 Task: Open Card Change Management Planning in Board Website Development to Workspace Consulting and add a team member Softage.1@softage.net, a label Blue, a checklist Task Management, an attachment from Trello, a color Blue and finally, add a card description 'Develop and launch new customer retention program for low-value customers' and a comment 'We should approach this task with a sense of flexibility and adaptability, being open to feedback and willing to make adjustments as needed.'. Add a start date 'Jan 01, 1900' with a due date 'Jan 08, 1900'
Action: Mouse moved to (250, 171)
Screenshot: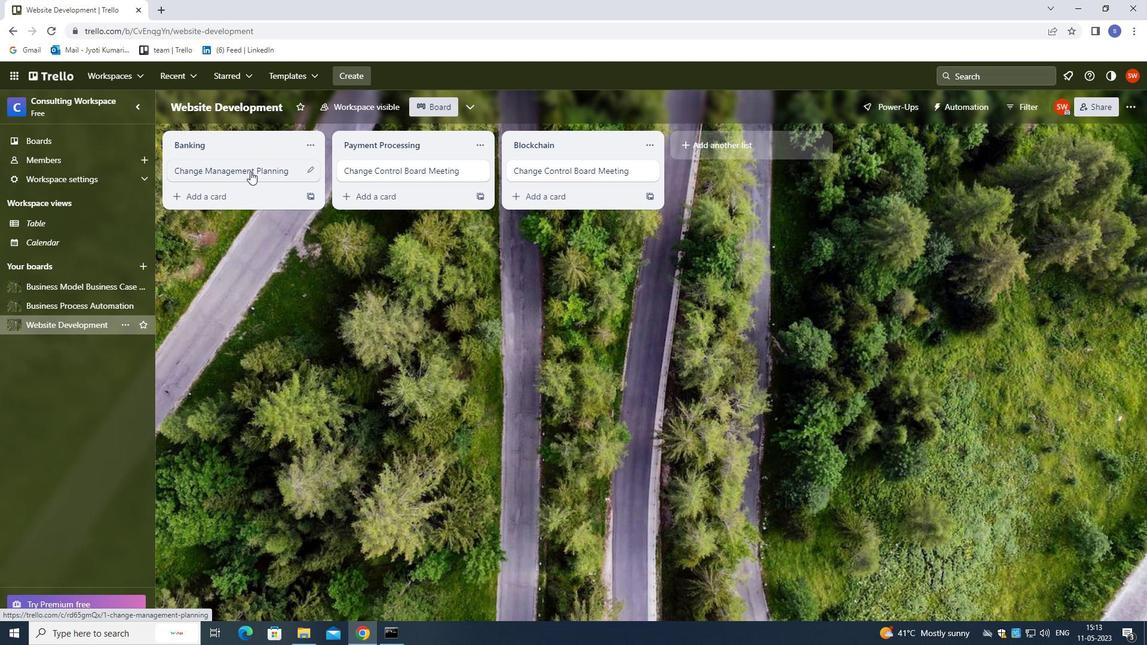 
Action: Mouse pressed left at (250, 171)
Screenshot: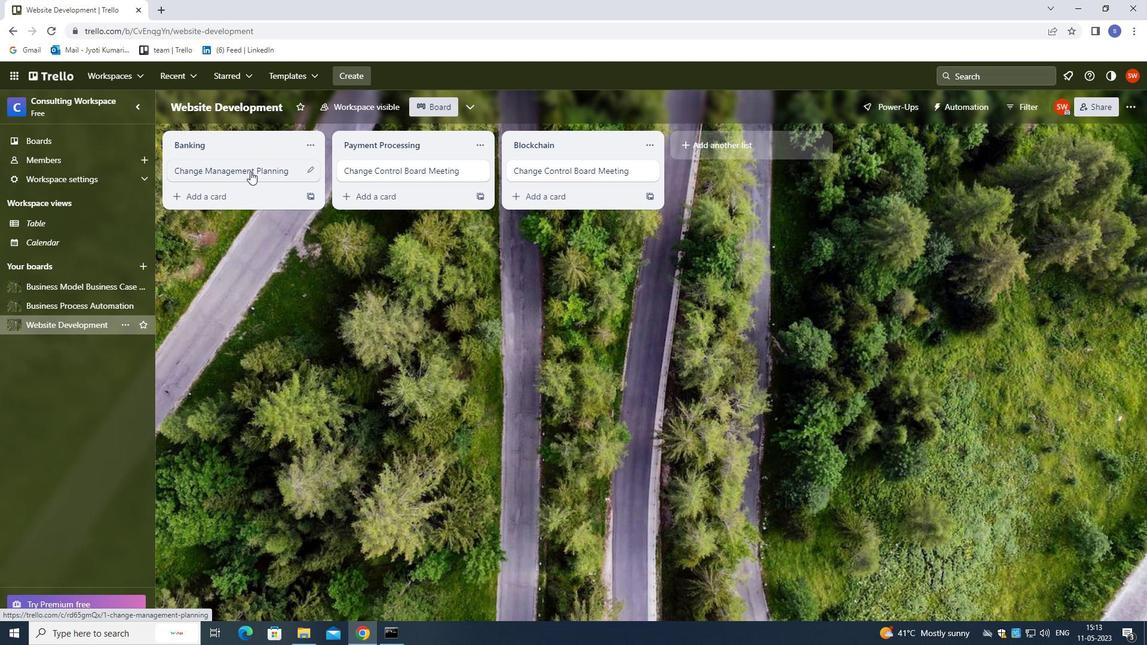 
Action: Mouse pressed left at (250, 171)
Screenshot: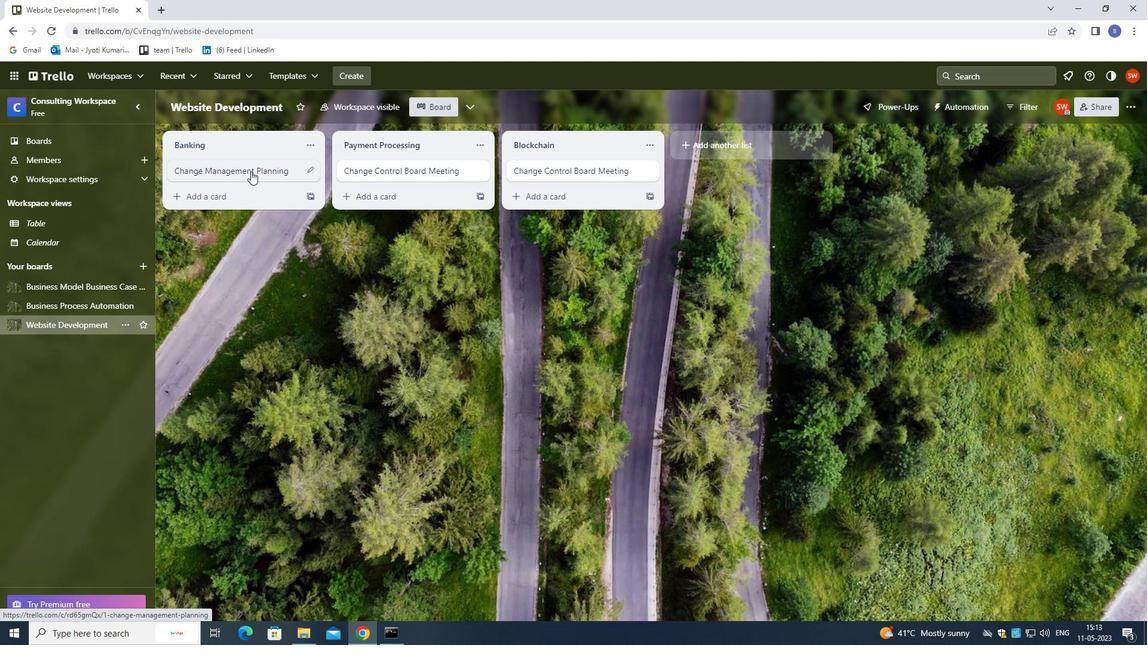 
Action: Mouse moved to (196, 176)
Screenshot: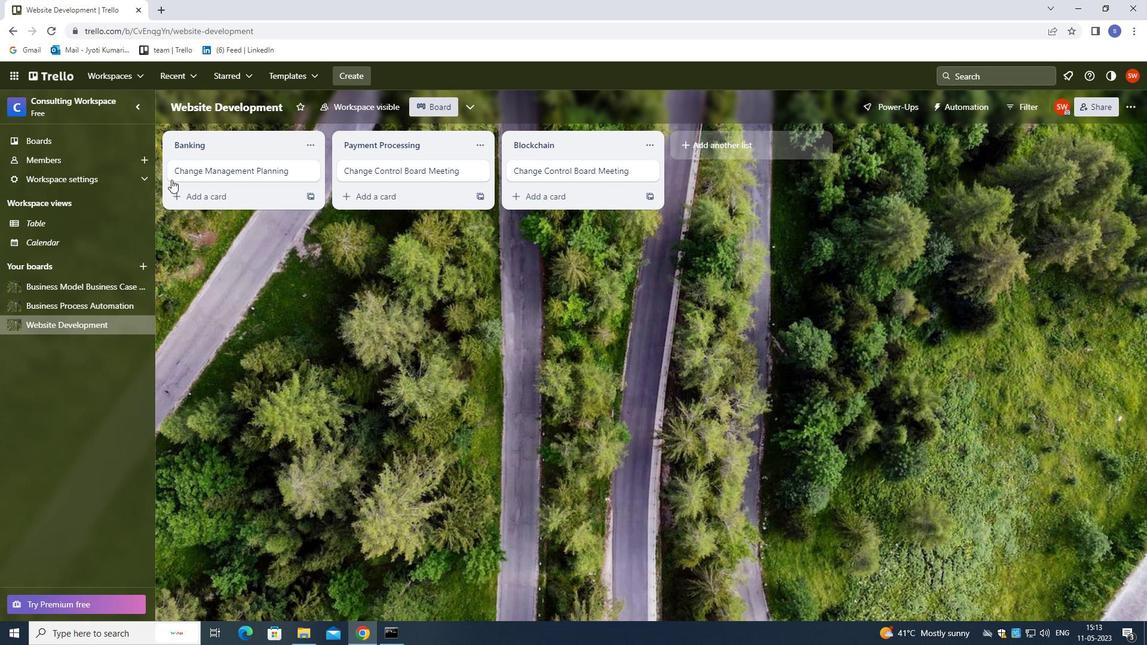 
Action: Mouse pressed left at (196, 176)
Screenshot: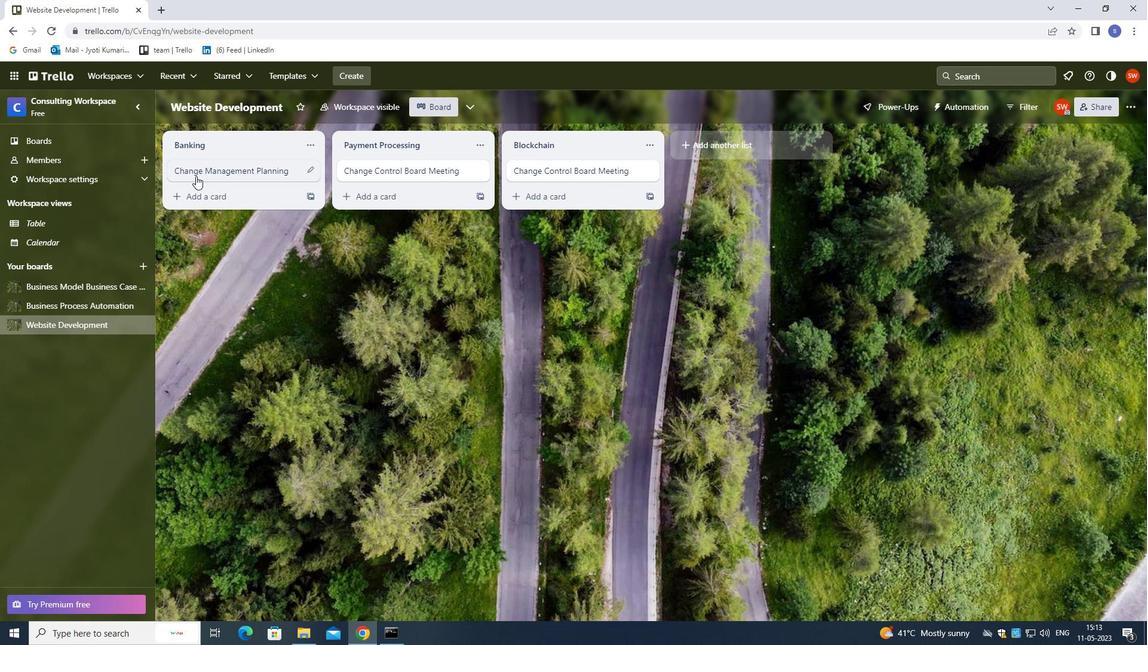 
Action: Mouse moved to (614, 203)
Screenshot: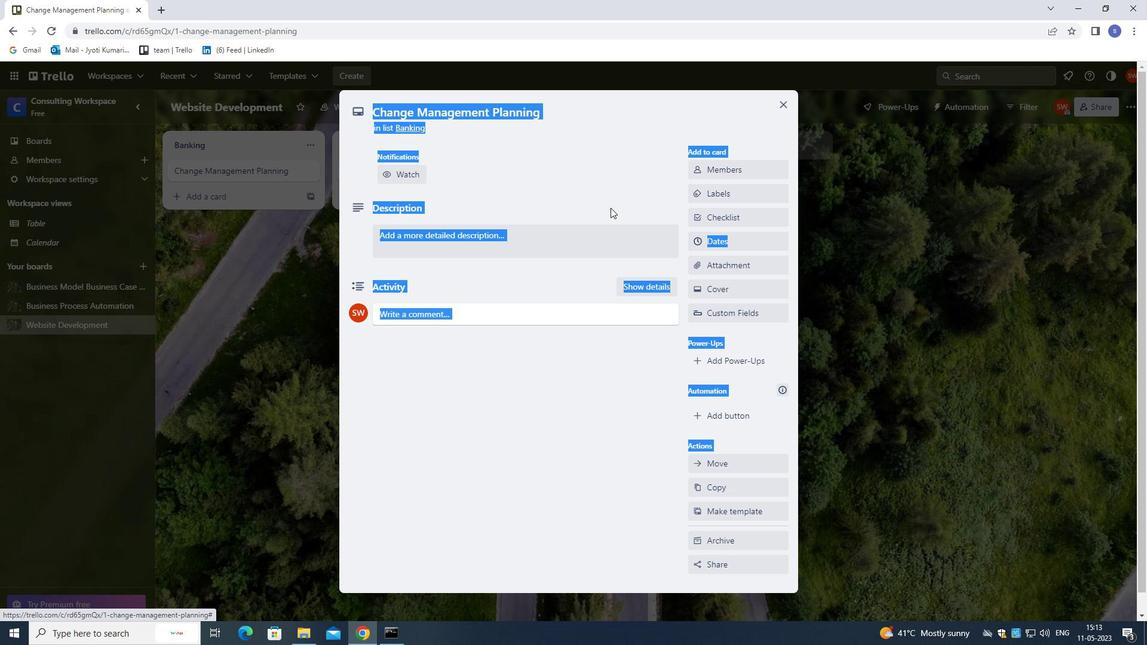 
Action: Mouse pressed left at (614, 203)
Screenshot: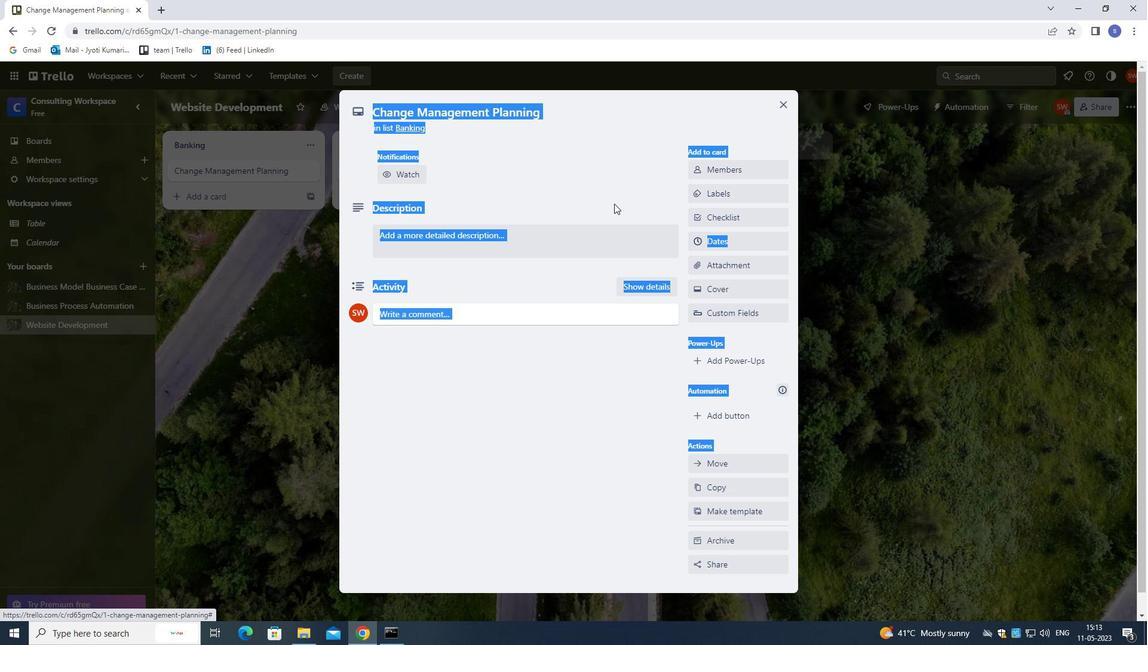 
Action: Mouse moved to (736, 166)
Screenshot: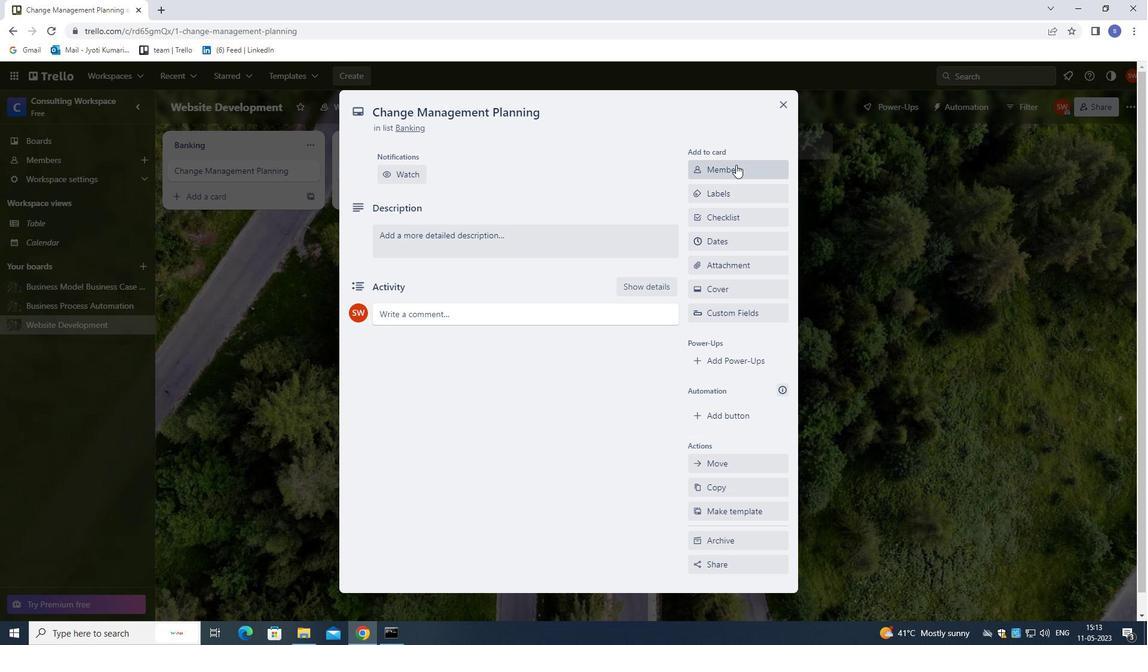 
Action: Mouse pressed left at (736, 166)
Screenshot: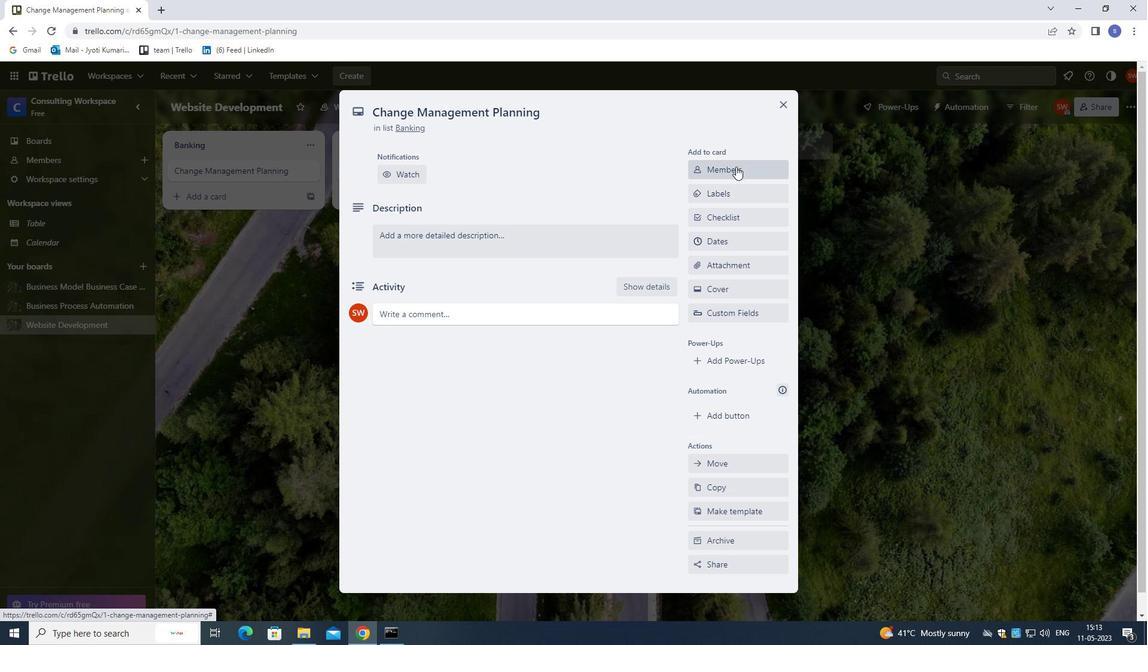 
Action: Mouse moved to (661, 126)
Screenshot: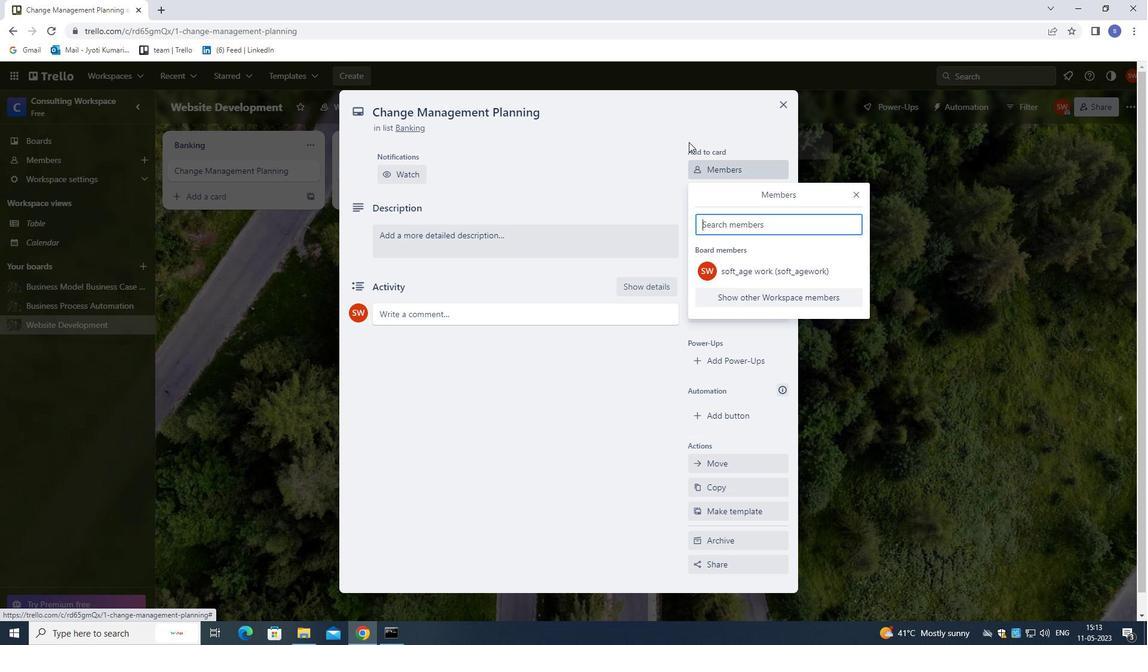 
Action: Key pressed softage.1<Key.shift>@SOFTAGE.NET
Screenshot: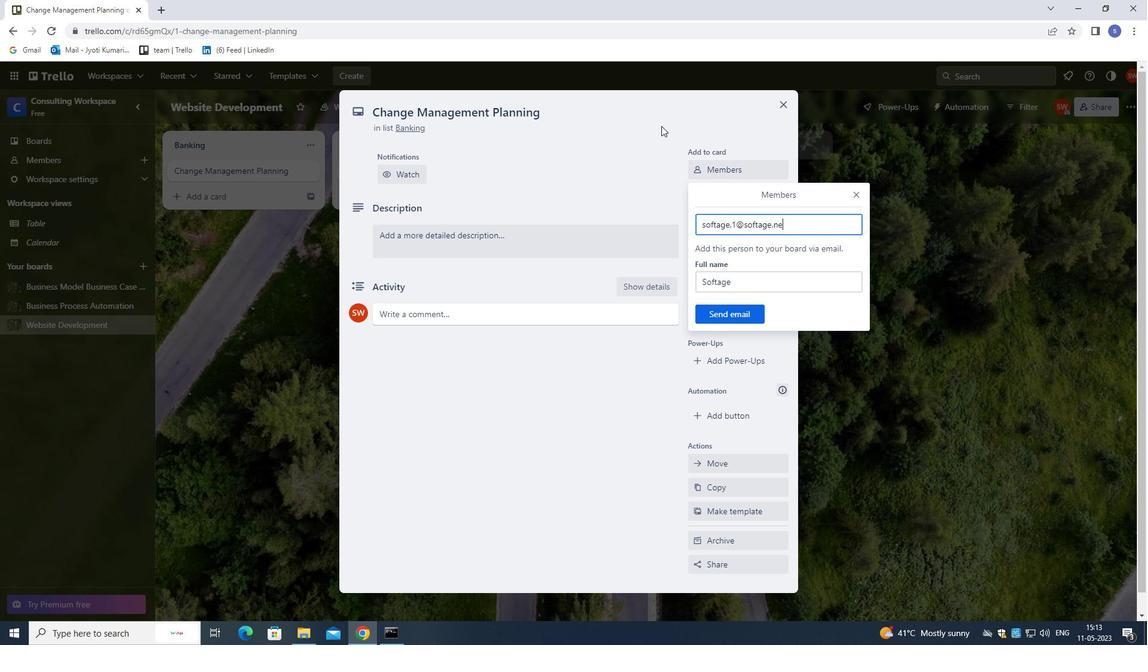 
Action: Mouse moved to (715, 316)
Screenshot: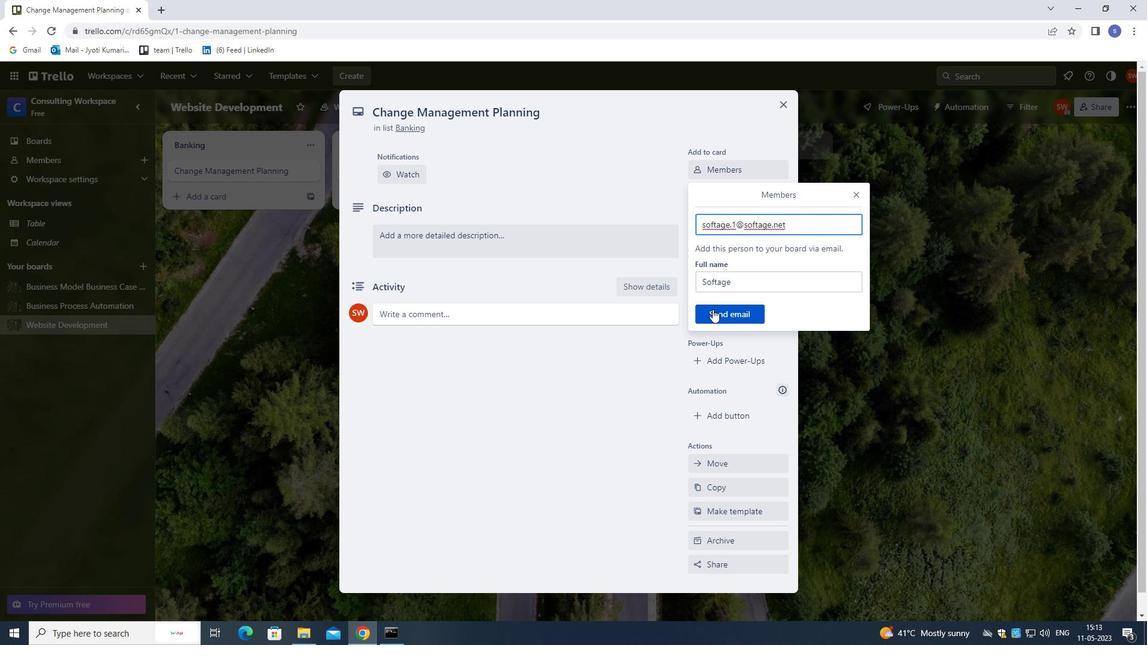 
Action: Mouse pressed left at (715, 316)
Screenshot: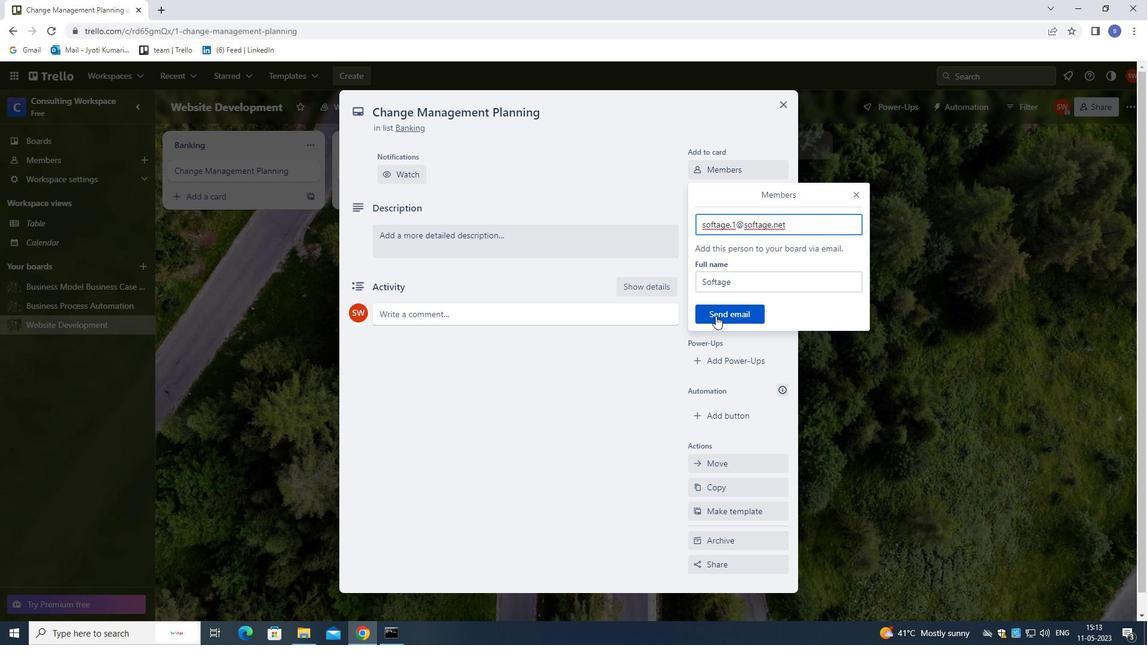 
Action: Mouse moved to (753, 240)
Screenshot: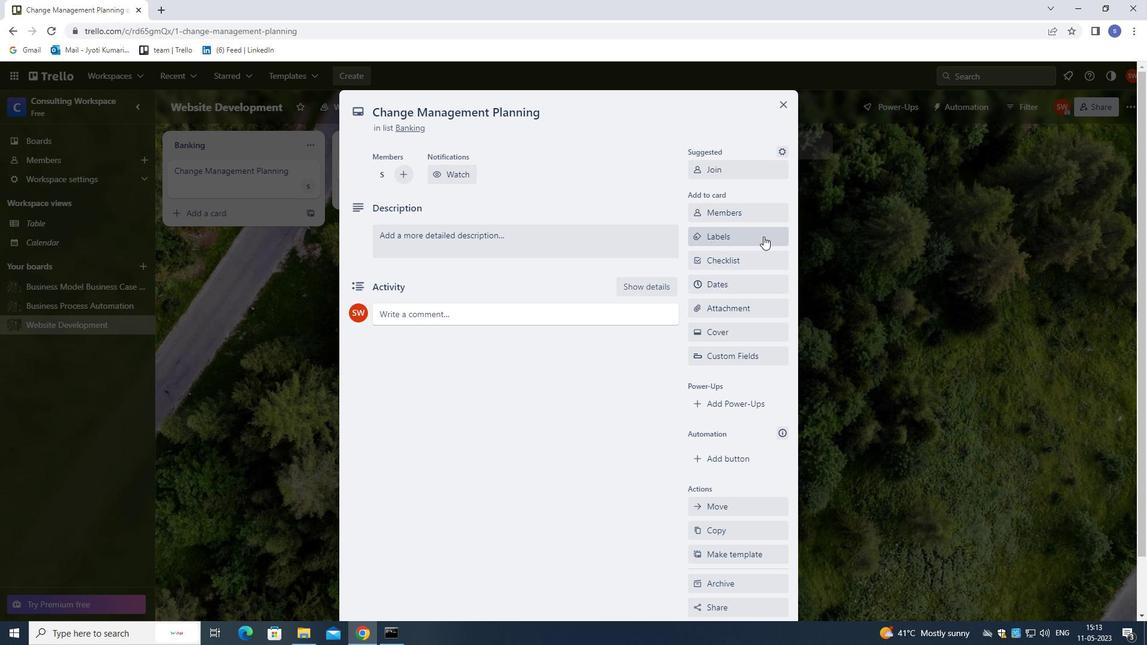 
Action: Mouse pressed left at (753, 240)
Screenshot: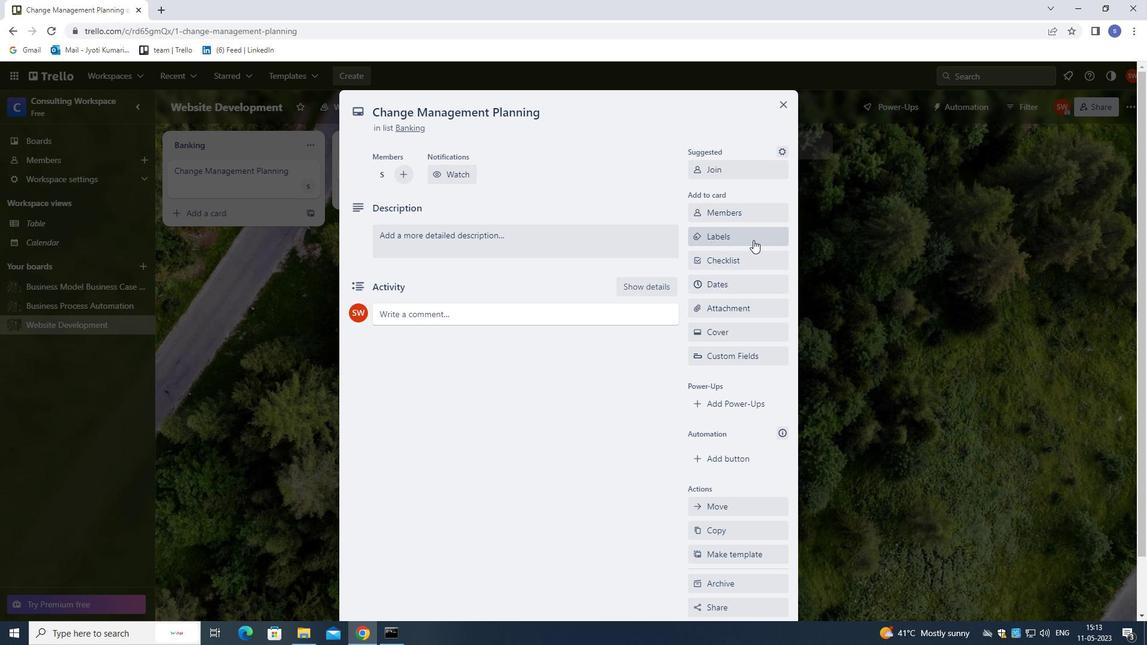 
Action: Mouse moved to (747, 328)
Screenshot: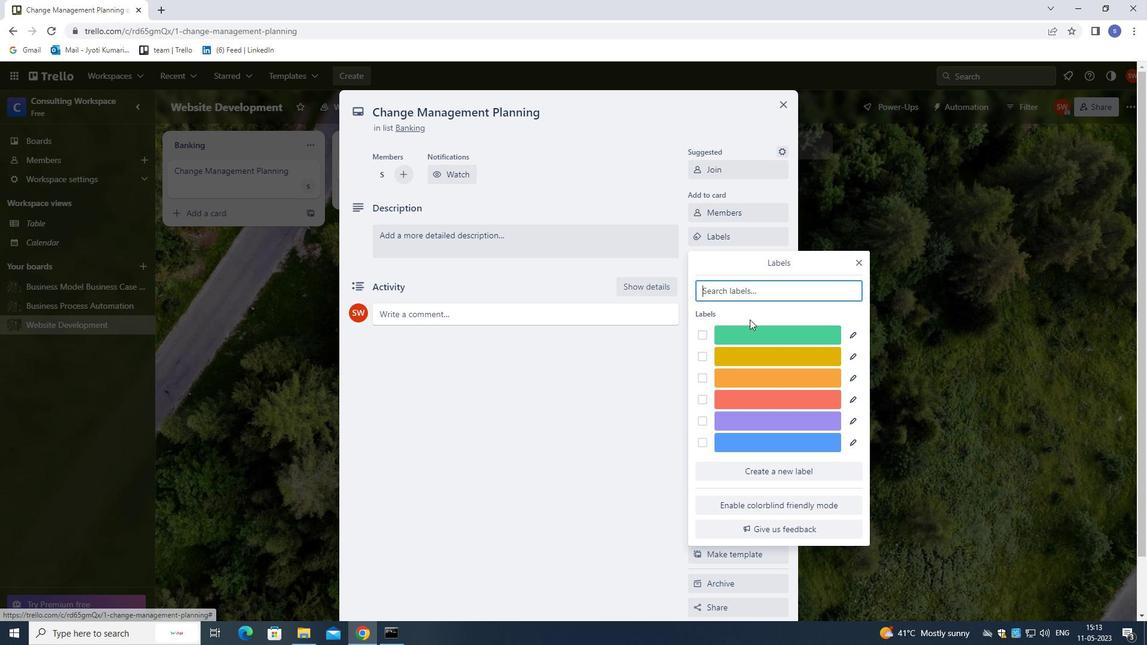 
Action: Key pressed BLU
Screenshot: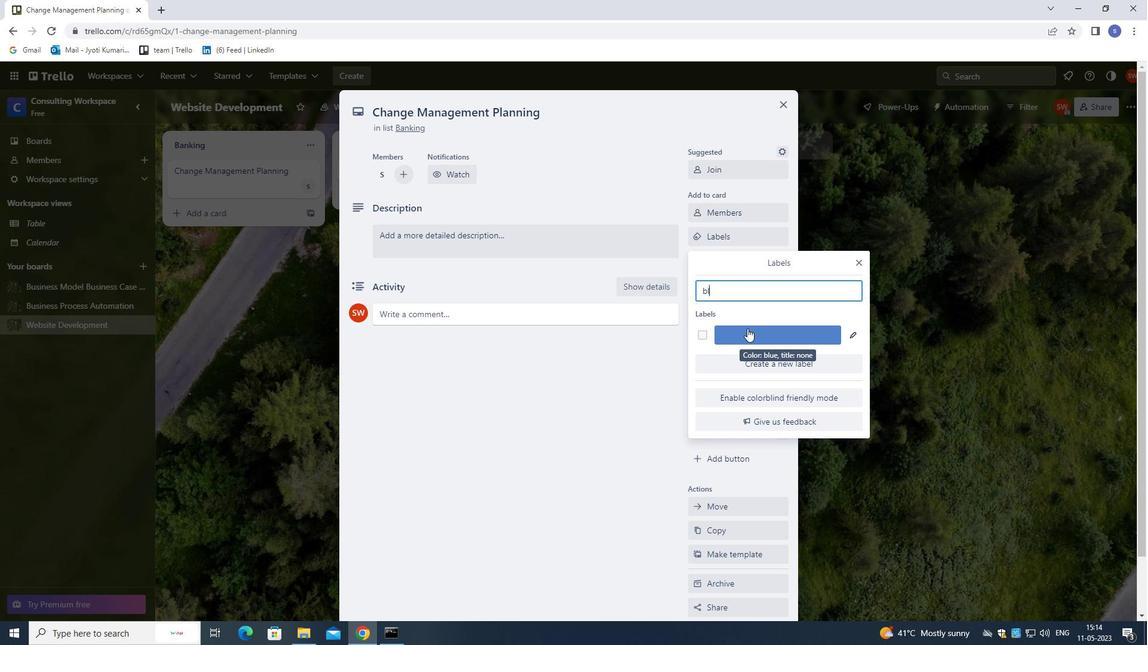 
Action: Mouse moved to (698, 334)
Screenshot: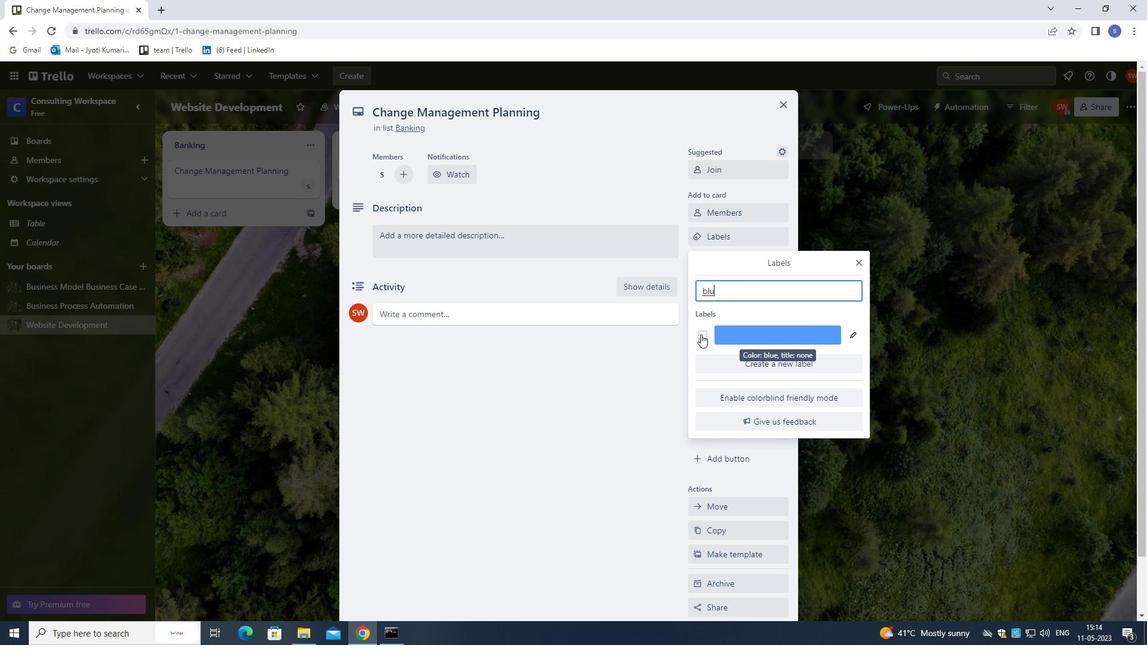 
Action: Mouse pressed left at (698, 334)
Screenshot: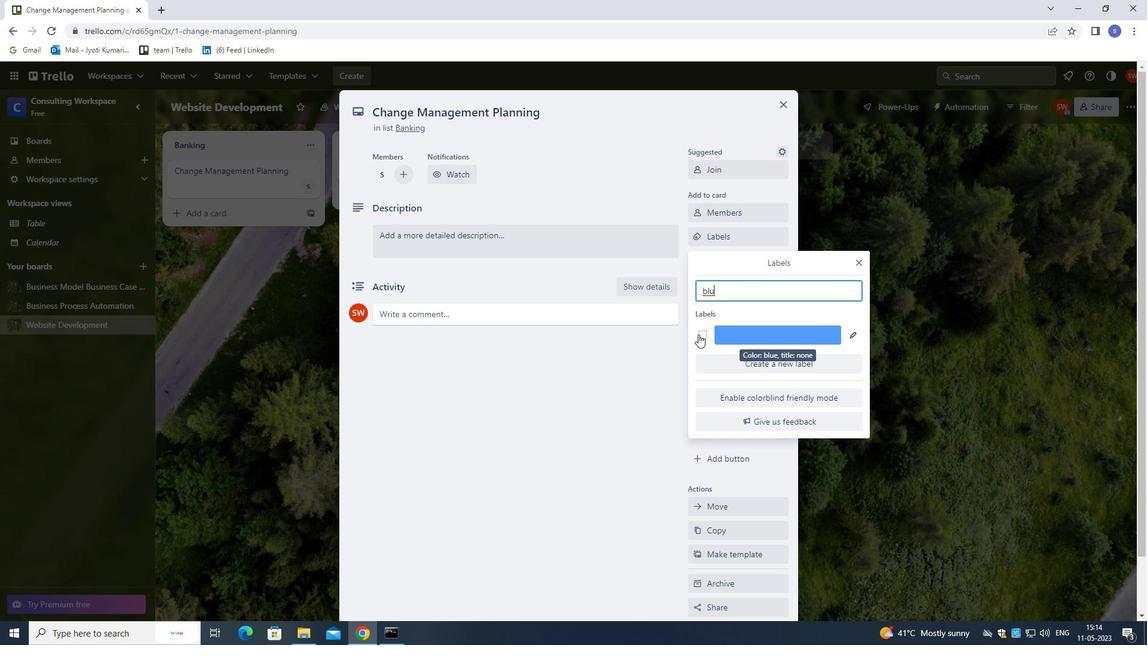
Action: Mouse moved to (857, 263)
Screenshot: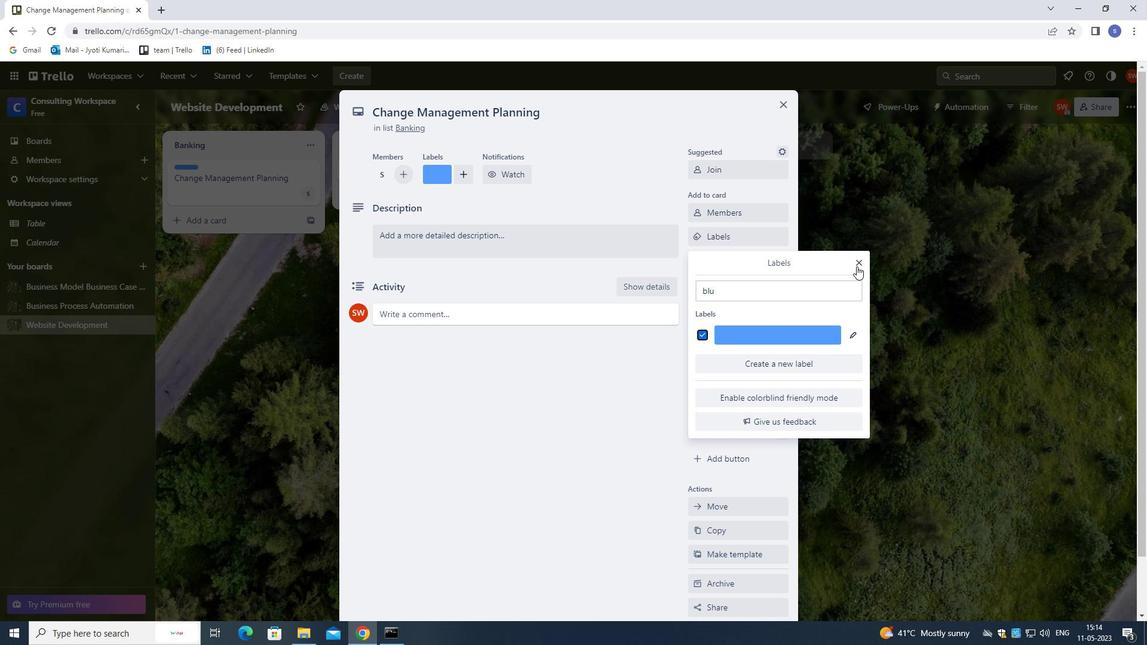 
Action: Mouse pressed left at (857, 263)
Screenshot: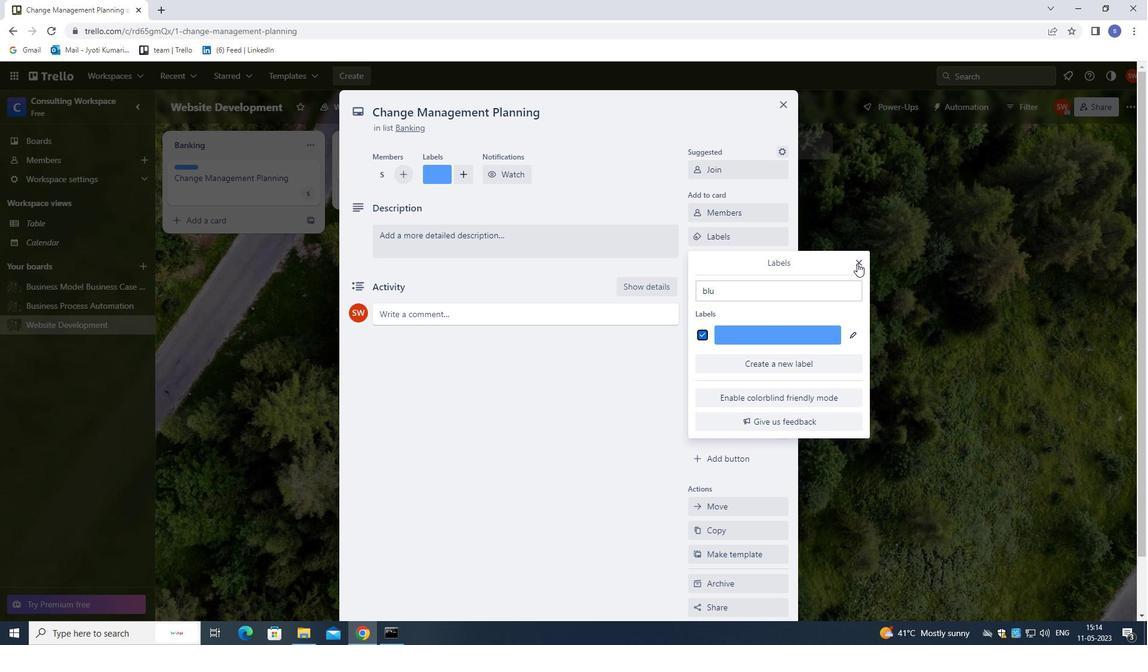 
Action: Mouse moved to (722, 263)
Screenshot: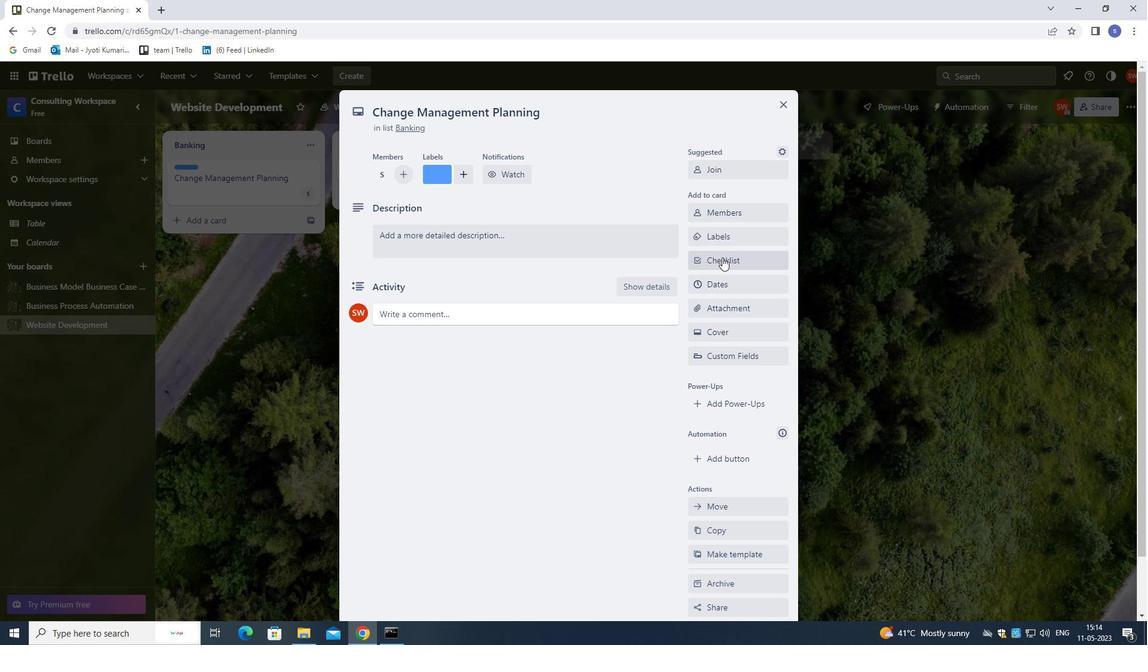 
Action: Mouse pressed left at (722, 263)
Screenshot: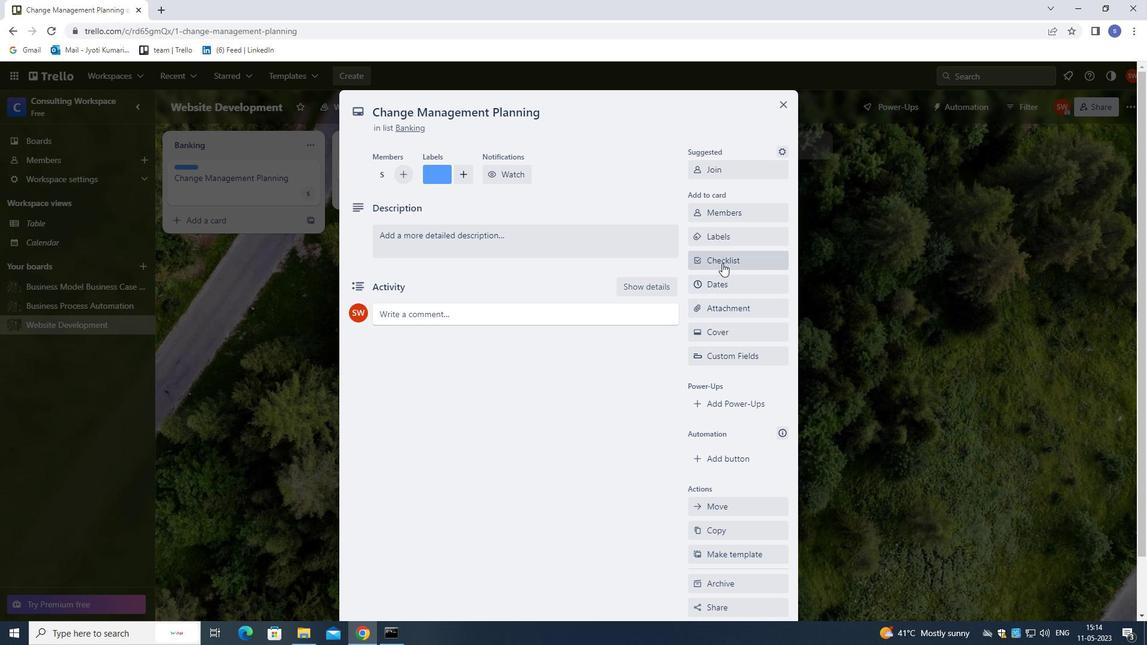 
Action: Mouse moved to (715, 259)
Screenshot: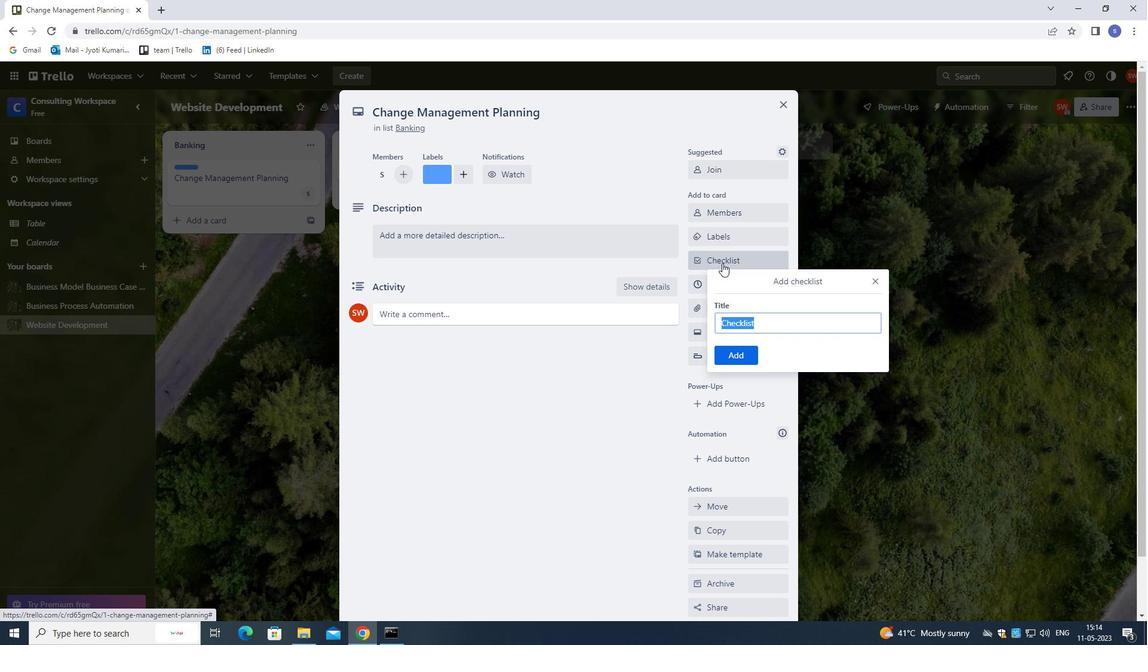 
Action: Key pressed <Key.shift>TASK<Key.space><Key.shift>MANAGEMENT
Screenshot: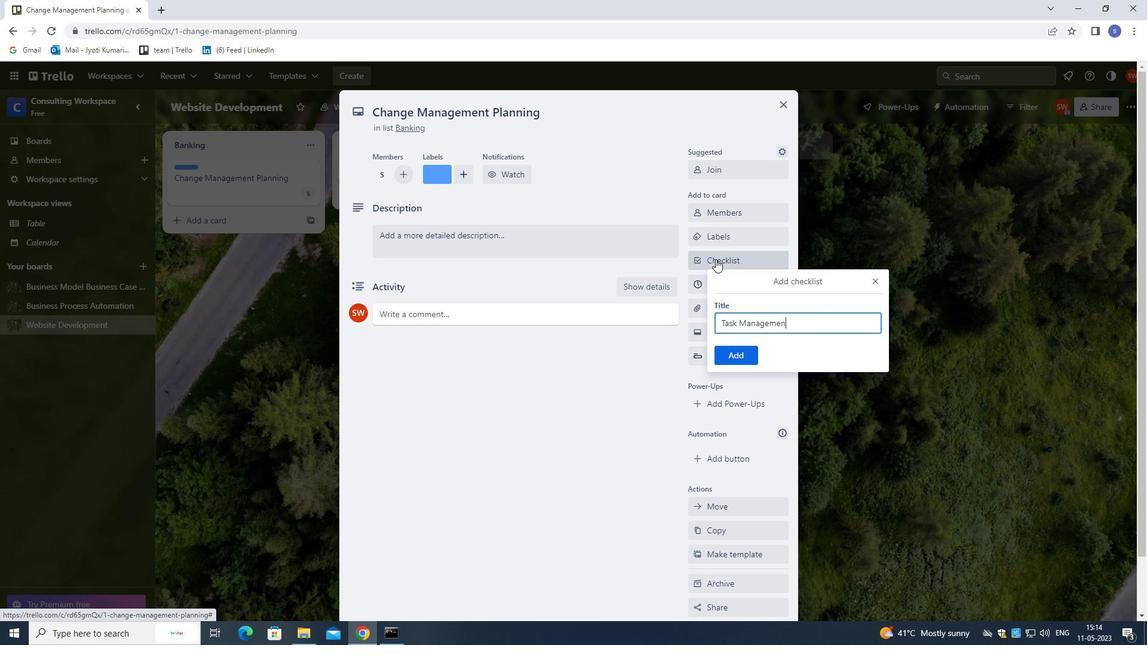 
Action: Mouse moved to (736, 355)
Screenshot: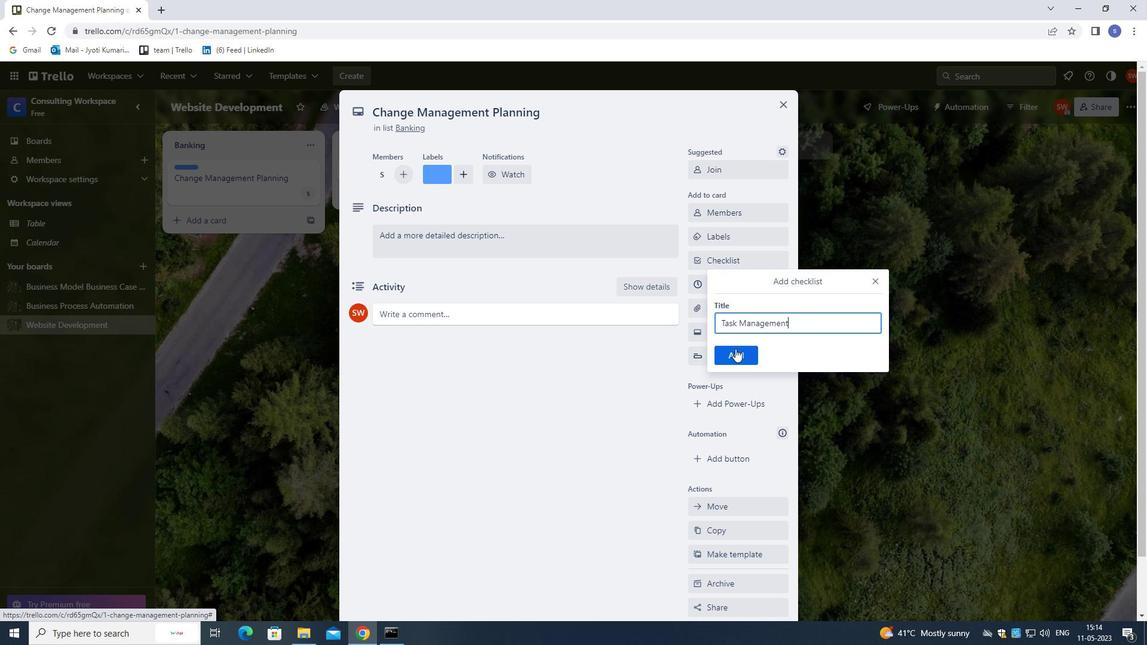 
Action: Mouse pressed left at (736, 355)
Screenshot: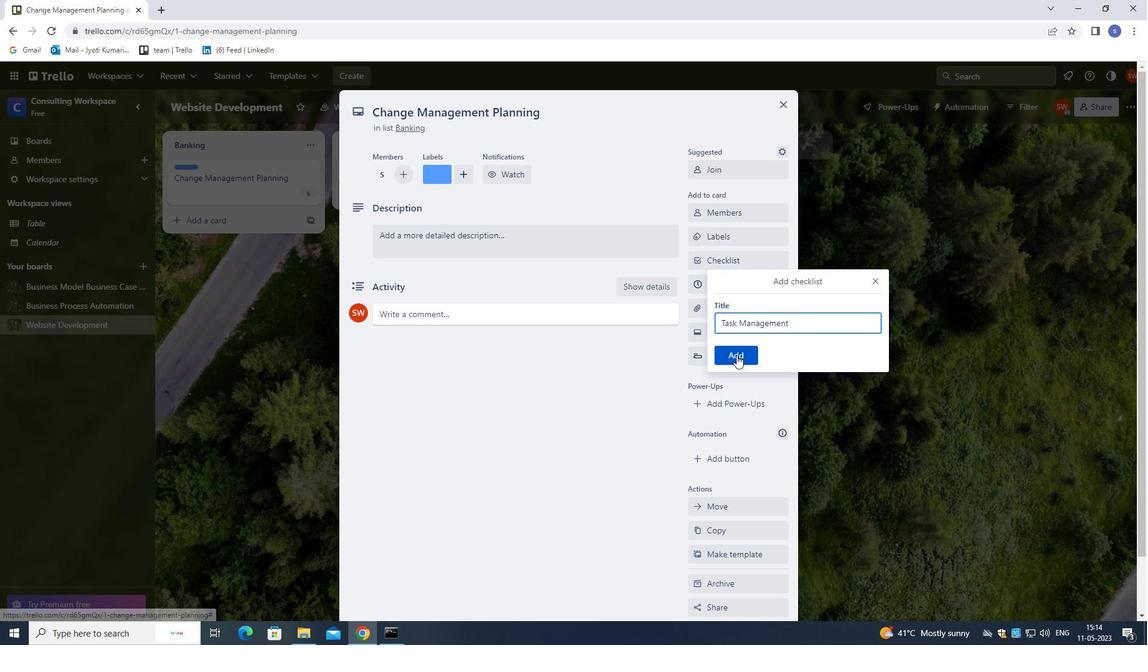
Action: Mouse moved to (727, 285)
Screenshot: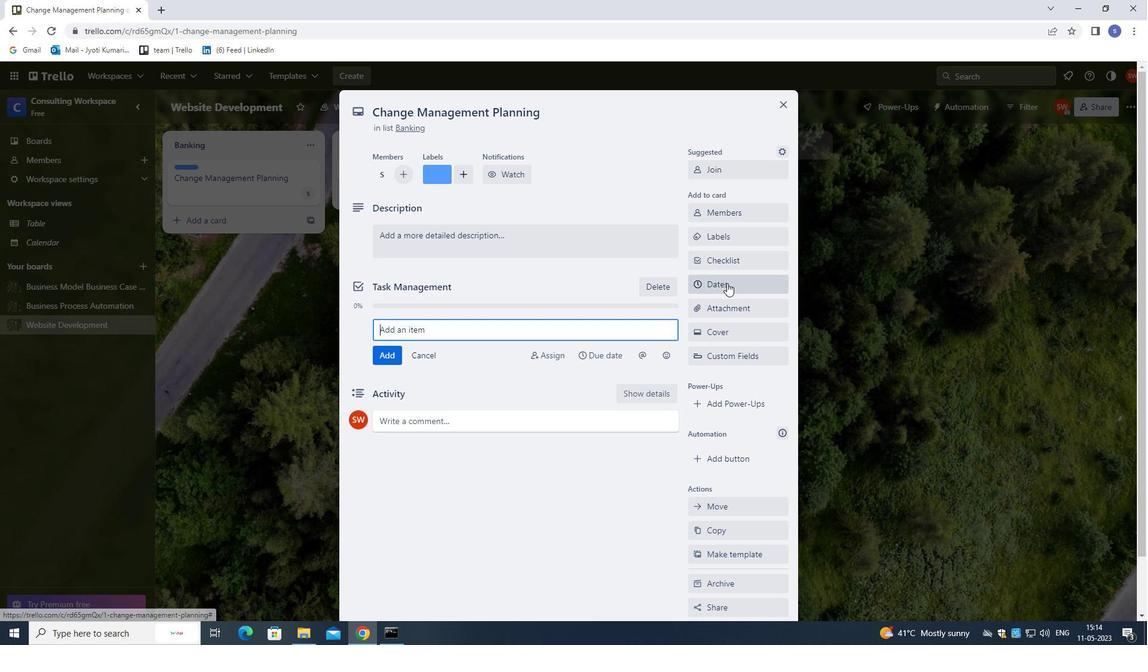 
Action: Mouse pressed left at (727, 285)
Screenshot: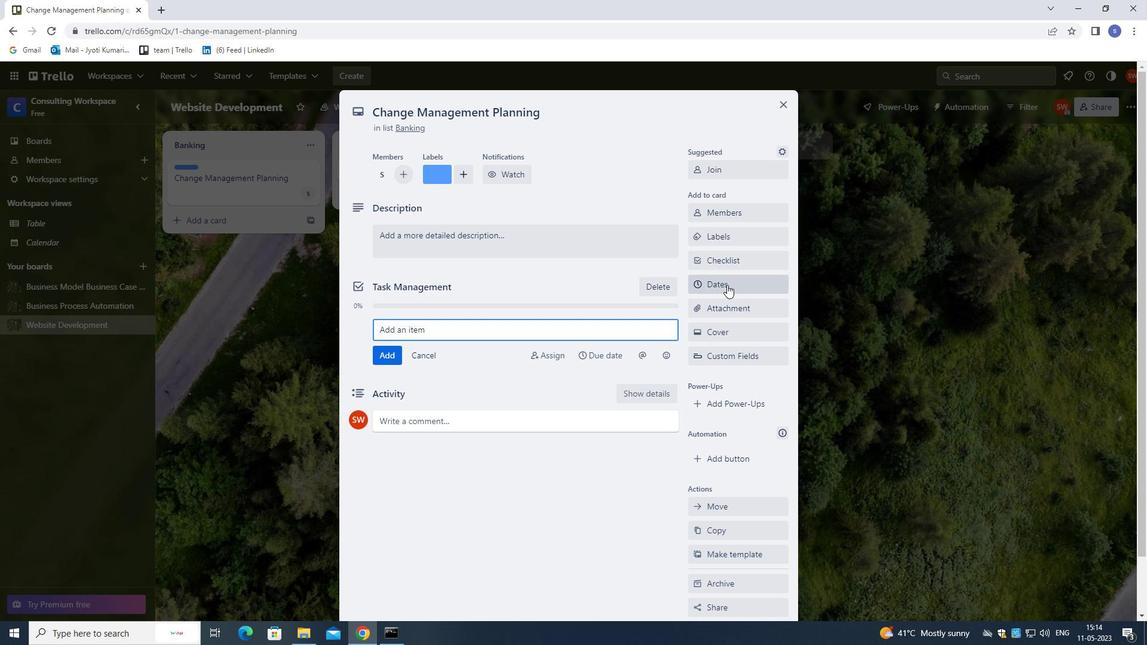 
Action: Mouse moved to (698, 325)
Screenshot: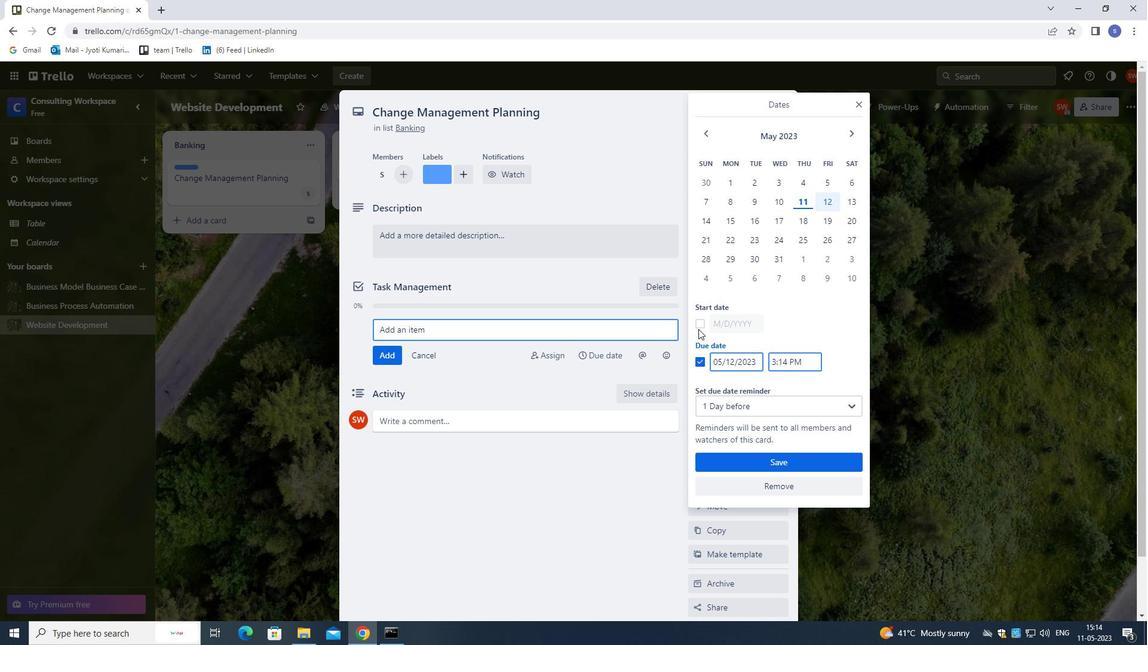 
Action: Mouse pressed left at (698, 325)
Screenshot: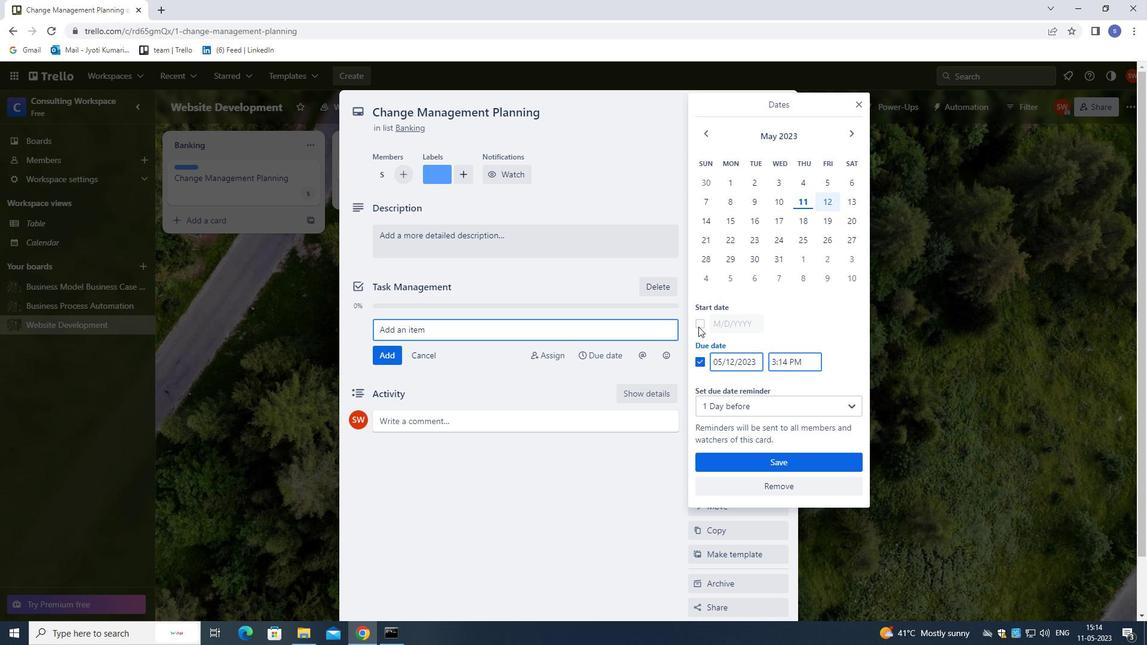 
Action: Mouse moved to (722, 325)
Screenshot: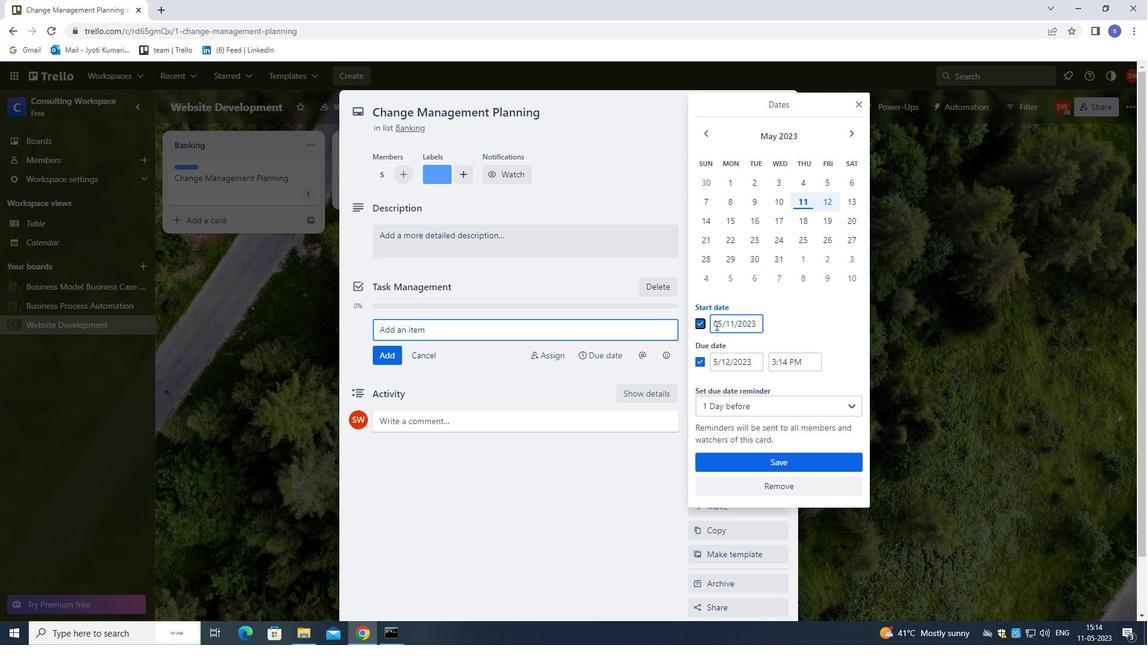 
Action: Mouse pressed left at (722, 325)
Screenshot: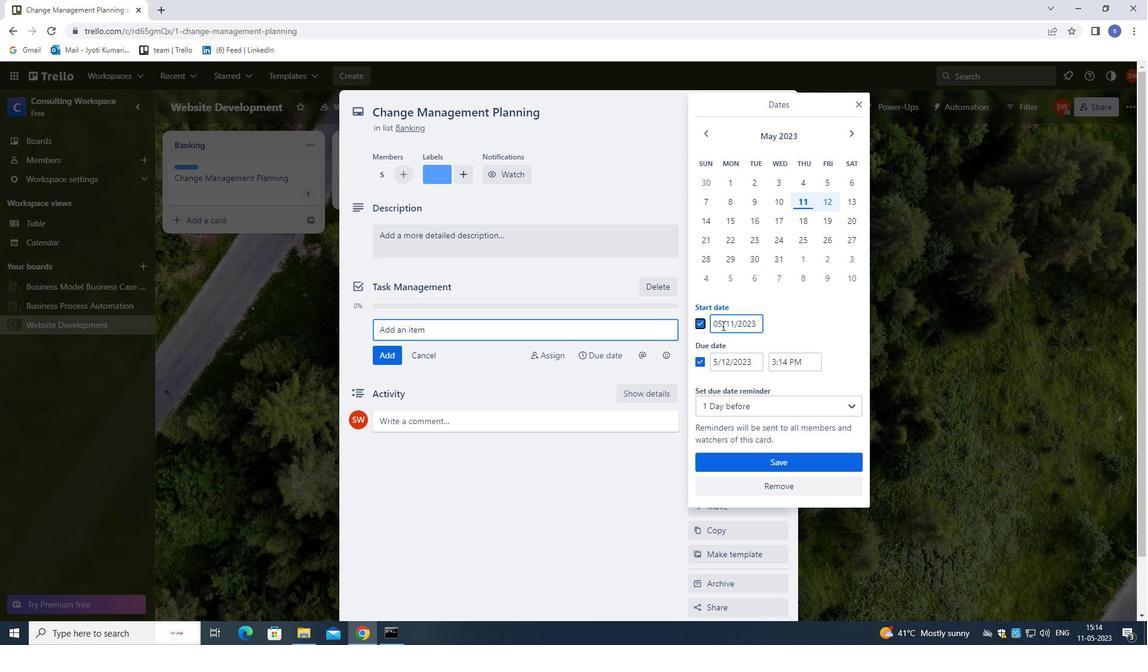 
Action: Mouse moved to (718, 324)
Screenshot: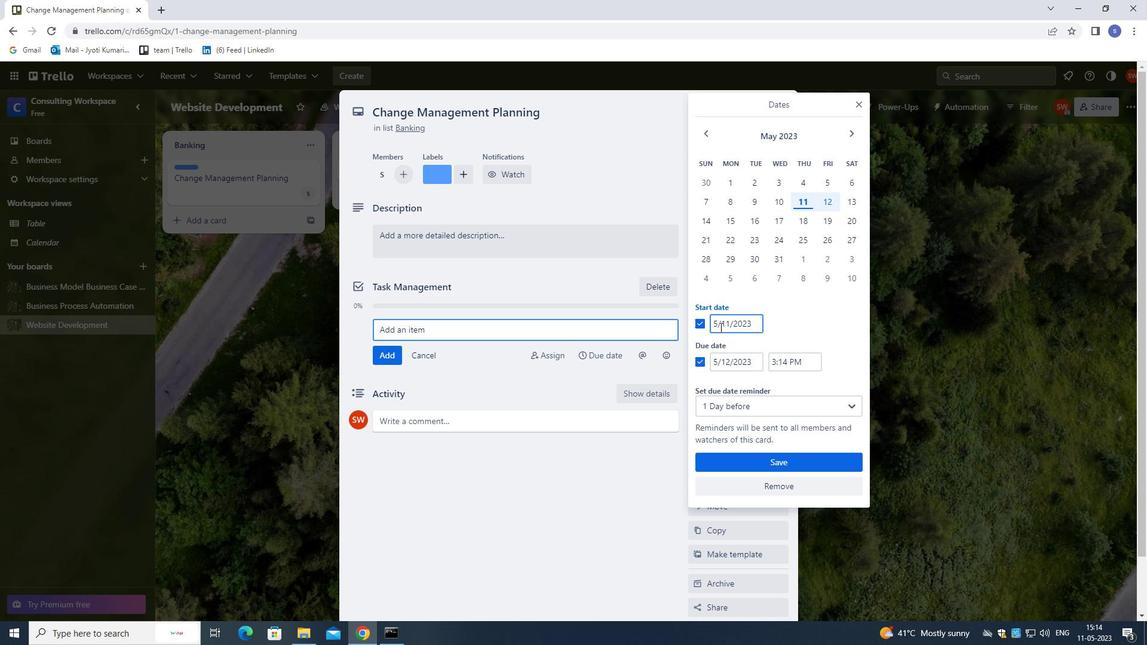 
Action: Mouse pressed left at (718, 324)
Screenshot: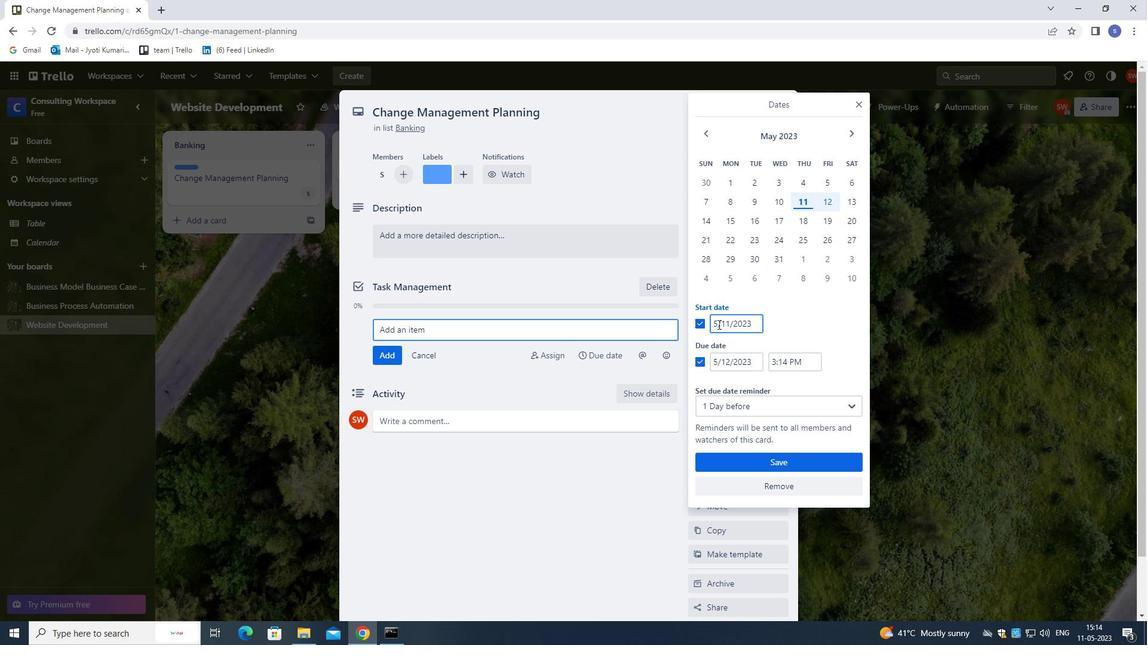 
Action: Key pressed <Key.backspace>1
Screenshot: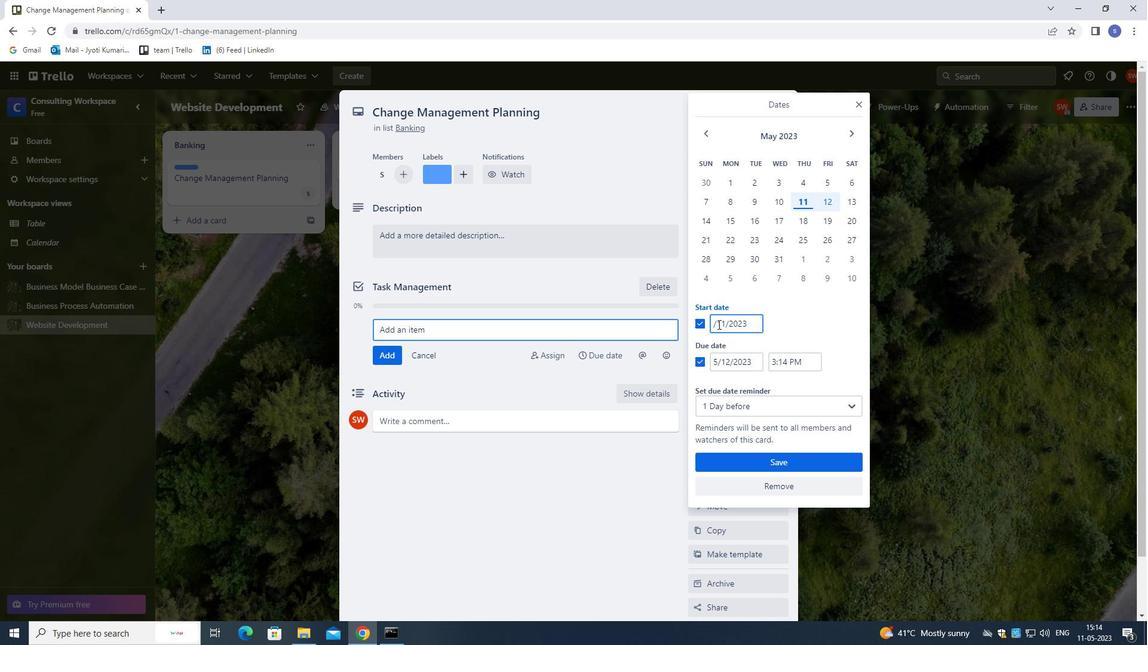 
Action: Mouse moved to (730, 323)
Screenshot: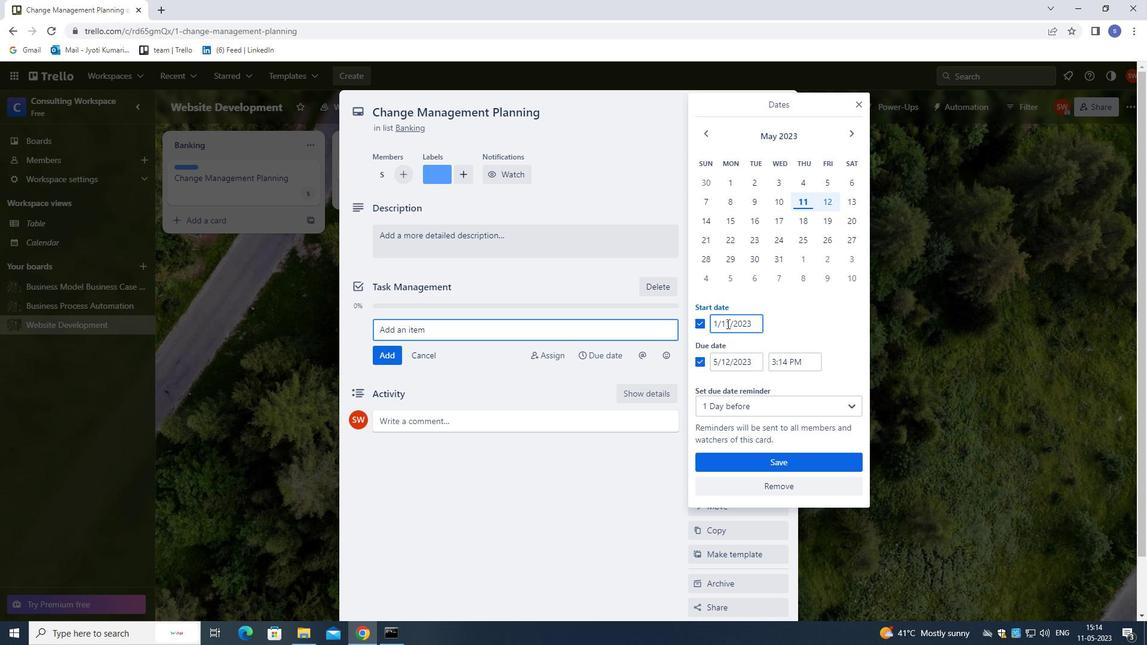 
Action: Mouse pressed left at (730, 323)
Screenshot: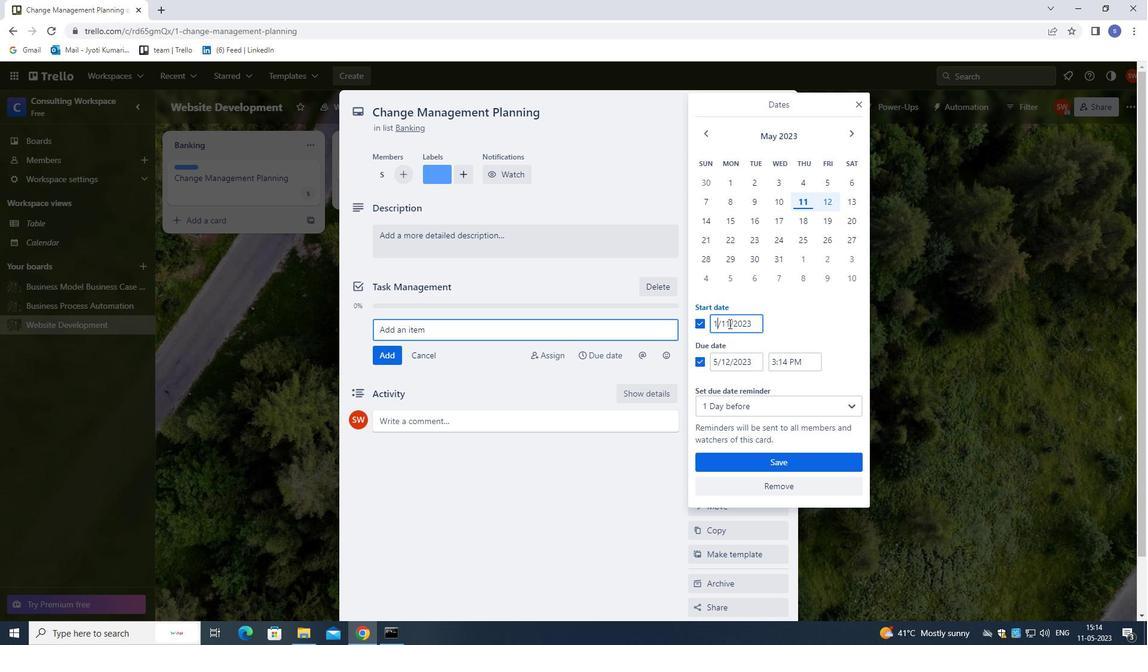 
Action: Mouse moved to (730, 323)
Screenshot: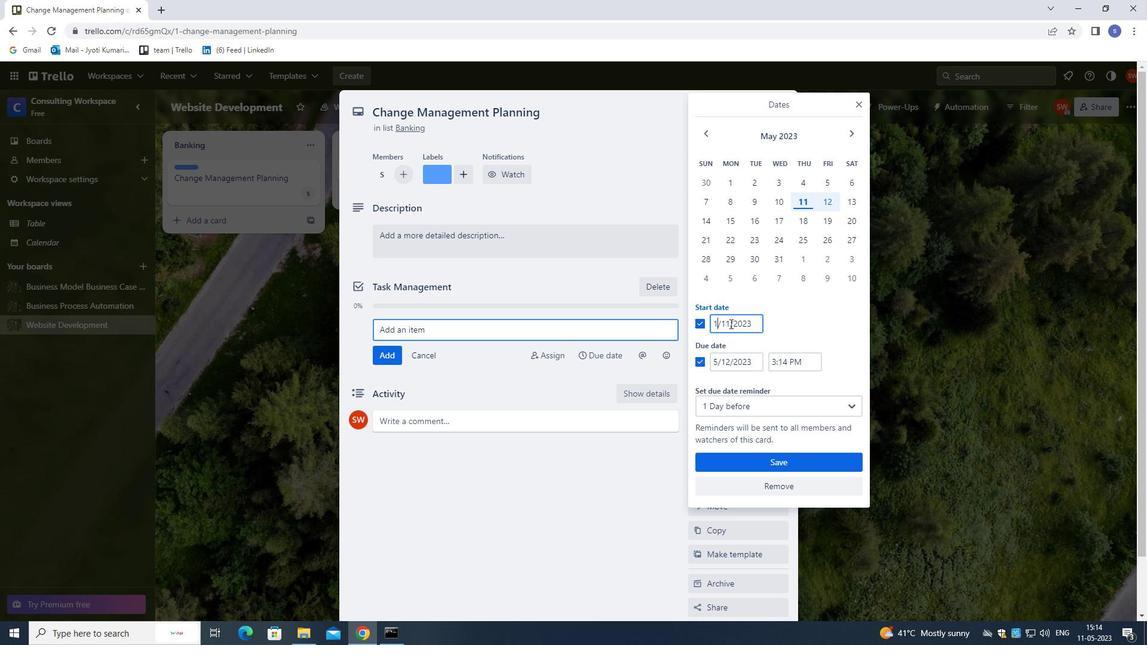 
Action: Key pressed <Key.backspace>
Screenshot: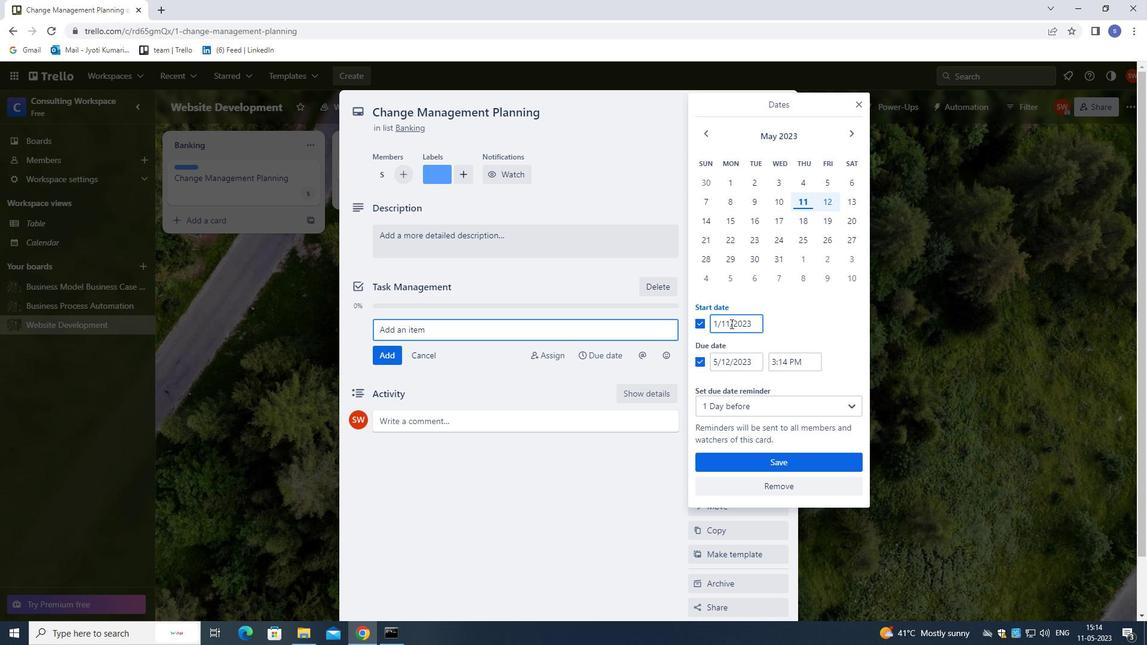 
Action: Mouse moved to (749, 322)
Screenshot: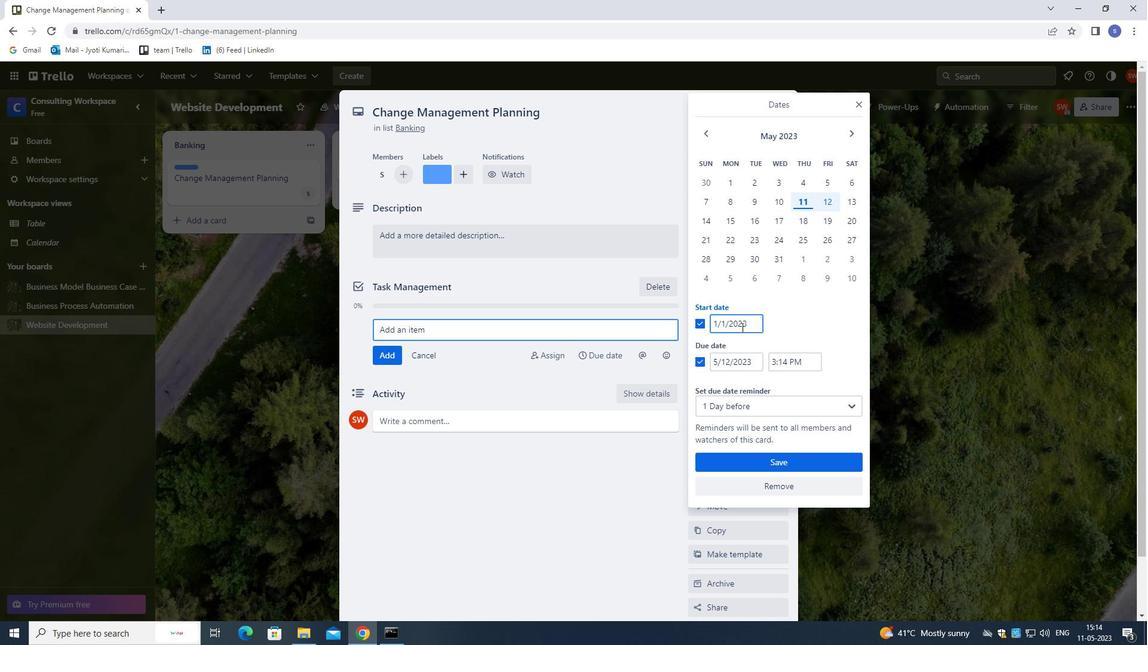 
Action: Mouse pressed left at (749, 322)
Screenshot: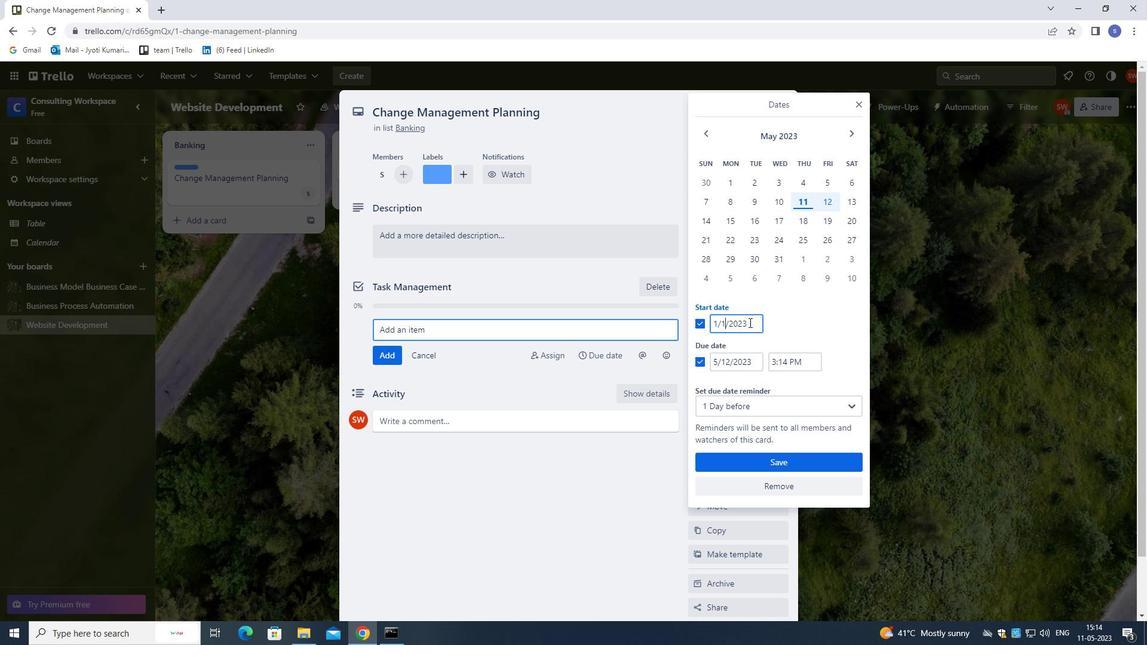 
Action: Mouse moved to (750, 322)
Screenshot: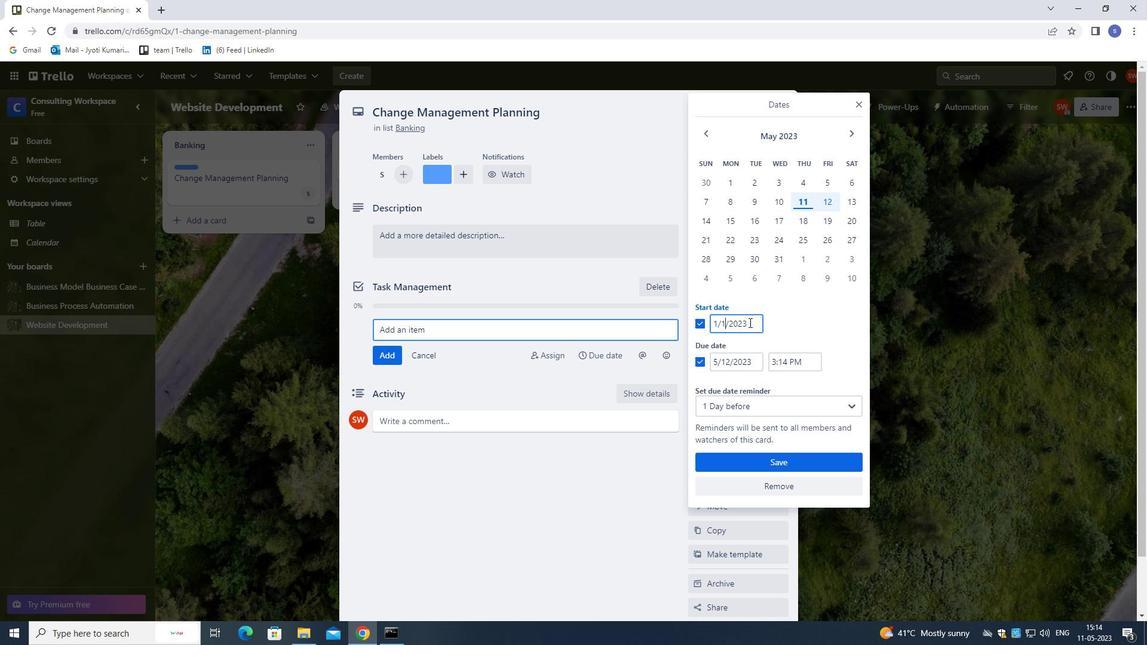 
Action: Key pressed <Key.backspace><Key.backspace><Key.backspace><Key.backspace>1990
Screenshot: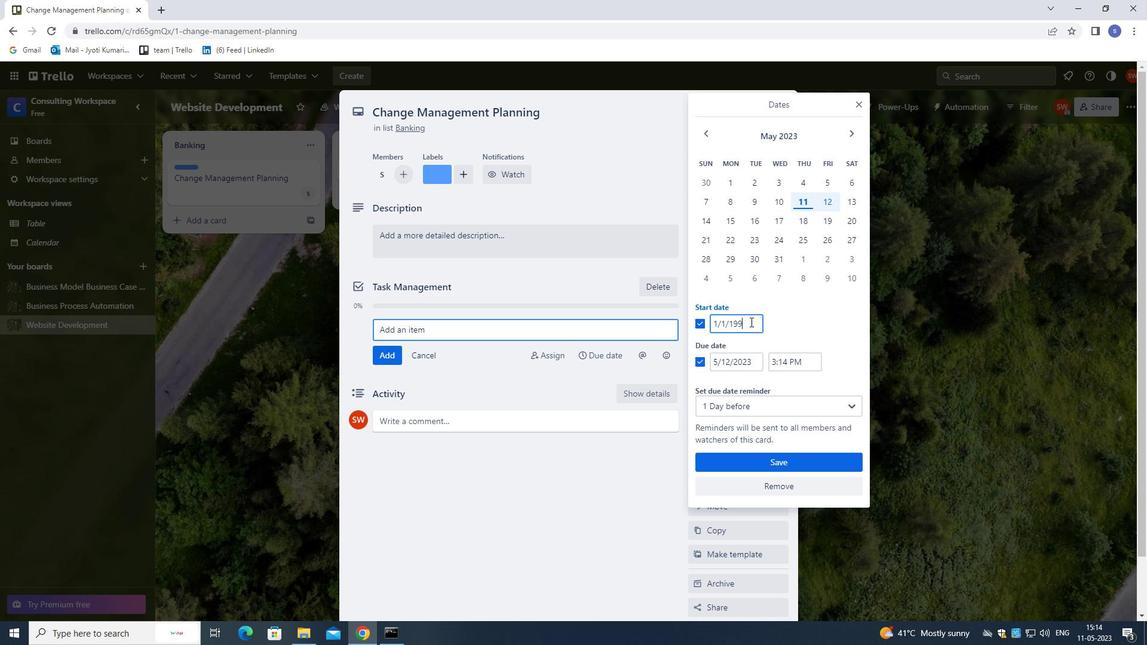 
Action: Mouse moved to (717, 359)
Screenshot: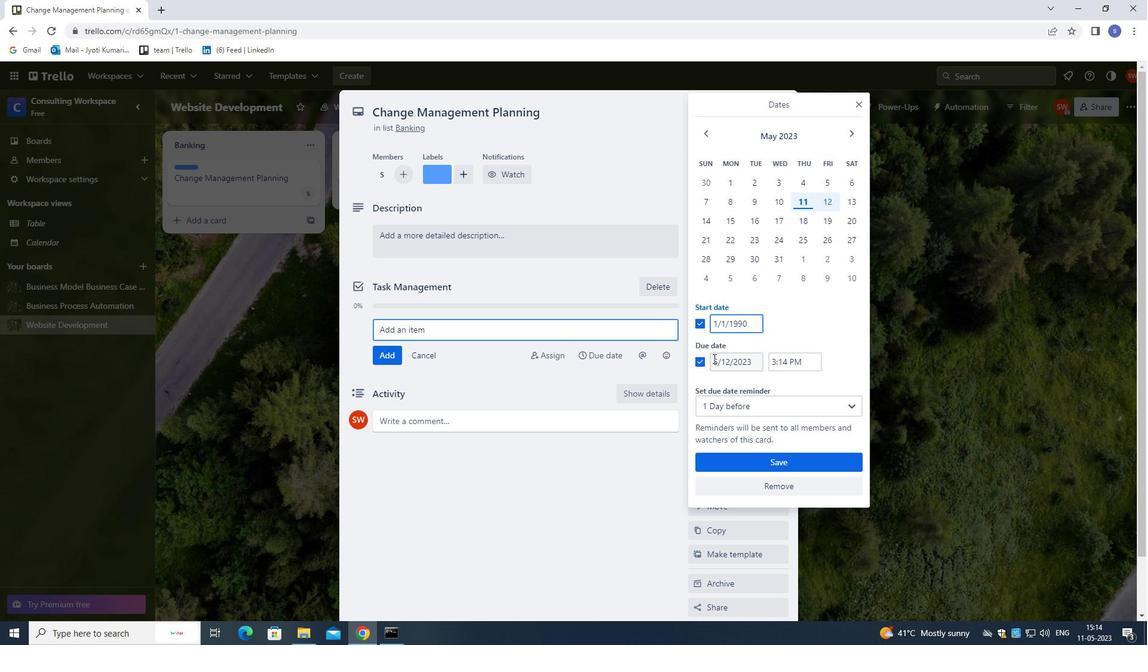 
Action: Mouse pressed left at (717, 359)
Screenshot: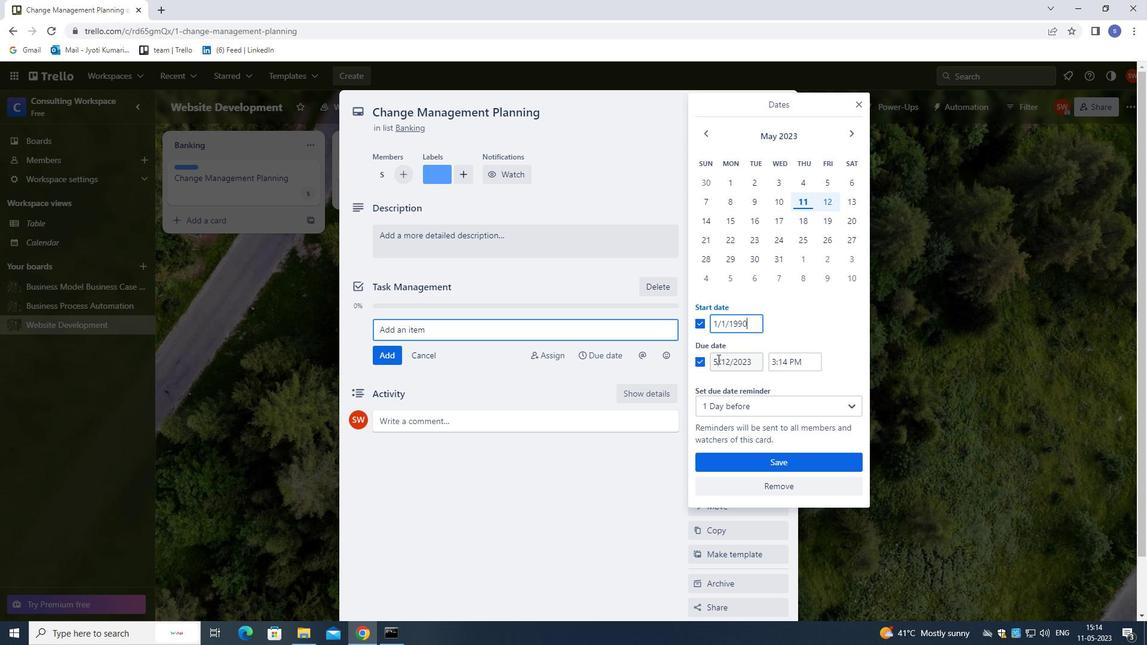 
Action: Mouse moved to (718, 369)
Screenshot: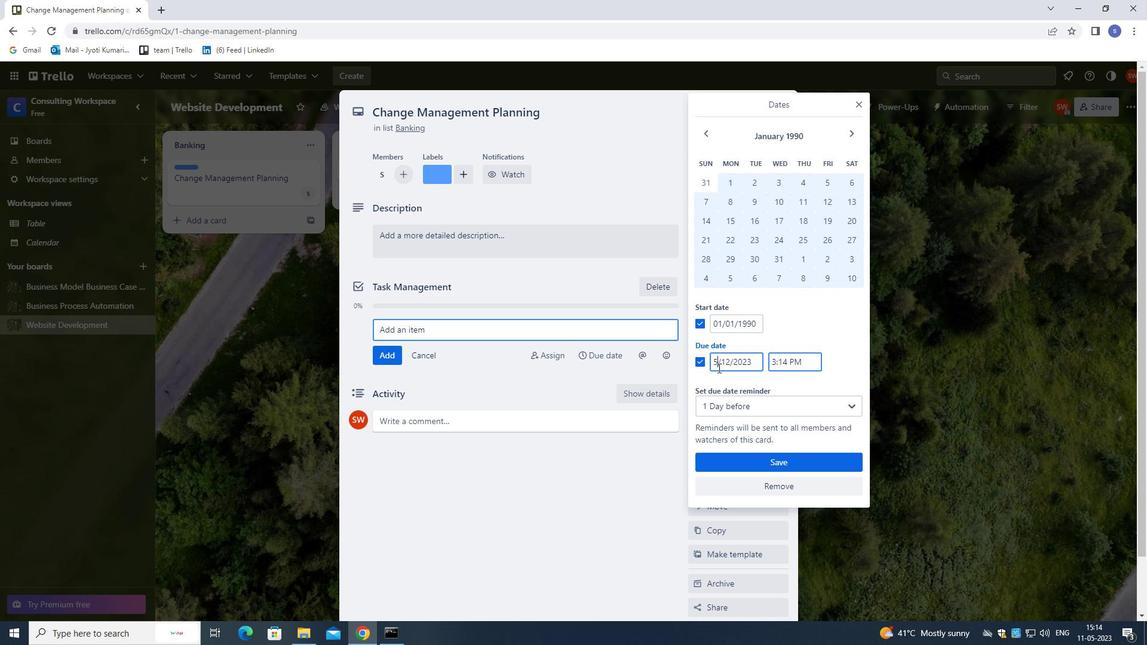 
Action: Key pressed <Key.backspace>1
Screenshot: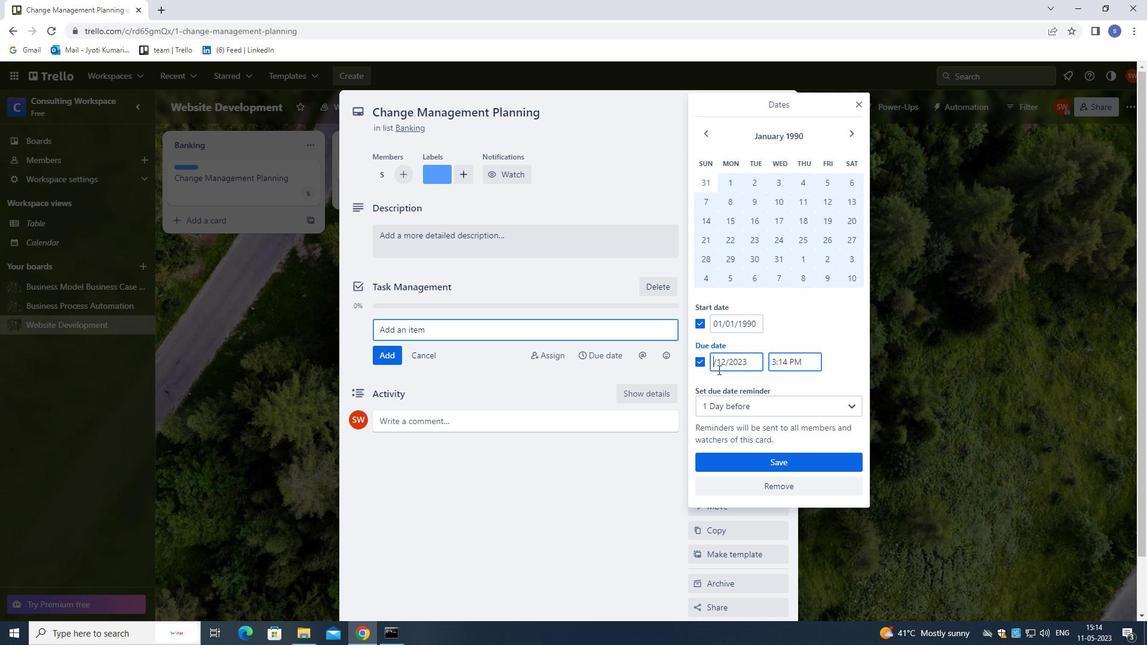 
Action: Mouse moved to (731, 363)
Screenshot: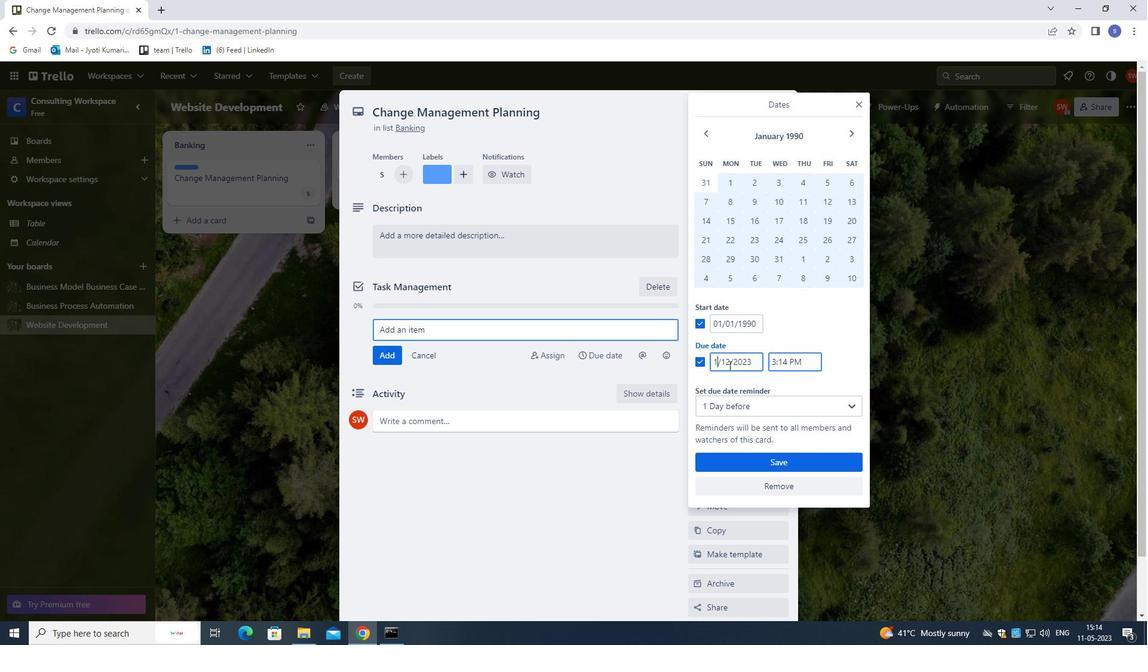 
Action: Mouse pressed left at (731, 363)
Screenshot: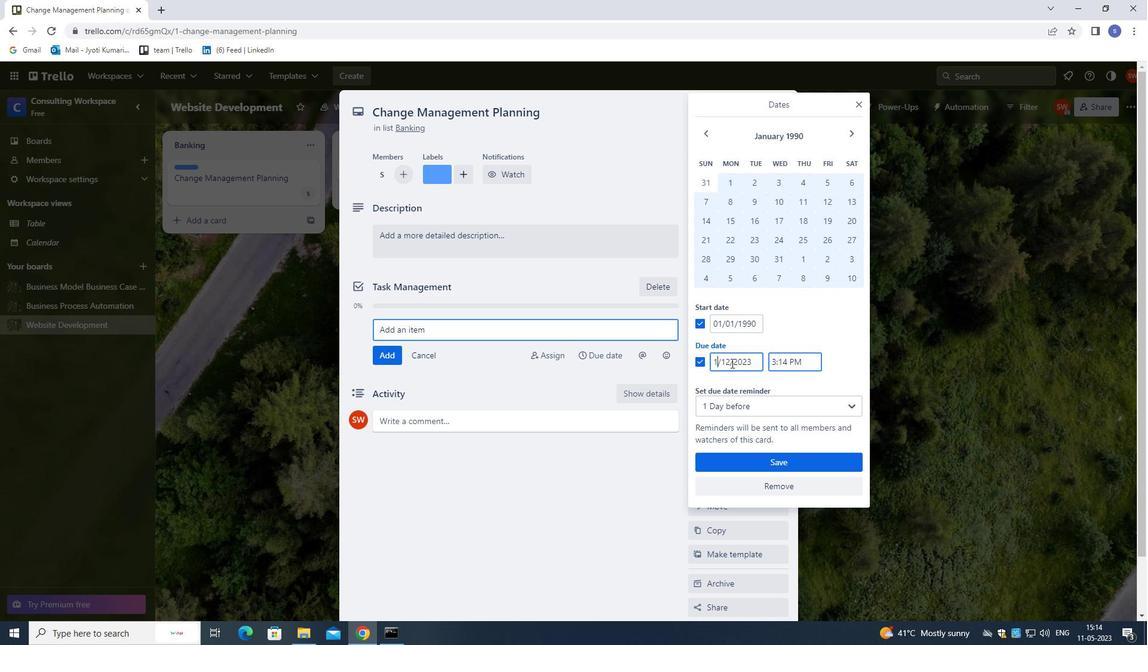 
Action: Mouse moved to (727, 380)
Screenshot: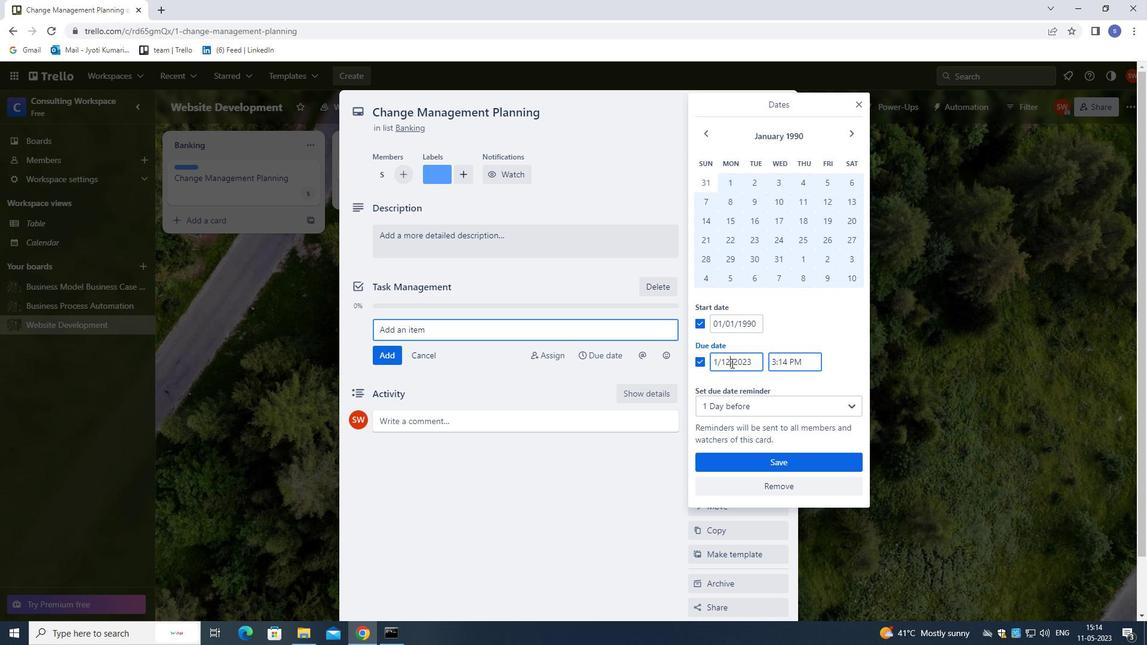 
Action: Key pressed <Key.backspace><Key.backspace>8
Screenshot: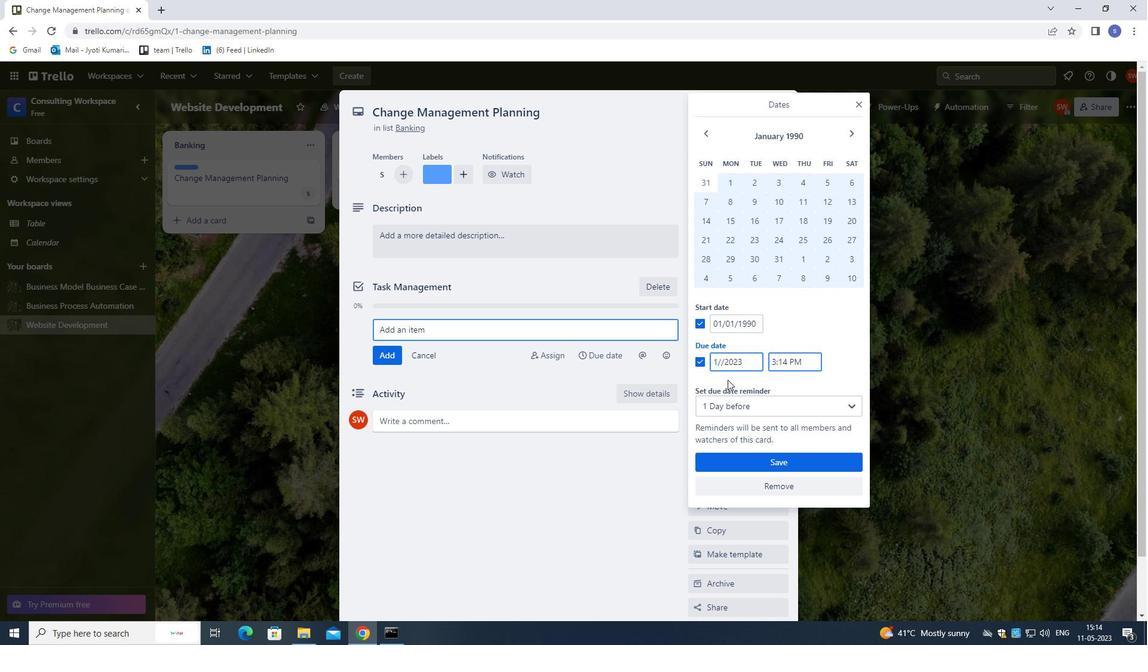 
Action: Mouse moved to (747, 363)
Screenshot: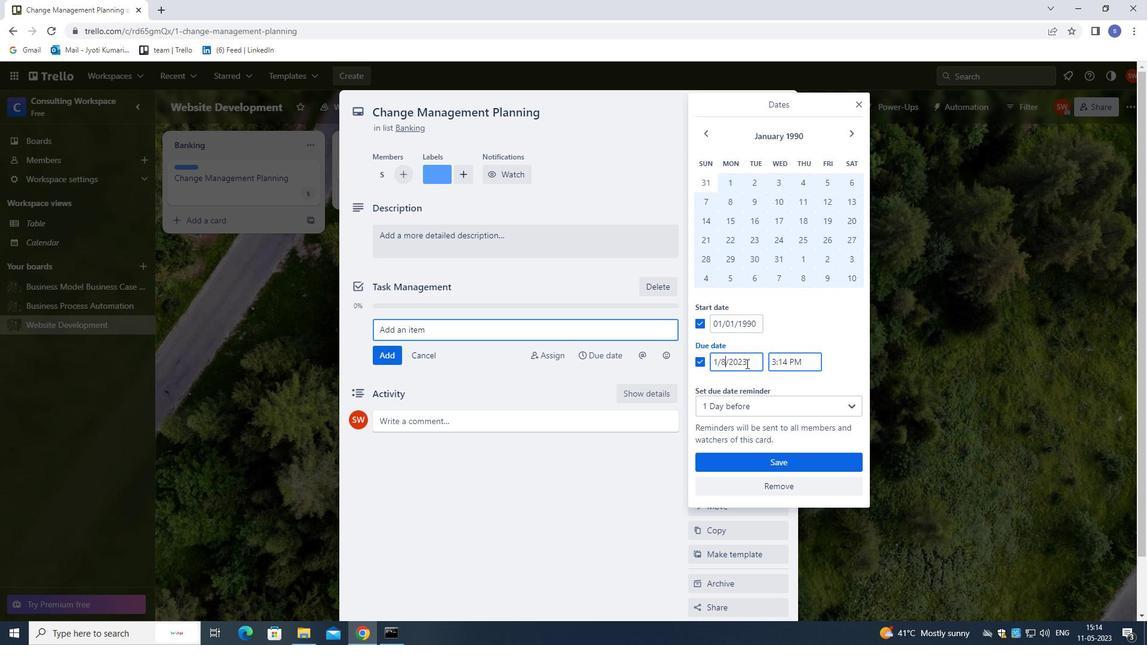 
Action: Mouse pressed left at (747, 363)
Screenshot: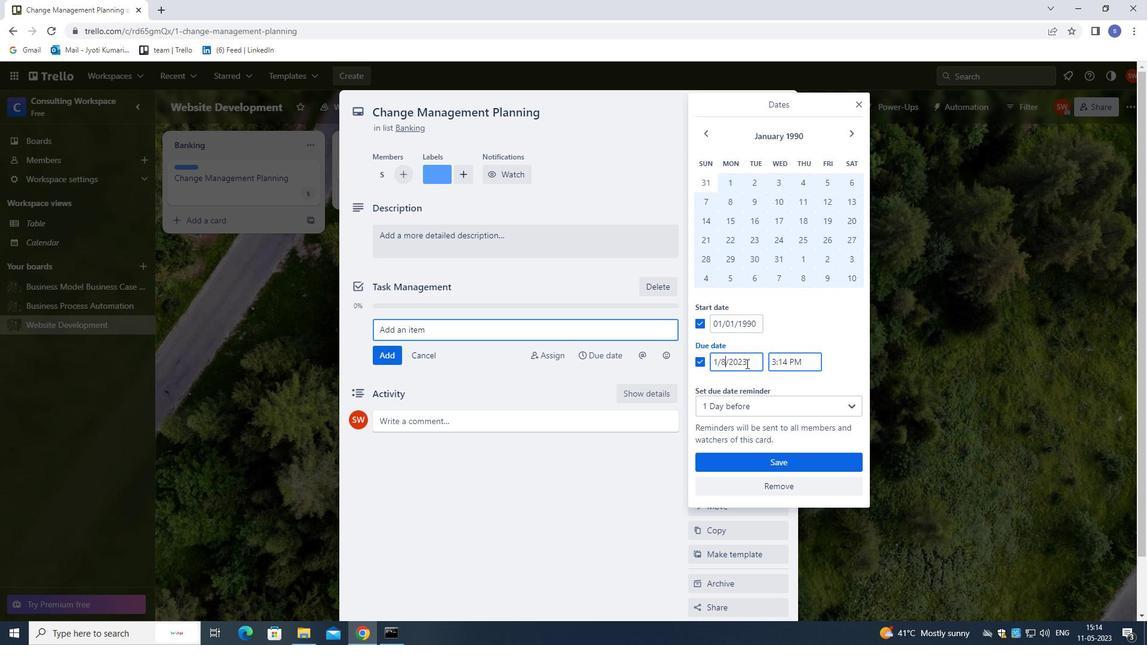 
Action: Mouse moved to (747, 361)
Screenshot: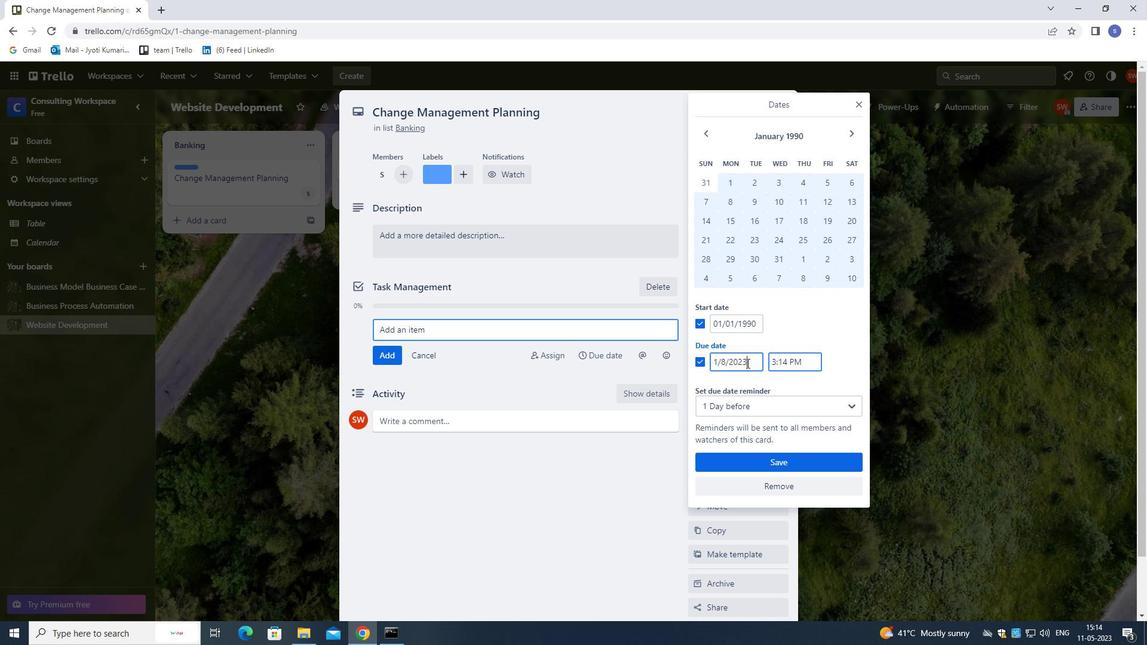 
Action: Key pressed <Key.backspace><Key.backspace><Key.backspace><Key.backspace>199
Screenshot: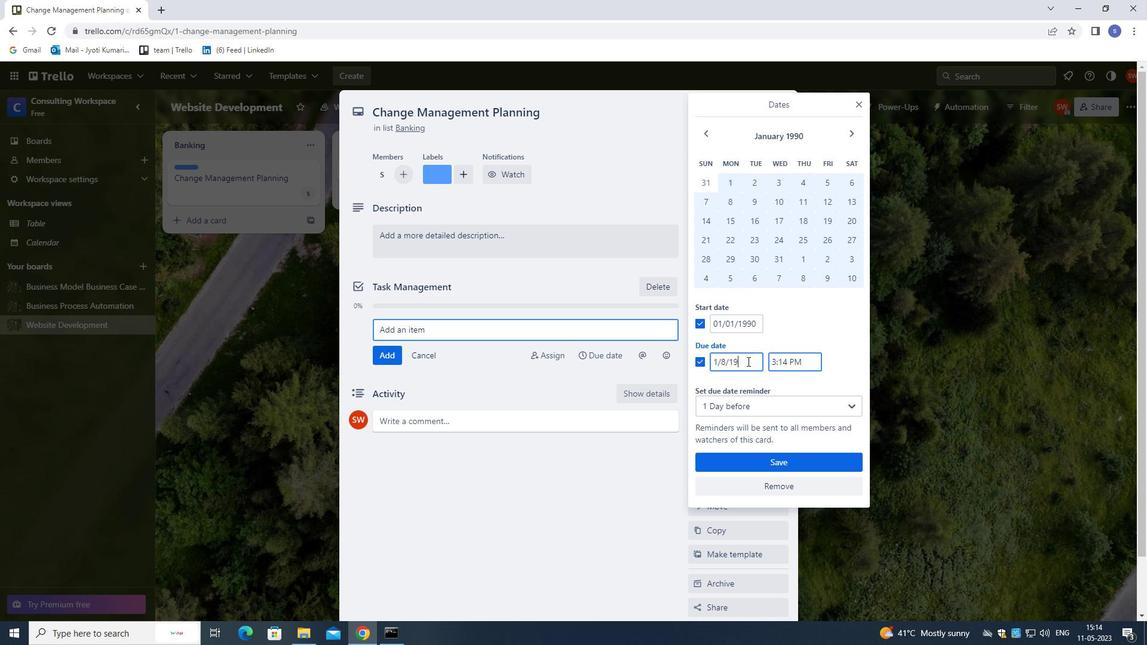 
Action: Mouse moved to (761, 367)
Screenshot: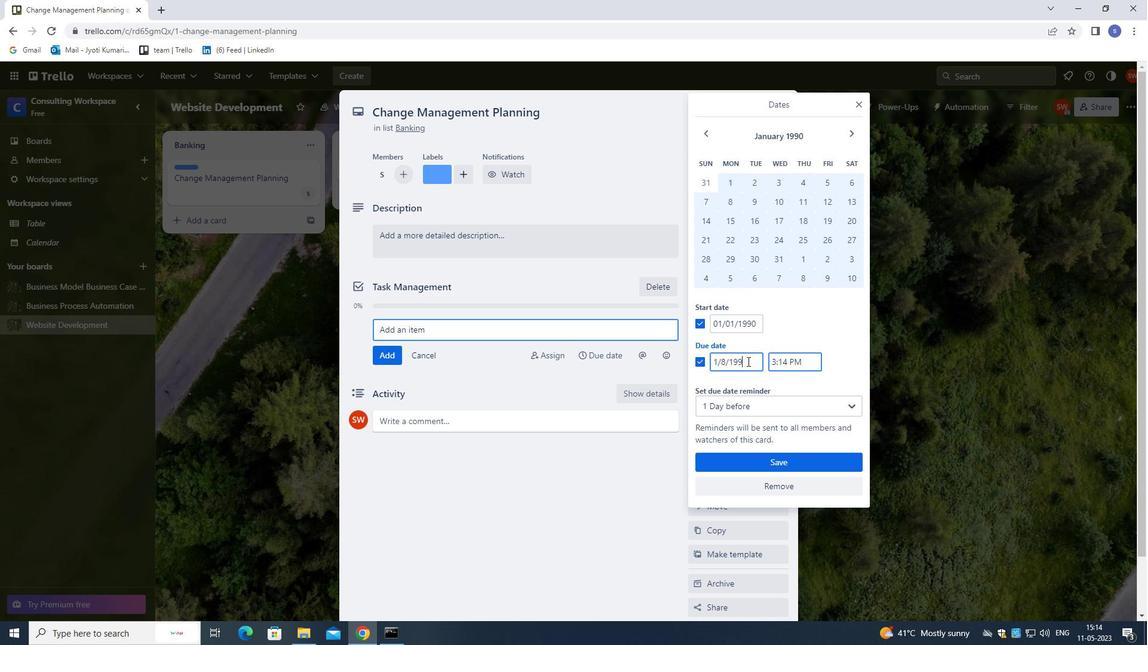
Action: Key pressed 0
Screenshot: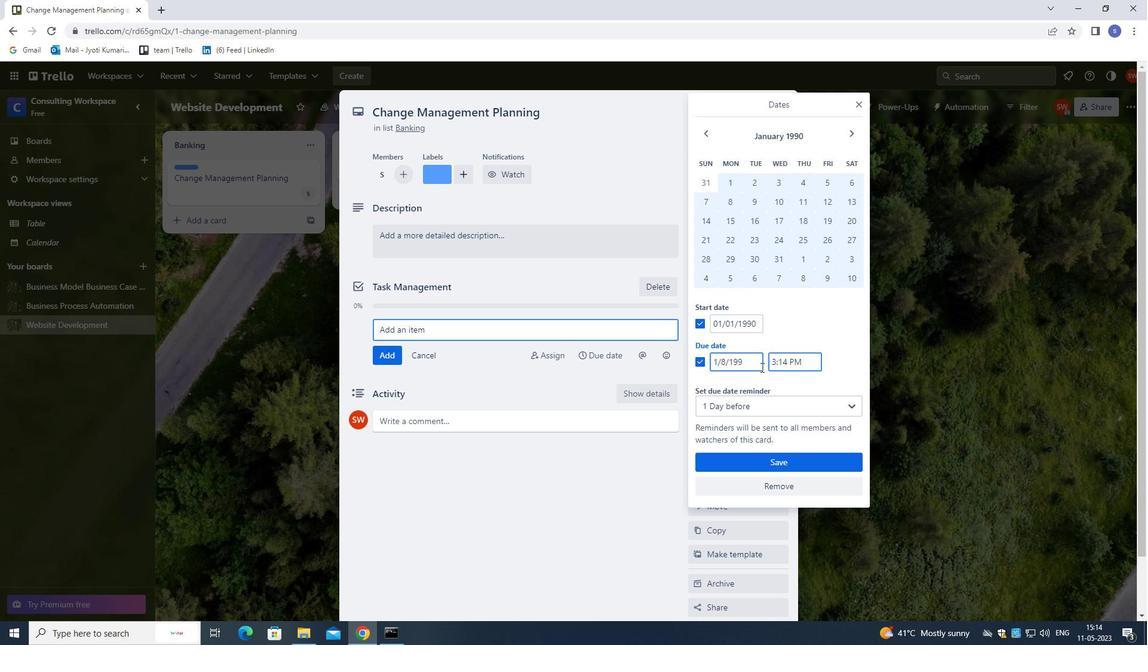 
Action: Mouse moved to (781, 463)
Screenshot: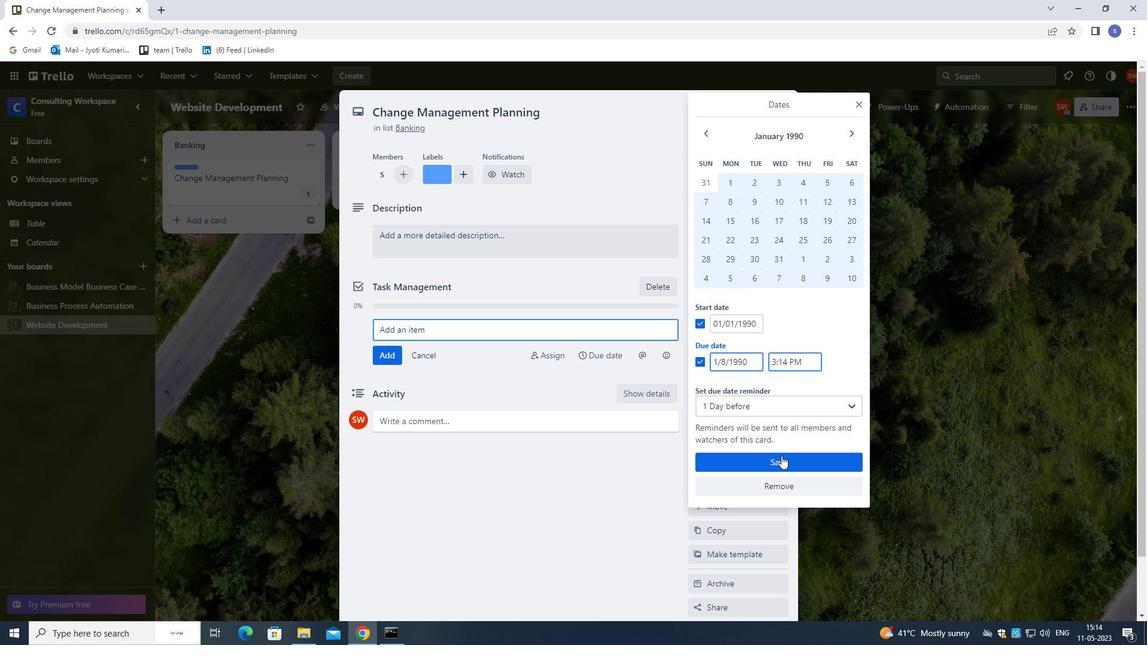 
Action: Mouse pressed left at (781, 463)
Screenshot: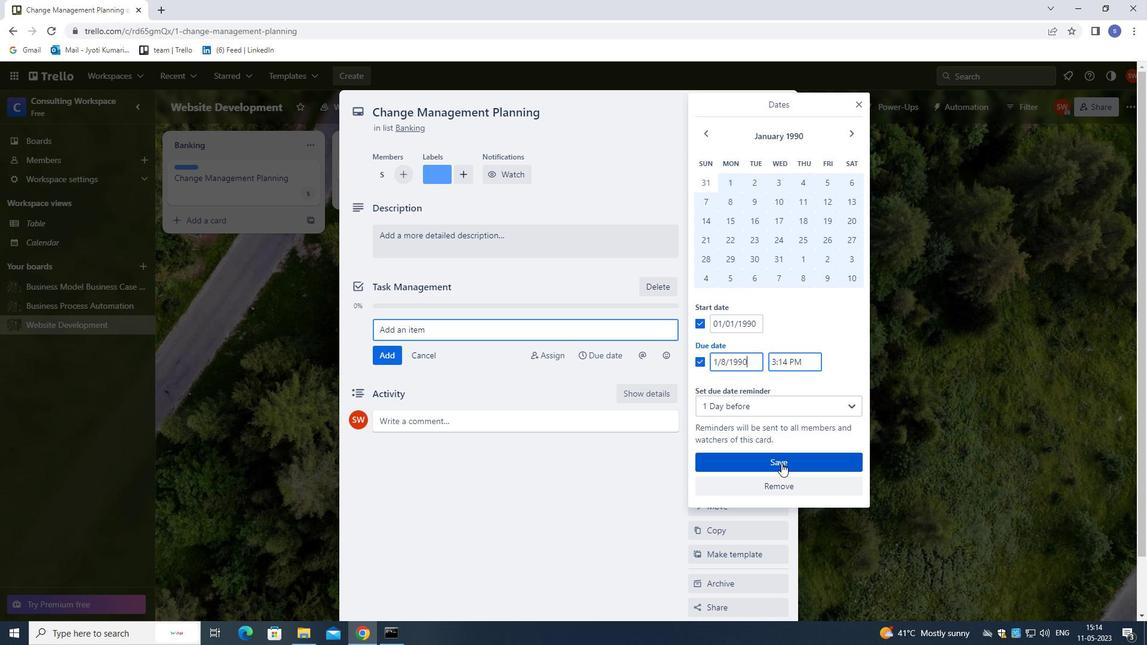 
Action: Mouse moved to (747, 329)
Screenshot: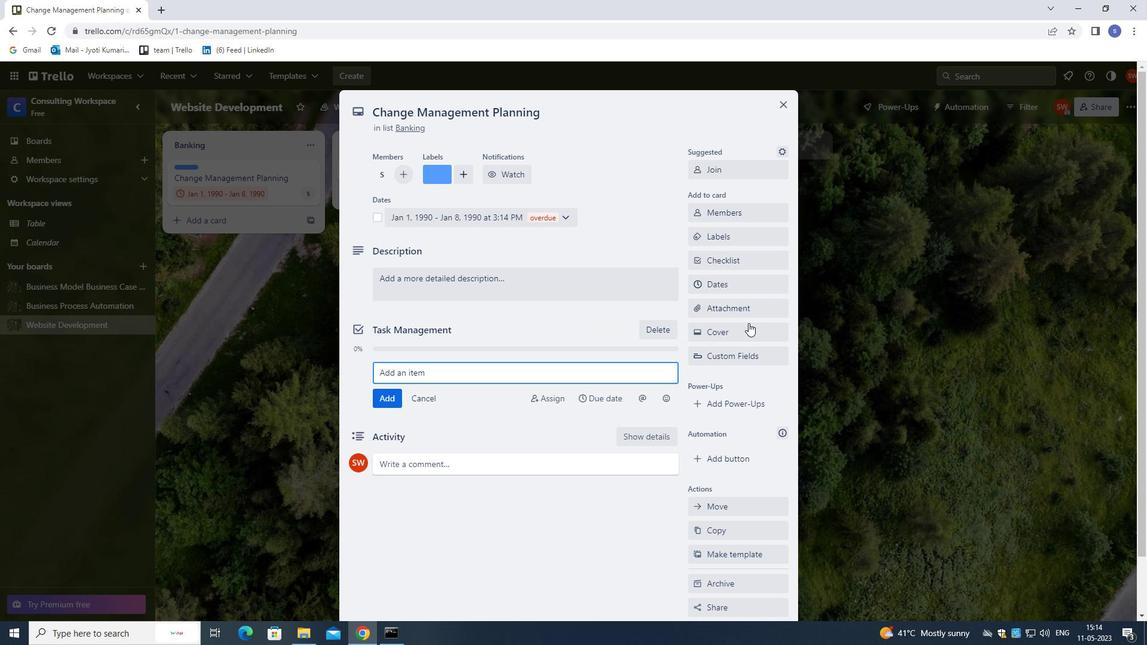 
Action: Mouse pressed left at (747, 329)
Screenshot: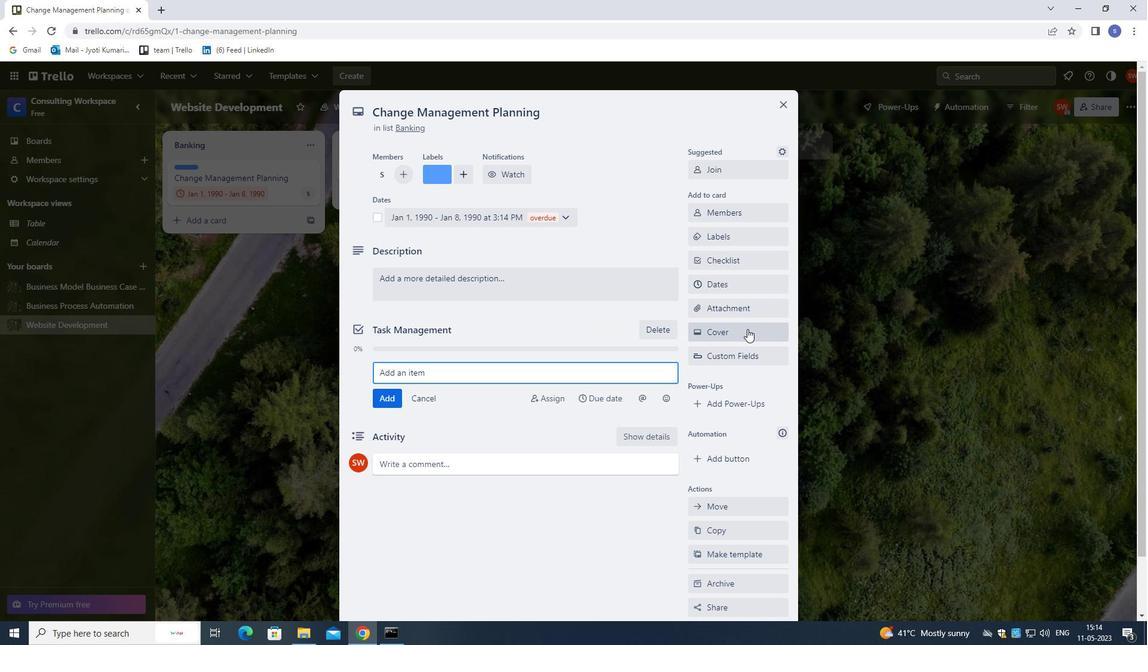 
Action: Mouse moved to (711, 402)
Screenshot: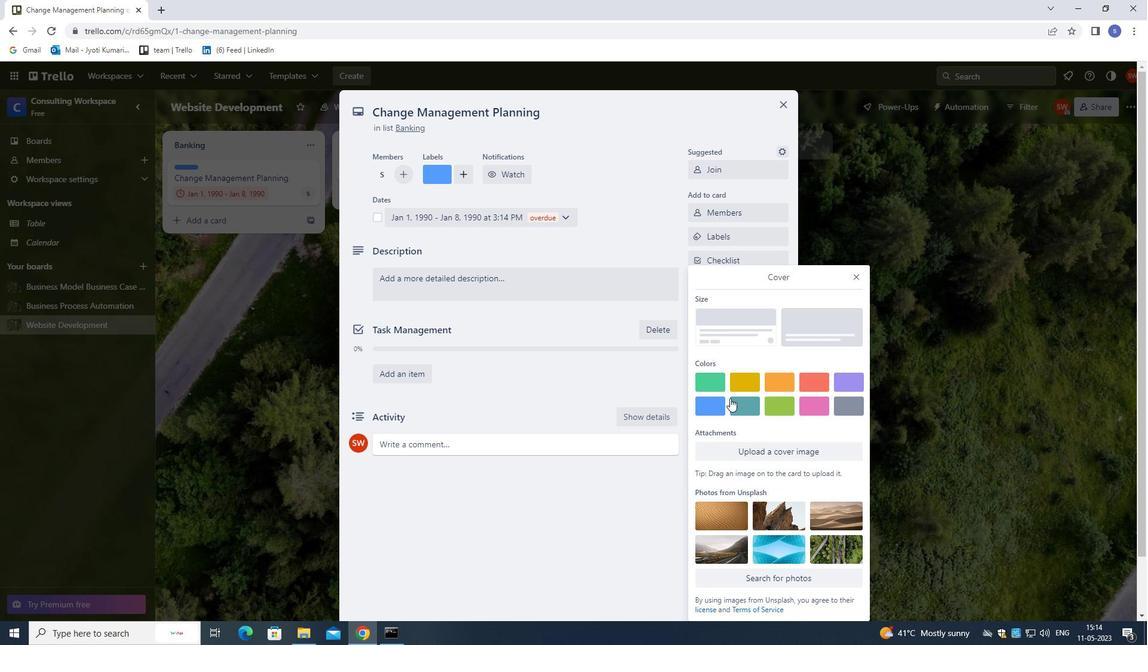 
Action: Mouse pressed left at (711, 402)
Screenshot: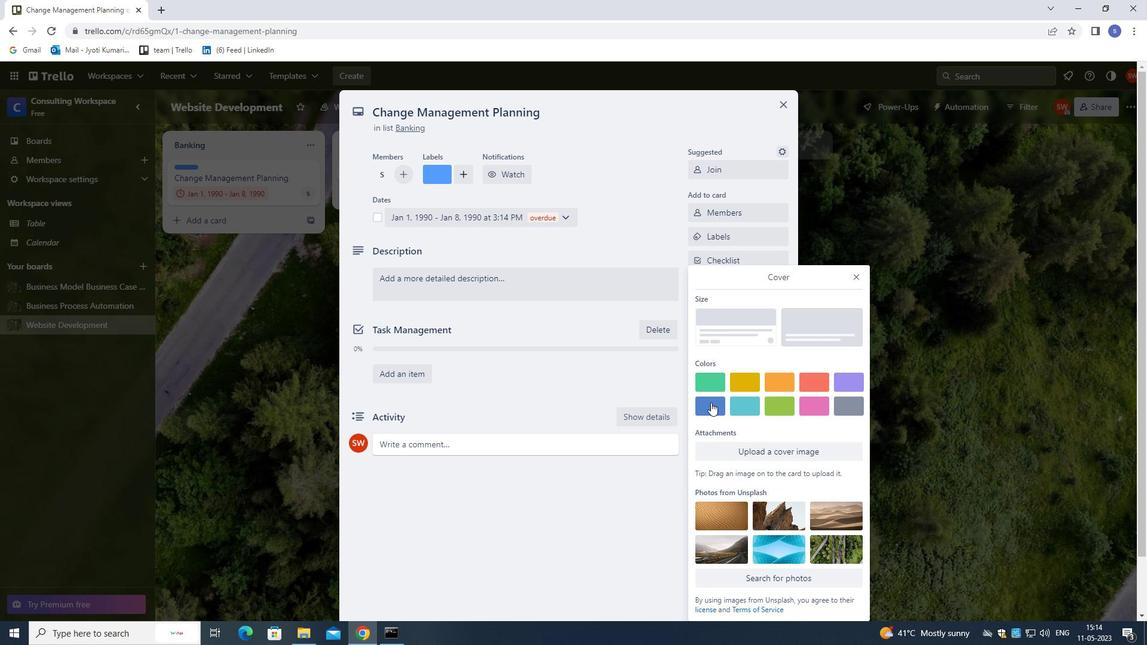 
Action: Mouse moved to (858, 254)
Screenshot: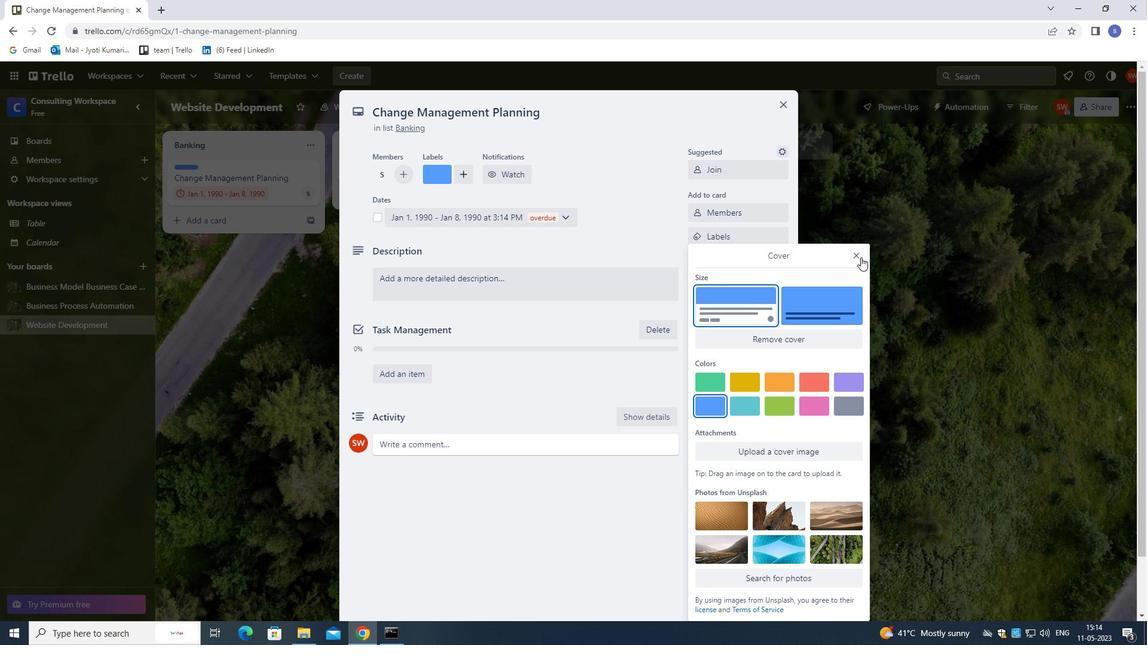 
Action: Mouse pressed left at (858, 254)
Screenshot: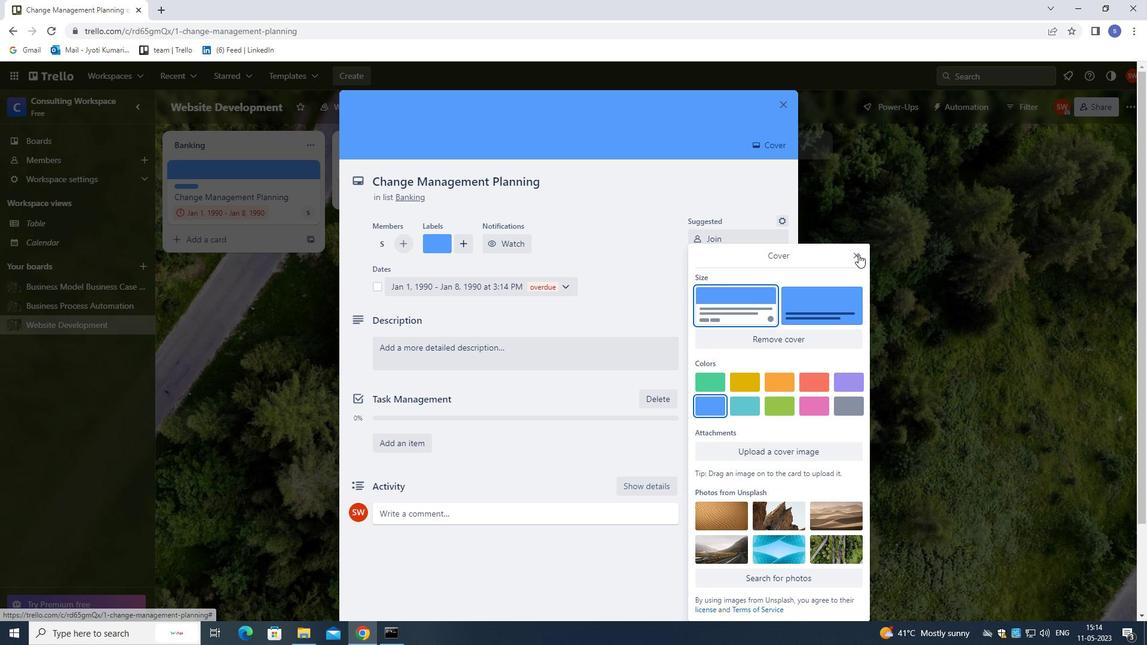 
Action: Mouse moved to (752, 374)
Screenshot: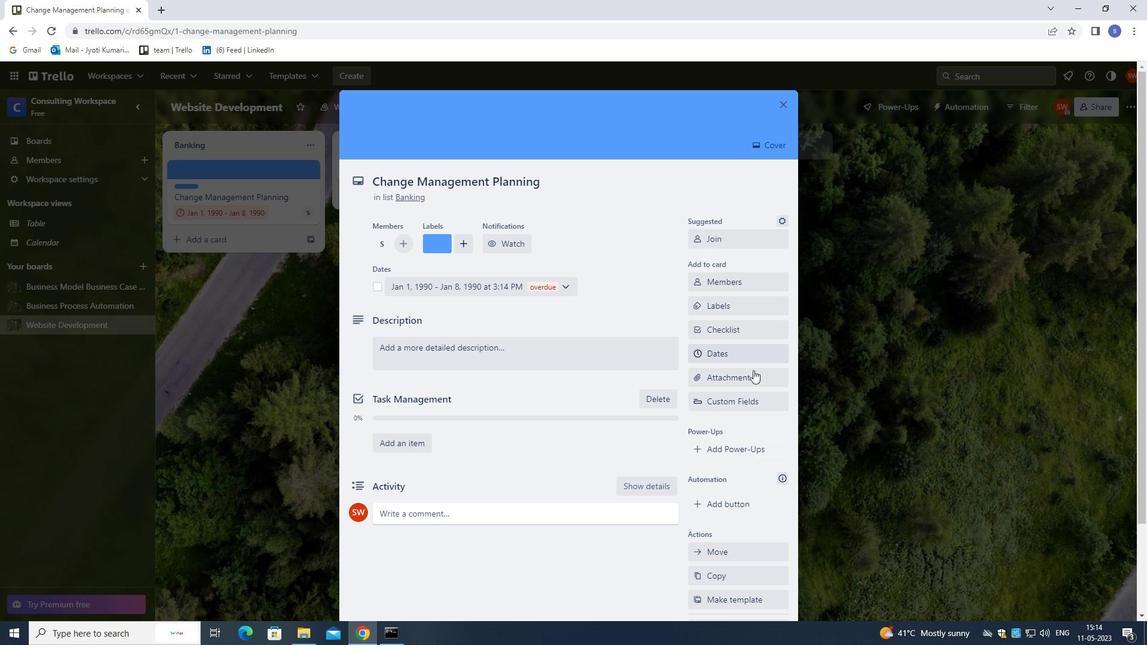 
Action: Mouse pressed left at (752, 374)
Screenshot: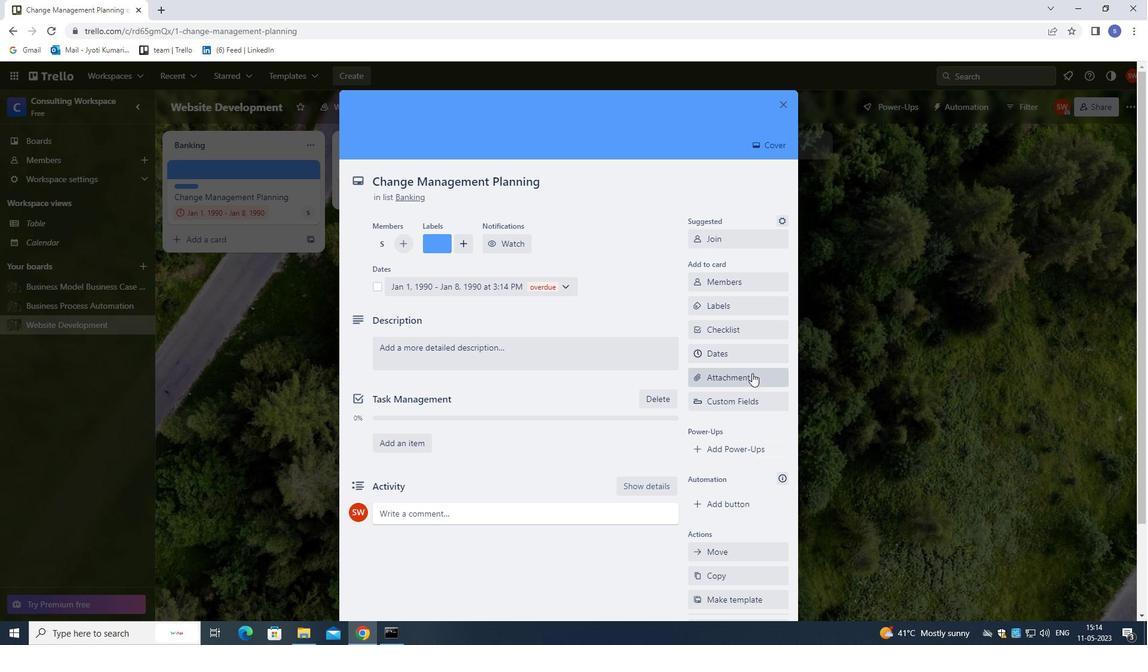 
Action: Mouse moved to (736, 164)
Screenshot: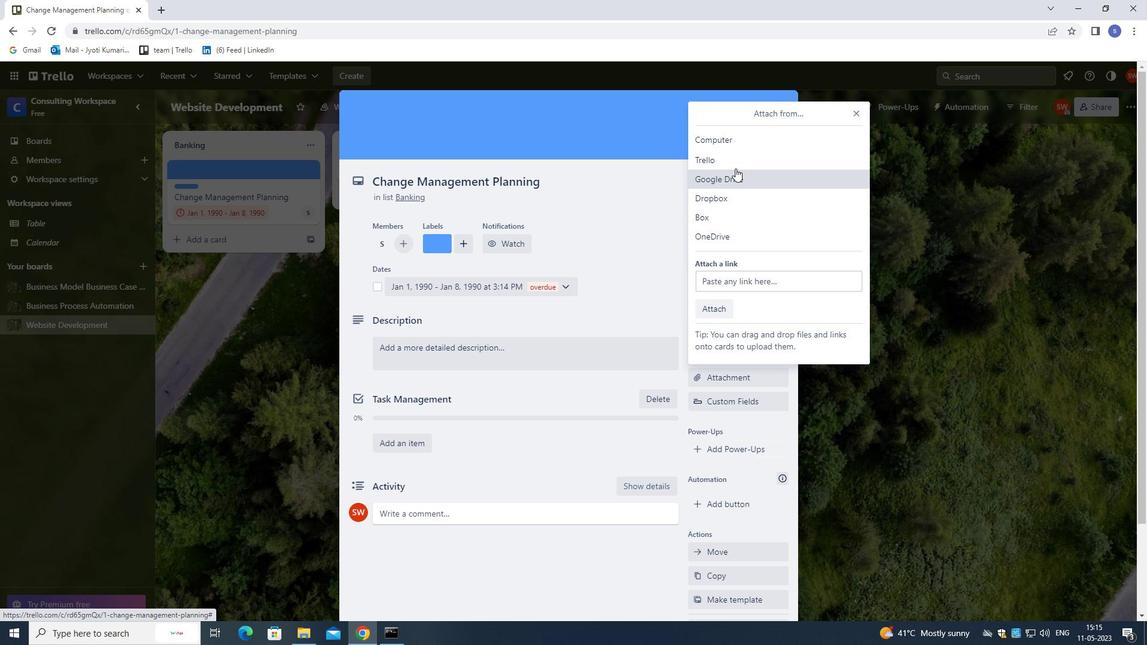
Action: Mouse pressed left at (736, 164)
Screenshot: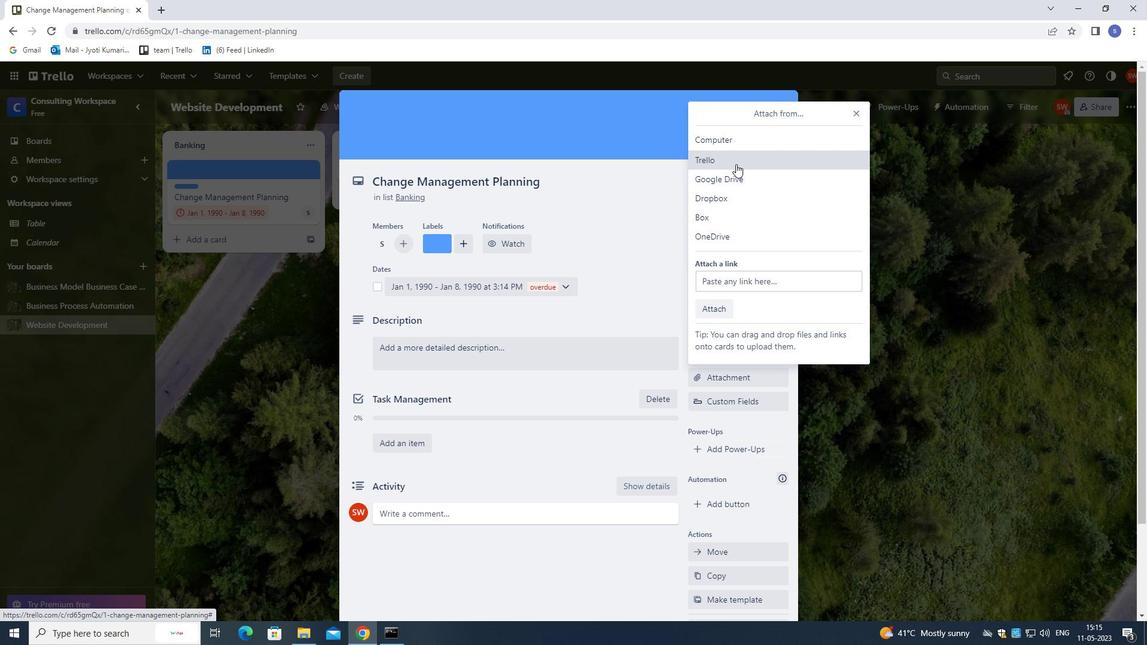 
Action: Mouse moved to (735, 245)
Screenshot: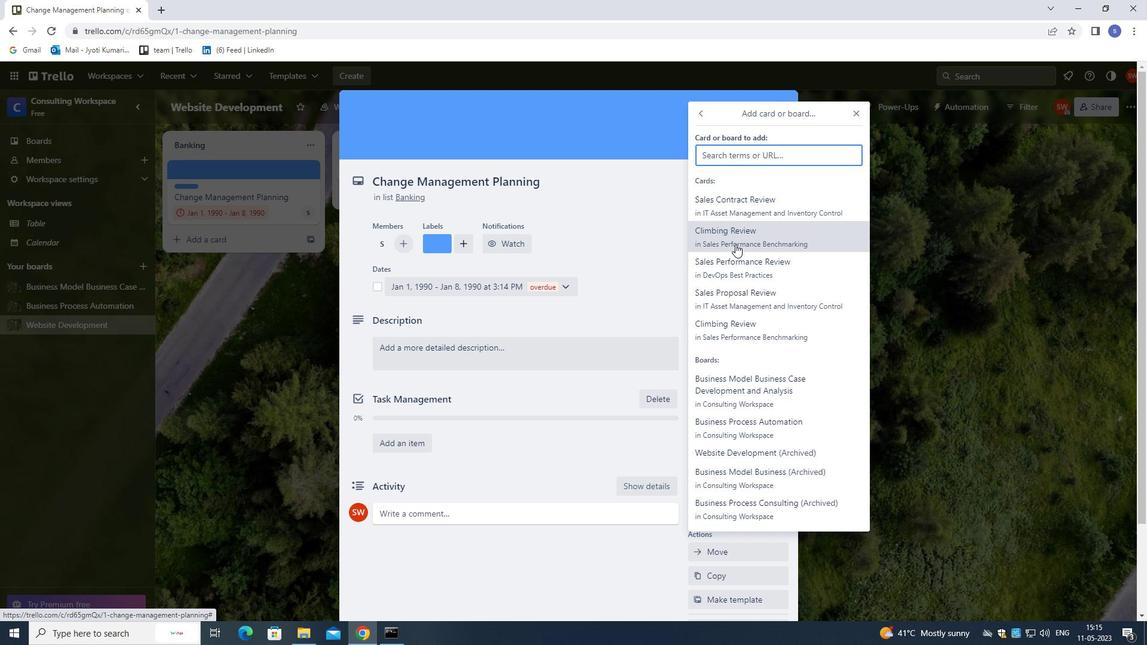 
Action: Mouse pressed left at (735, 245)
Screenshot: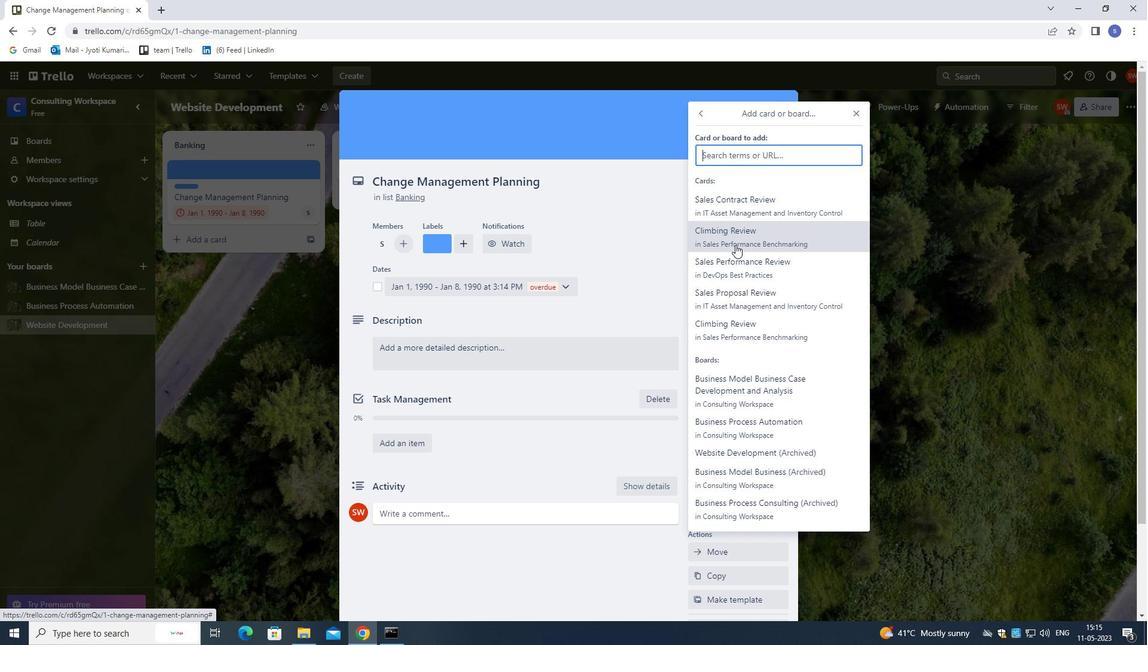 
Action: Mouse moved to (714, 403)
Screenshot: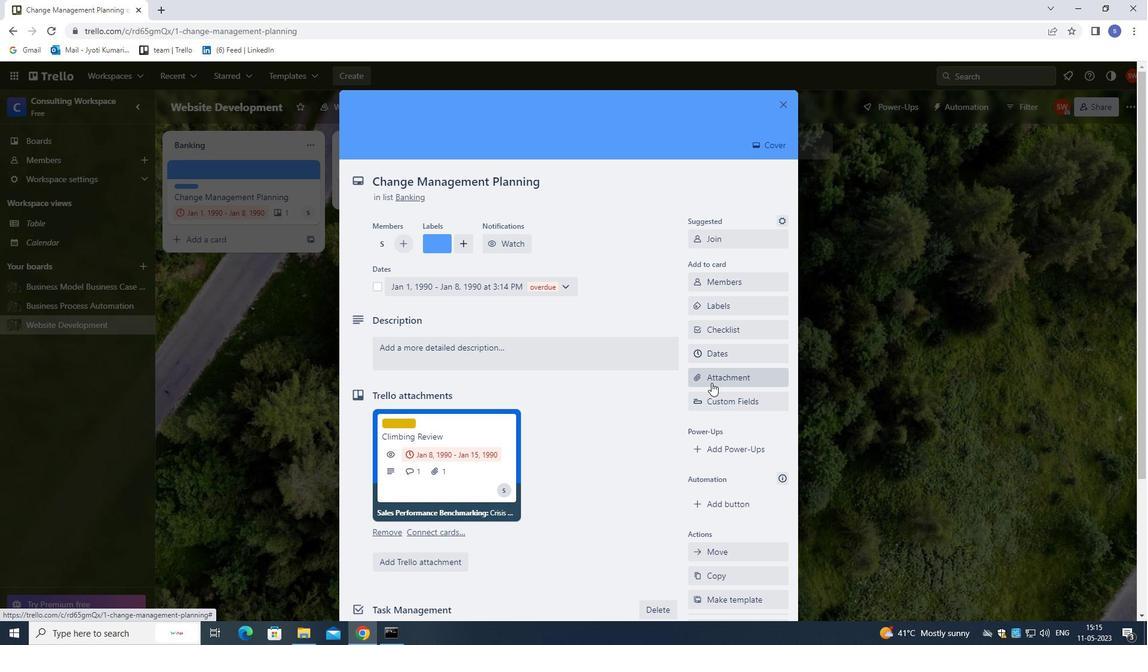 
Action: Mouse scrolled (714, 403) with delta (0, 0)
Screenshot: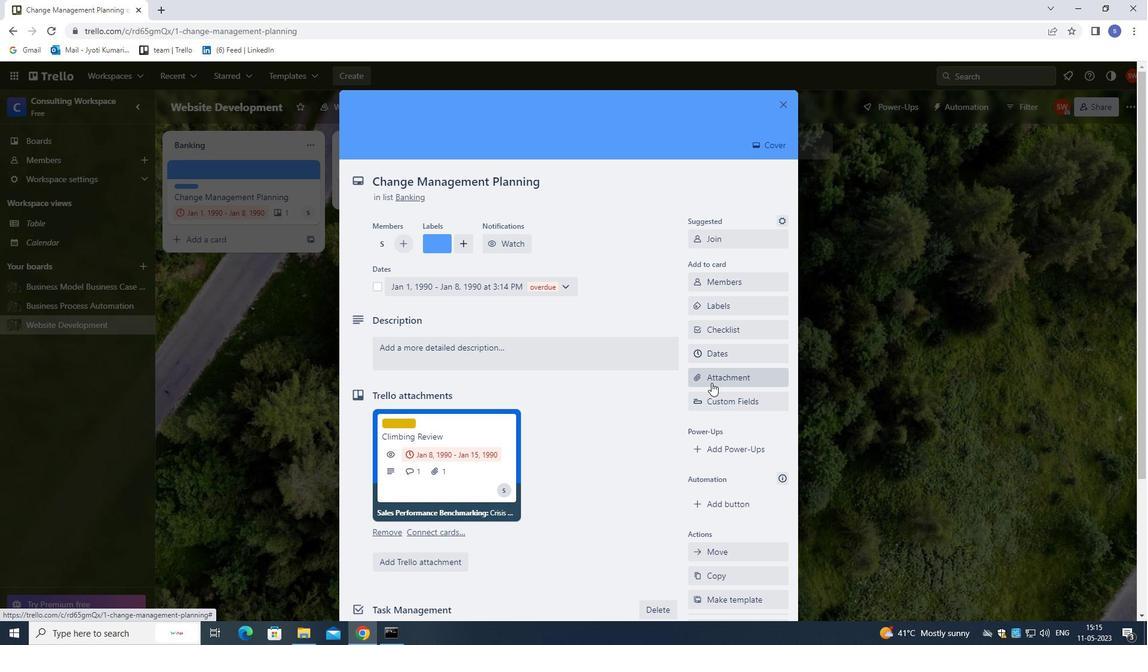 
Action: Mouse moved to (716, 409)
Screenshot: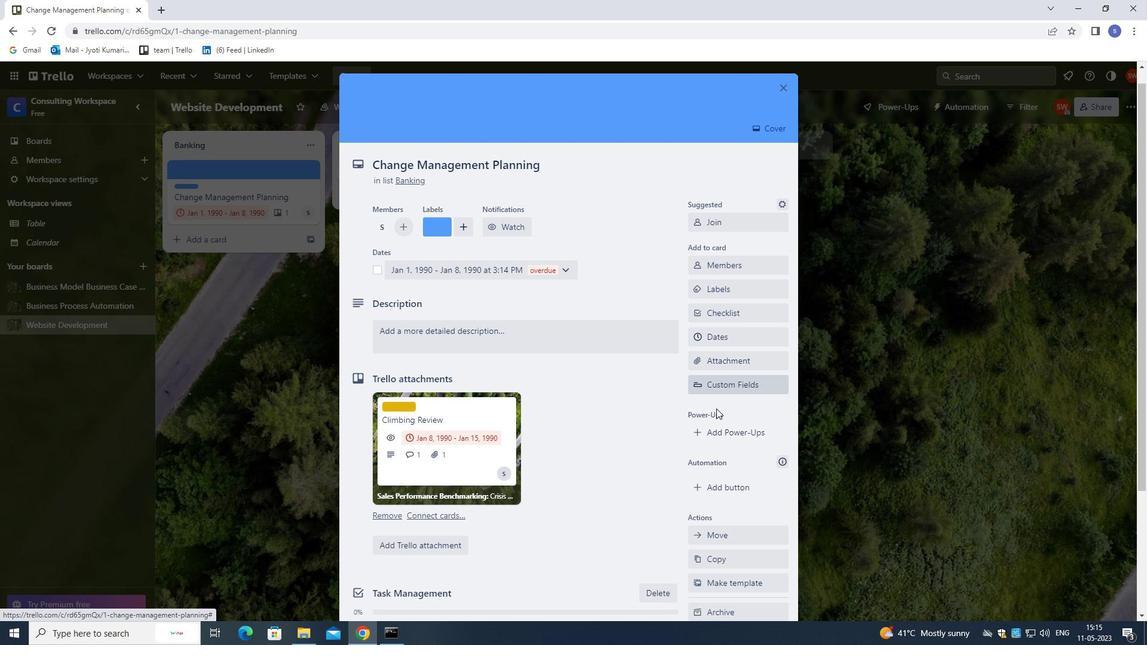
Action: Mouse scrolled (716, 409) with delta (0, 0)
Screenshot: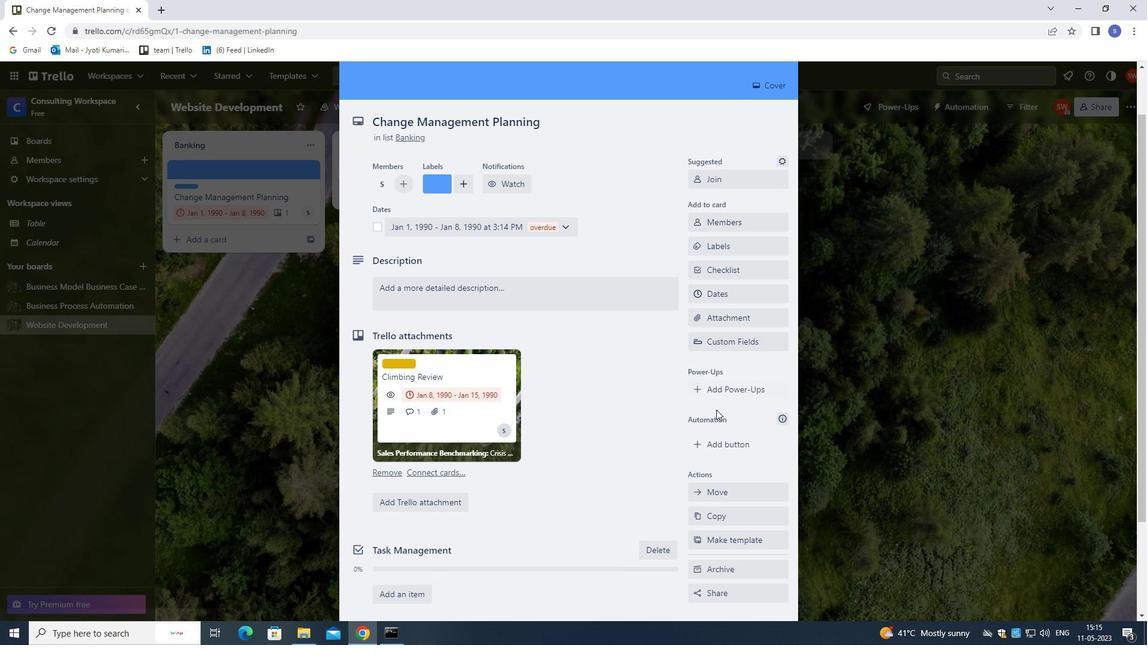 
Action: Mouse moved to (439, 224)
Screenshot: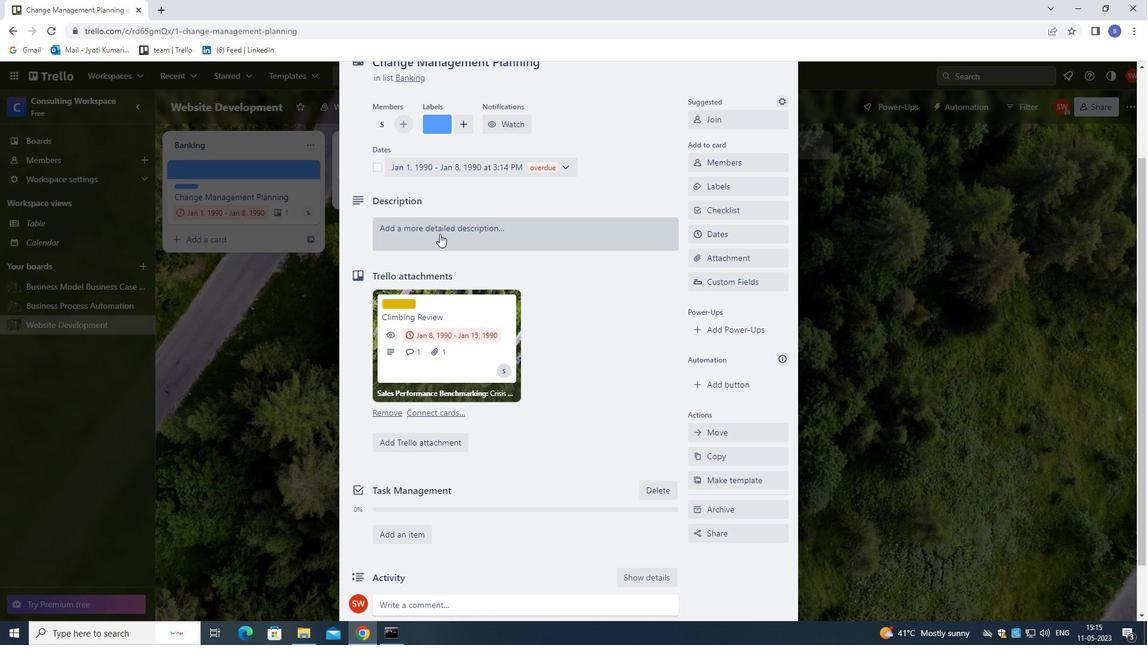 
Action: Mouse pressed left at (439, 224)
Screenshot: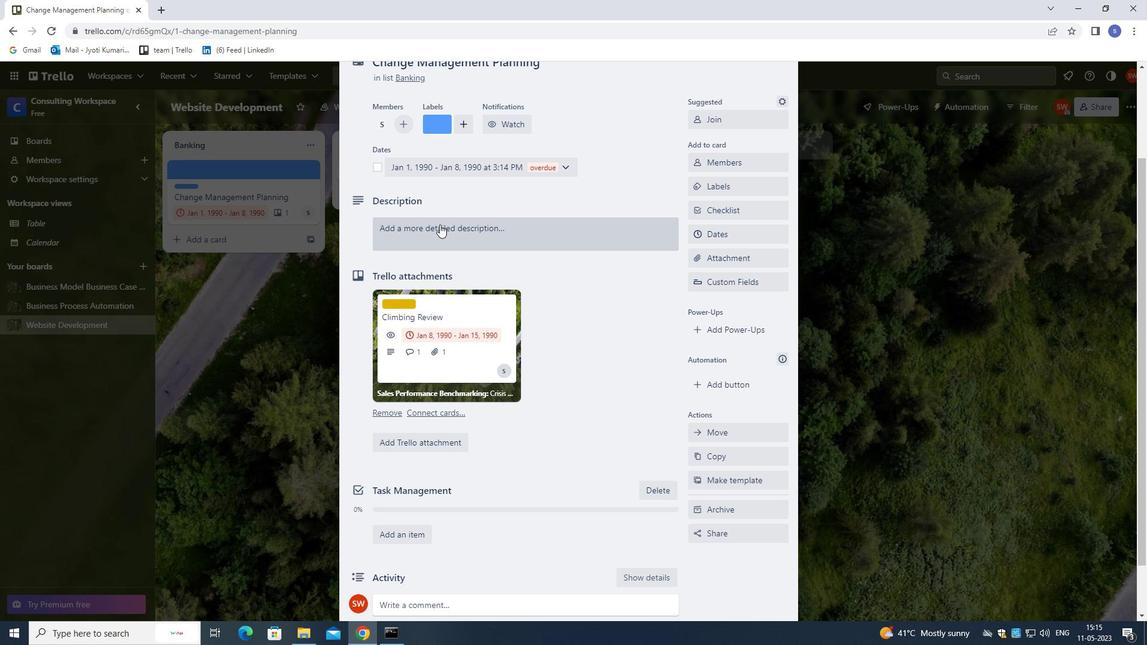 
Action: Key pressed <Key.shift>DEVELOP<Key.space>AND<Key.space>LAUNCH<Key.space>NEW<Key.space>CUSTOMER<Key.space>RETENTIION<Key.space>PROGRAM<Key.left><Key.left><Key.left><Key.left><Key.left><Key.left><Key.left><Key.left><Key.backspace><Key.backspace><Key.backspace><Key.backspace><Key.backspace><Key.backspace><Key.backspace>ENTION<Key.right><Key.right><Key.right><Key.right><Key.right><Key.right><Key.right><Key.right><Key.right><Key.right><Key.space>FOR<Key.space>LAW-VA;<Key.backspace>LUE<Key.space><Key.space>CUSTOMER
Screenshot: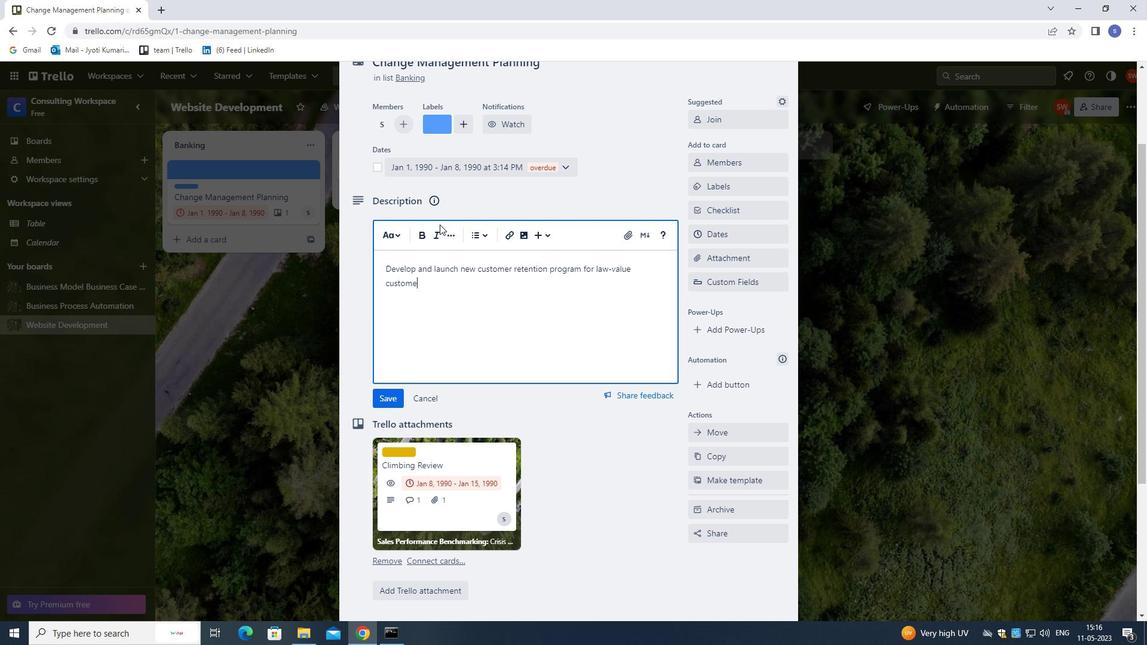 
Action: Mouse moved to (554, 299)
Screenshot: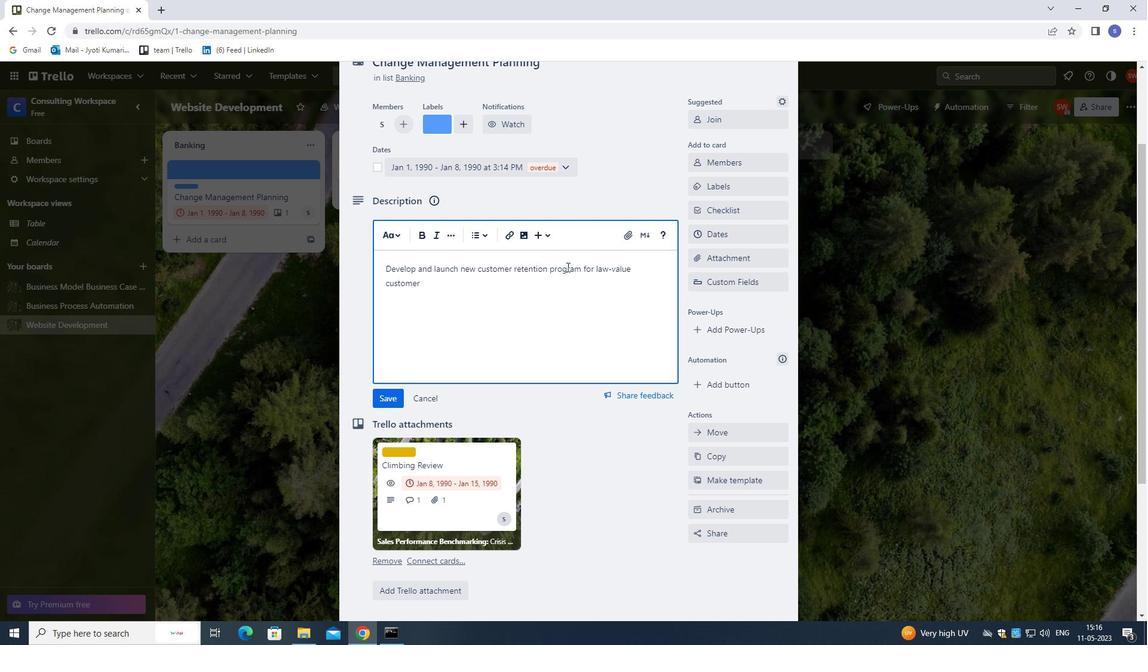 
Action: Key pressed .
Screenshot: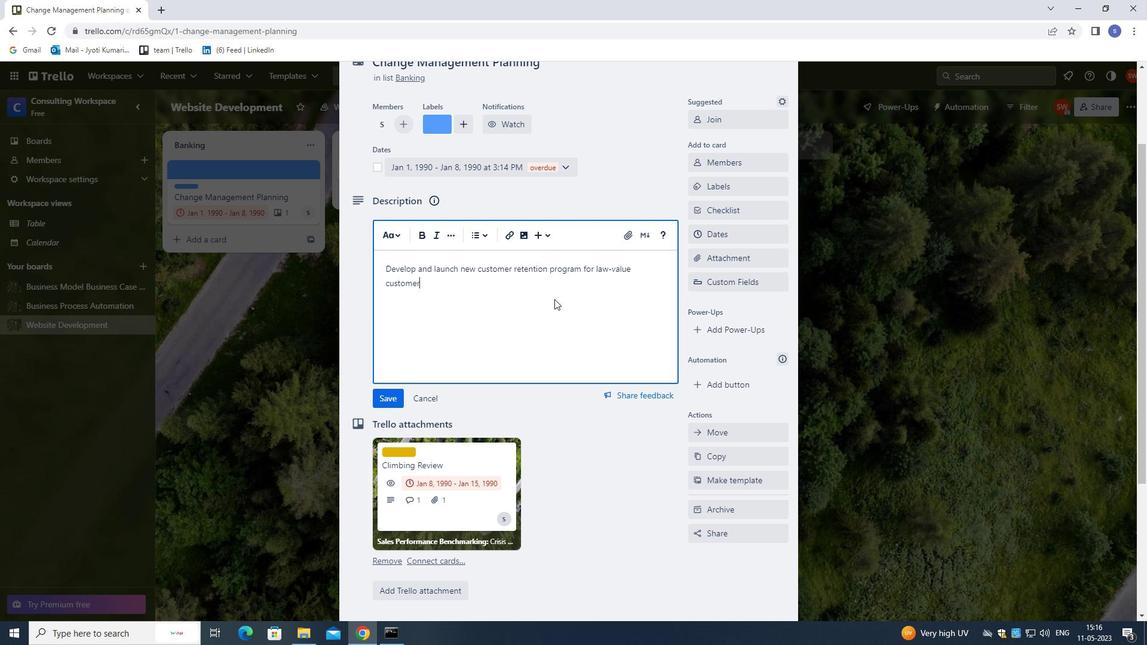 
Action: Mouse moved to (562, 372)
Screenshot: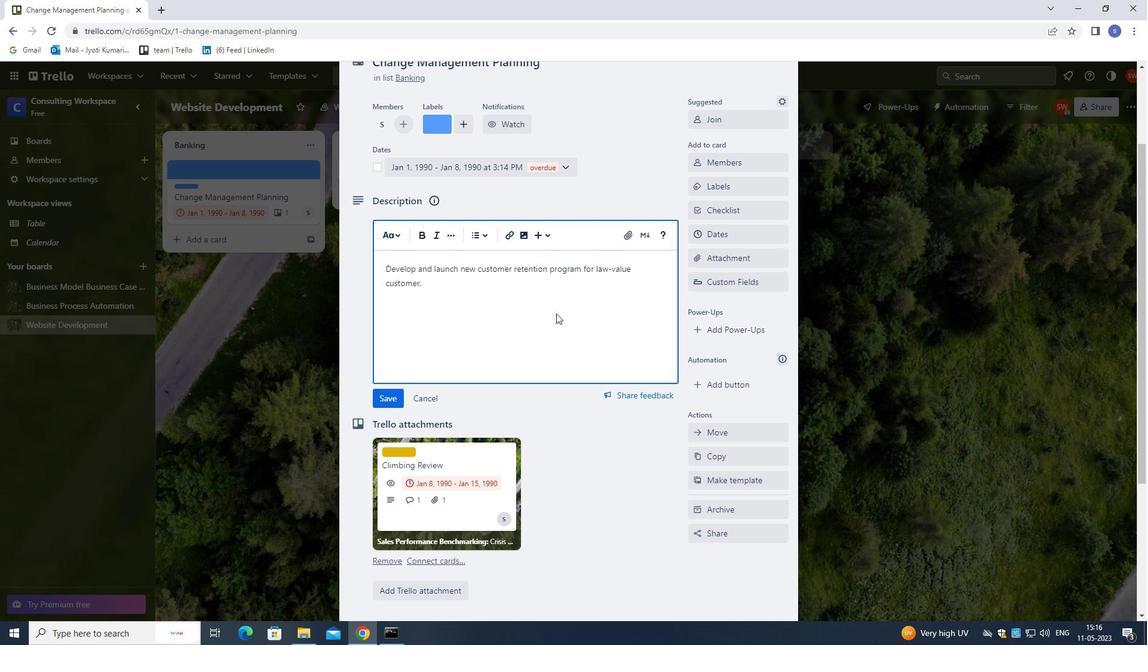 
Action: Mouse scrolled (562, 372) with delta (0, 0)
Screenshot: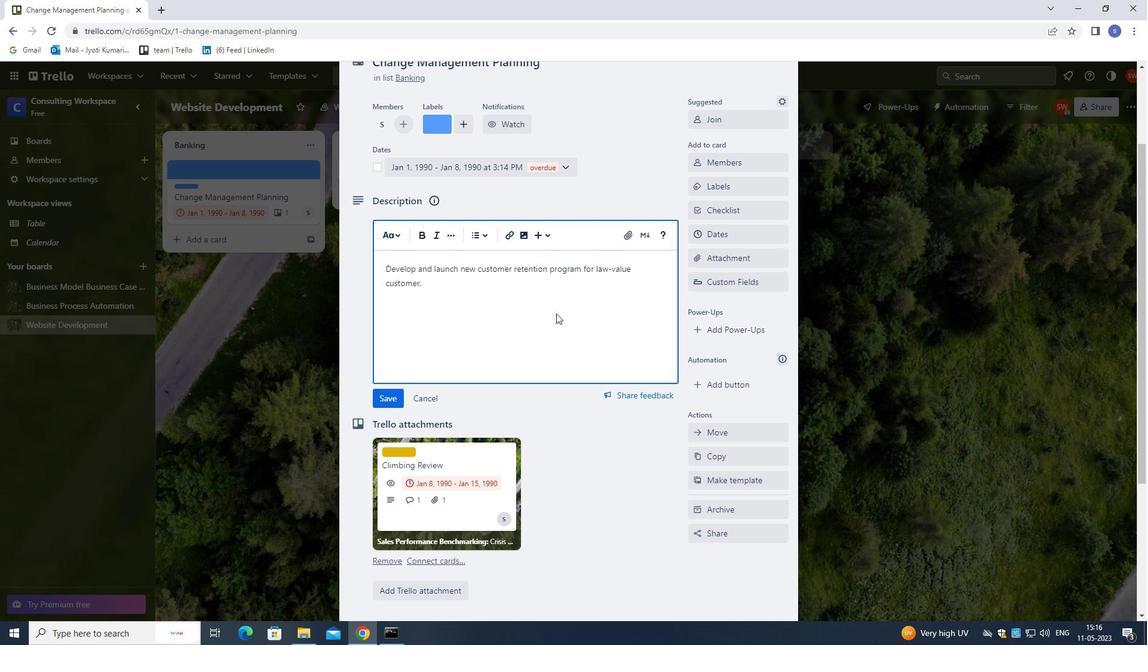 
Action: Mouse moved to (564, 386)
Screenshot: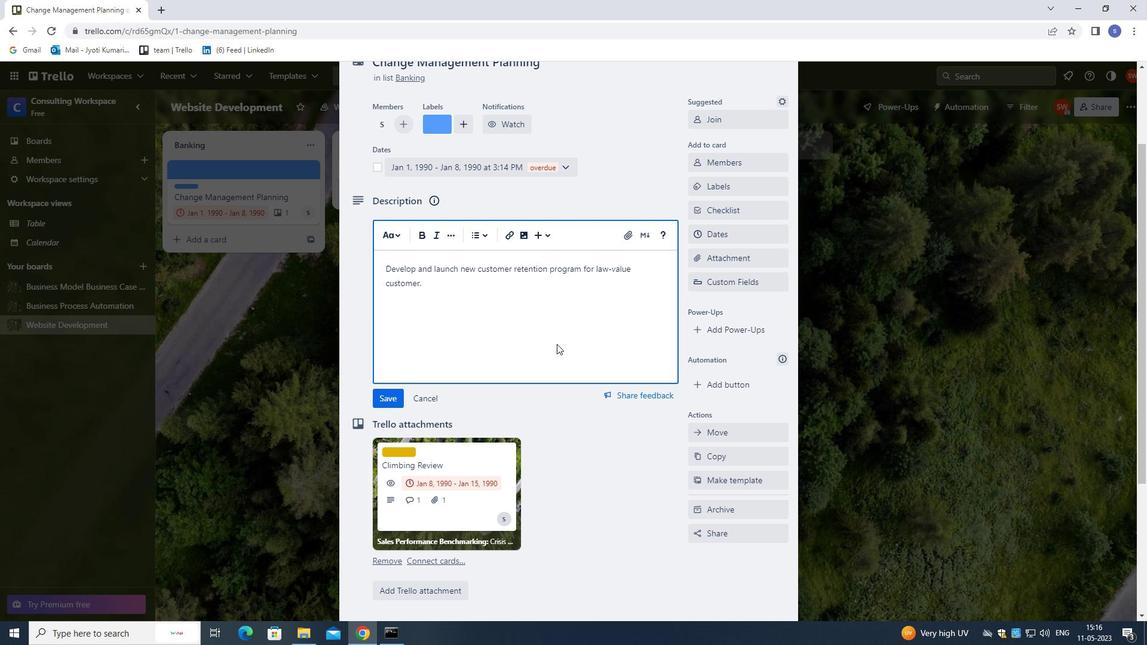 
Action: Mouse scrolled (564, 385) with delta (0, 0)
Screenshot: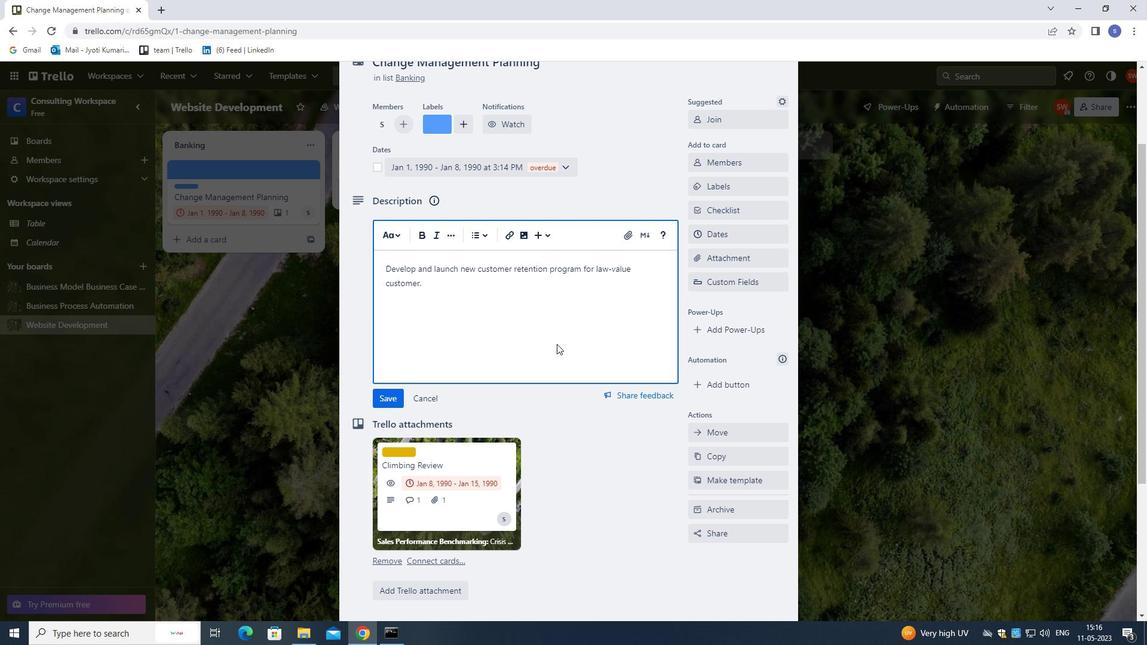 
Action: Mouse moved to (564, 389)
Screenshot: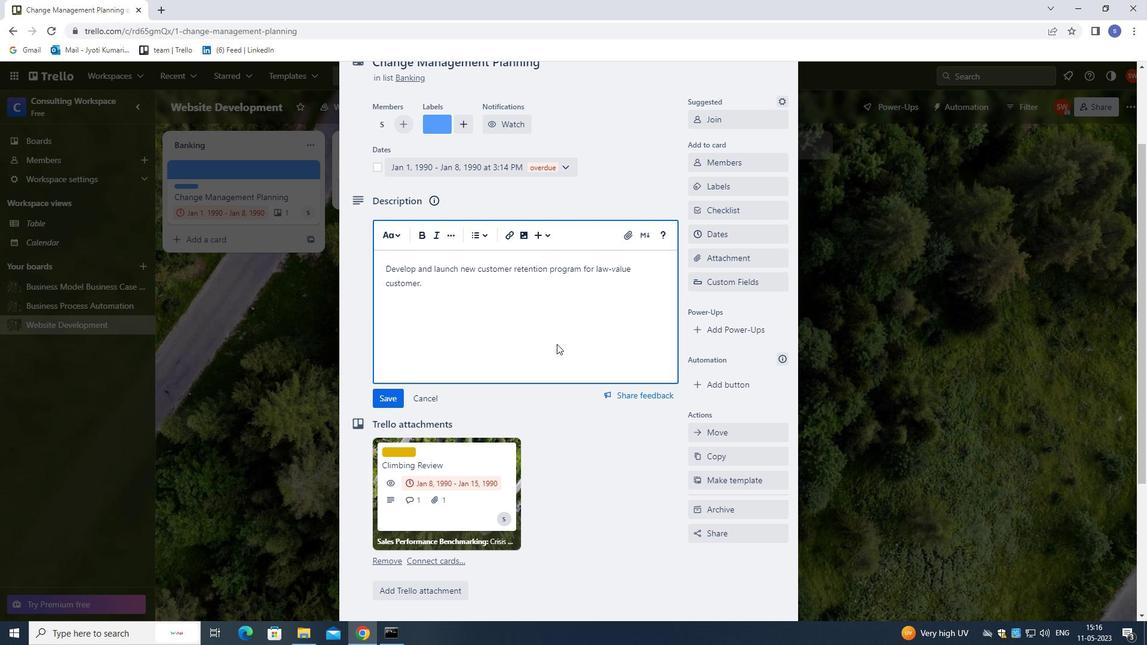 
Action: Mouse scrolled (564, 388) with delta (0, 0)
Screenshot: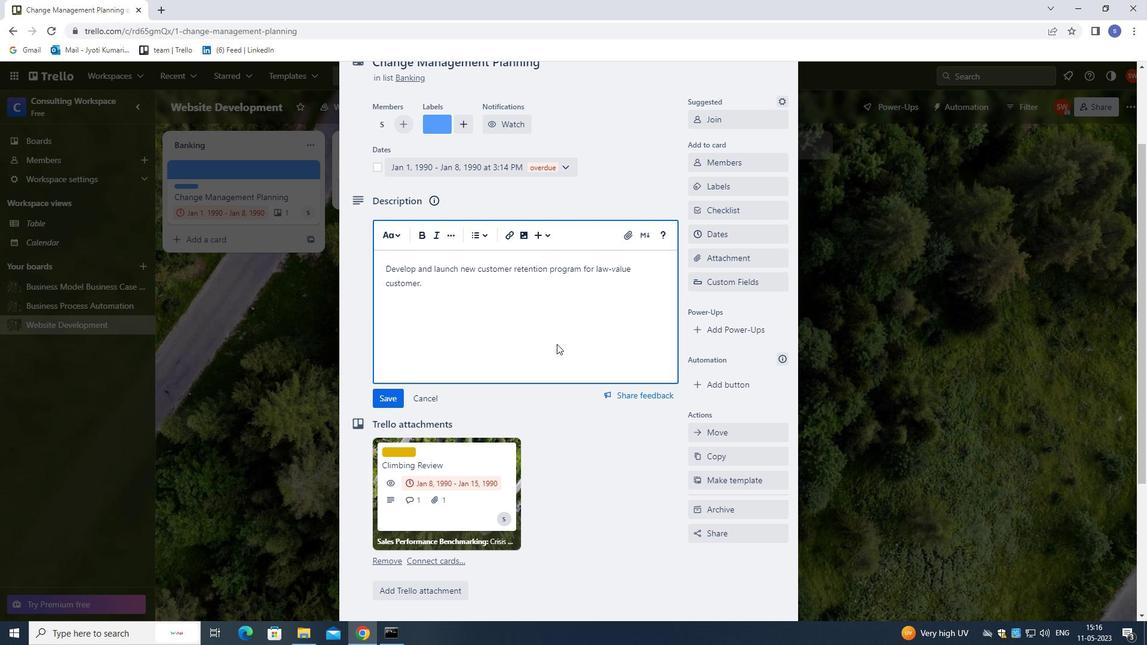 
Action: Mouse moved to (564, 390)
Screenshot: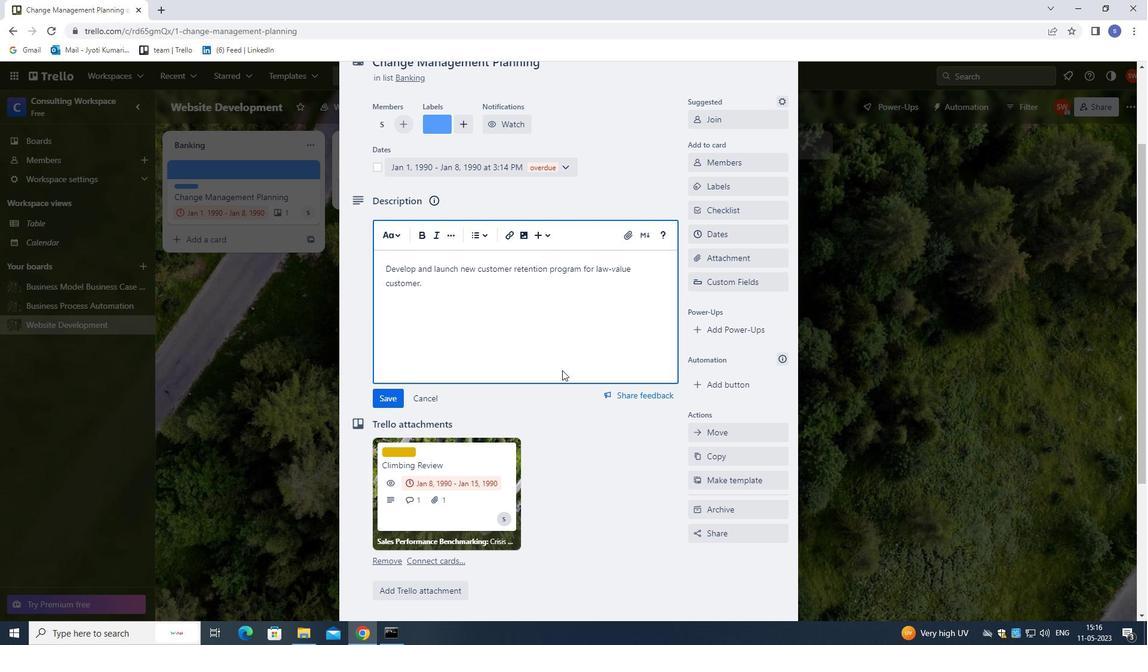 
Action: Mouse scrolled (564, 389) with delta (0, 0)
Screenshot: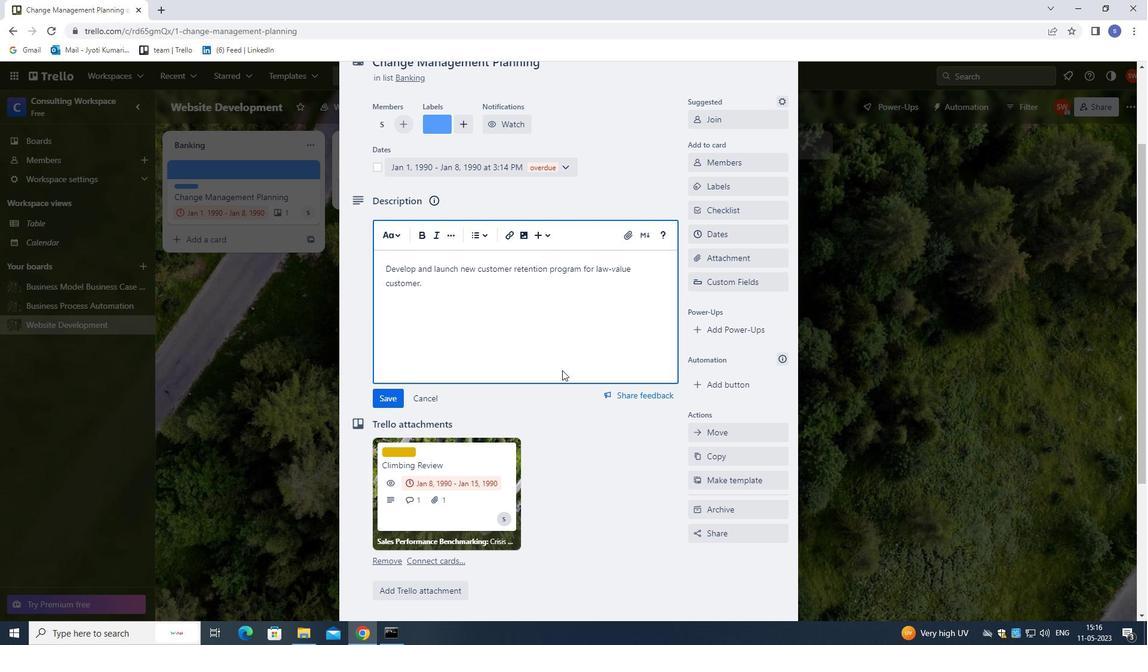 
Action: Mouse moved to (562, 395)
Screenshot: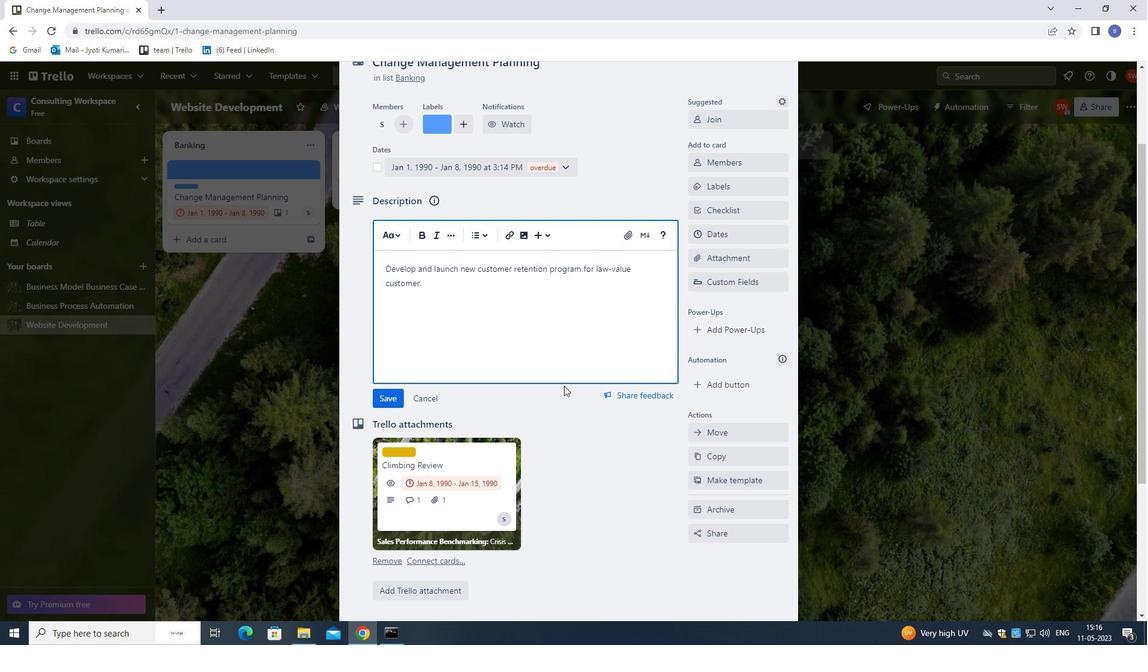 
Action: Mouse scrolled (562, 395) with delta (0, 0)
Screenshot: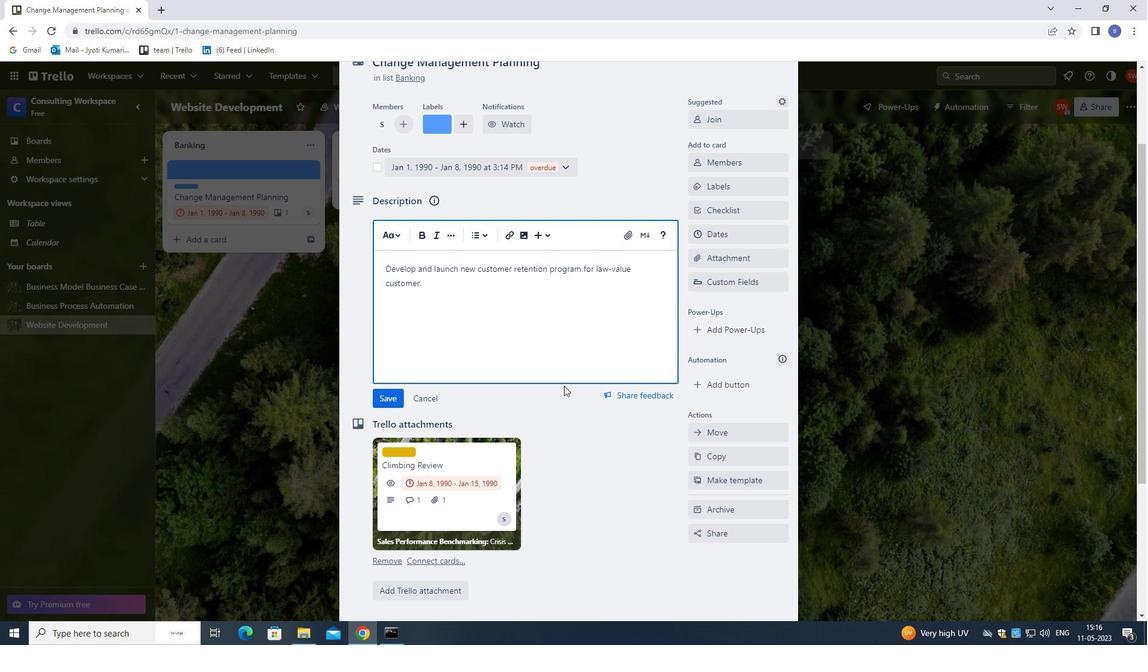
Action: Mouse moved to (409, 546)
Screenshot: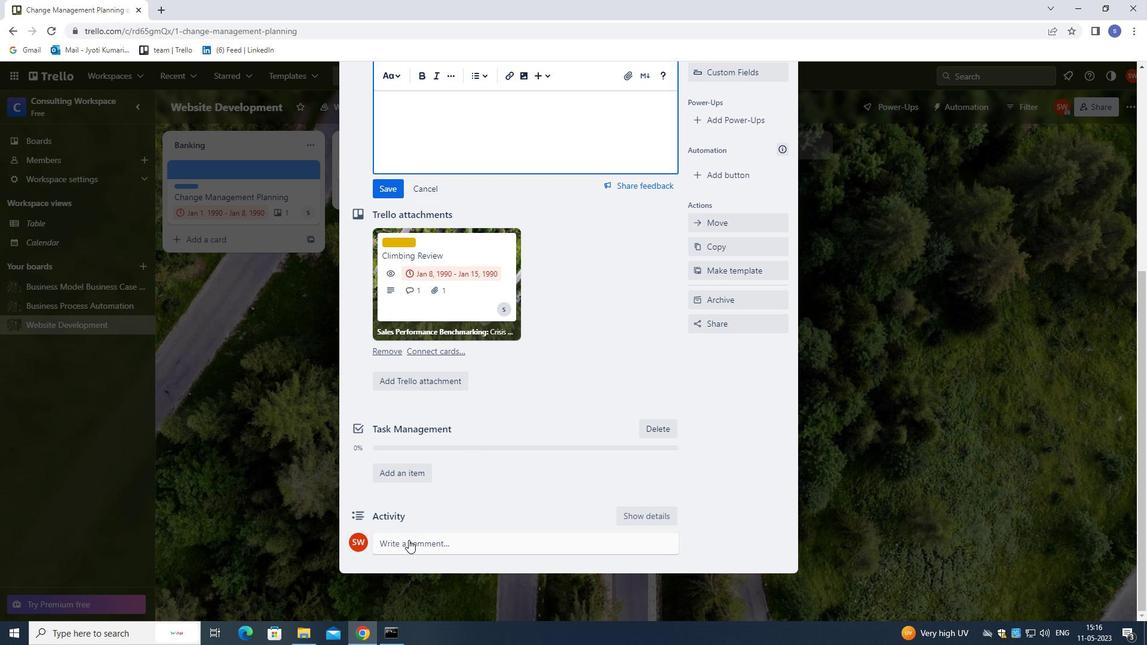 
Action: Mouse pressed left at (409, 546)
Screenshot: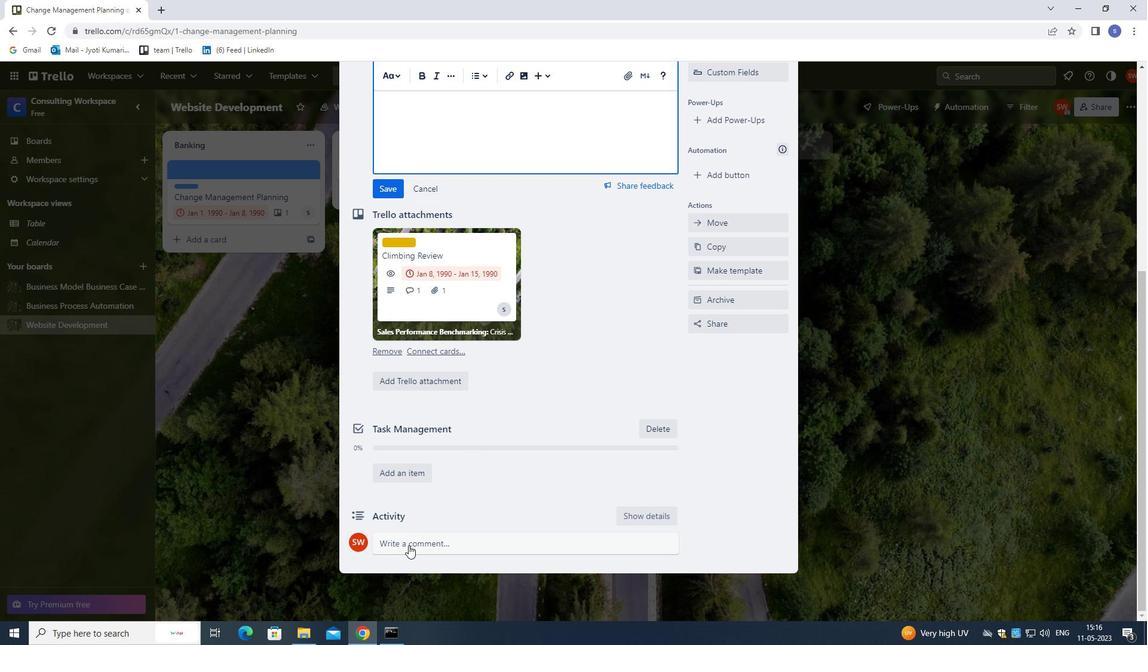 
Action: Mouse moved to (414, 547)
Screenshot: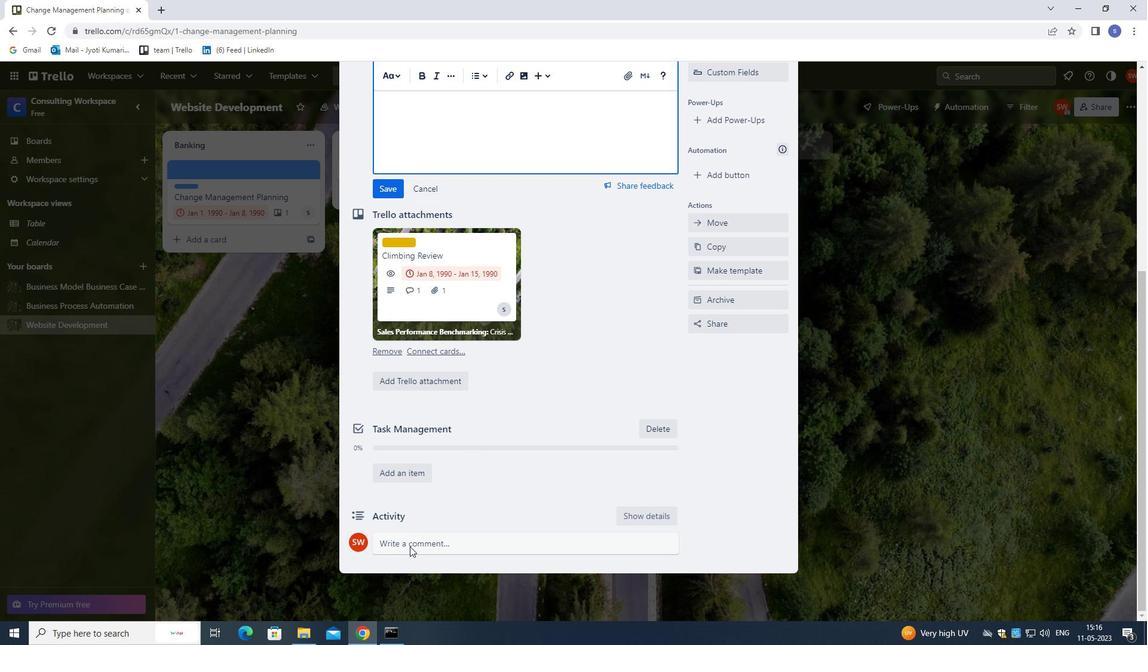 
Action: Key pressed <Key.shift>WE<Key.space>SHOULD<Key.space>APPROACH<Key.space>THIS<Key.space>TASK<Key.space>WITH<Key.space>AS<Key.space>SENSE<Key.space>OF<Key.space>FLEXIBILITYY<Key.space><Key.backspace><Key.backspace><Key.space>AND<Key.space>ADAPTABILITY<Key.space>,<Key.space>BEING<Key.space>OPEN<Key.space>TO<Key.space>FEEDBACK<Key.space>AND<Key.space>WILLING<Key.space>TO<Key.space>MAKE<Key.space>ADJUSTMENT<Key.space>AS<Key.space>NEEDED.
Screenshot: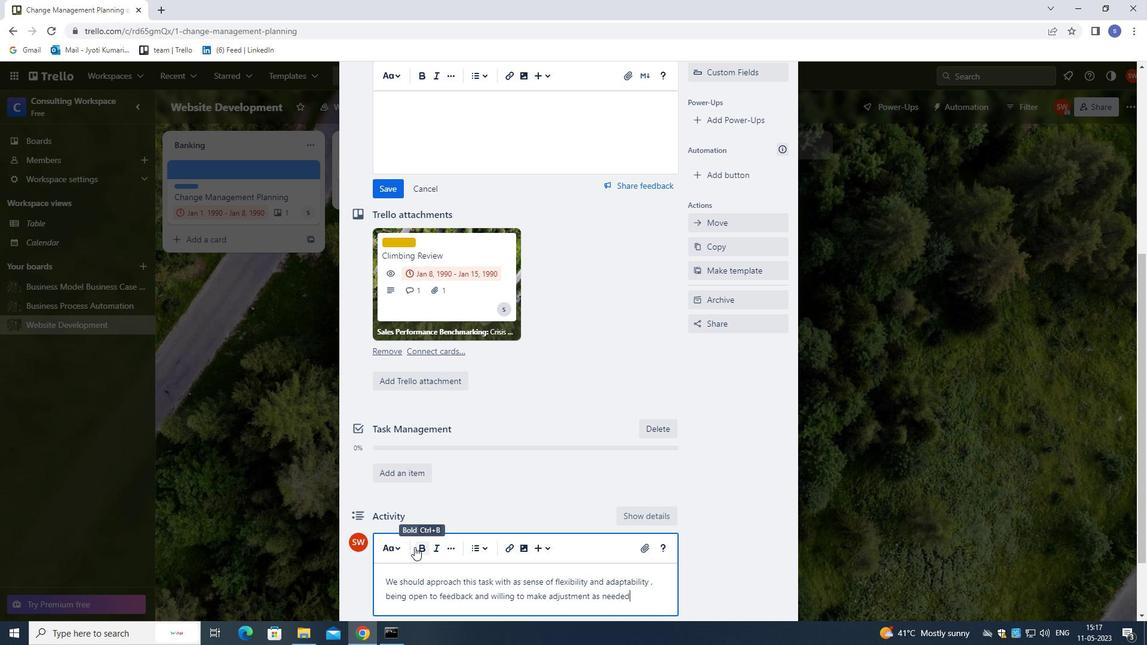
Action: Mouse moved to (441, 542)
Screenshot: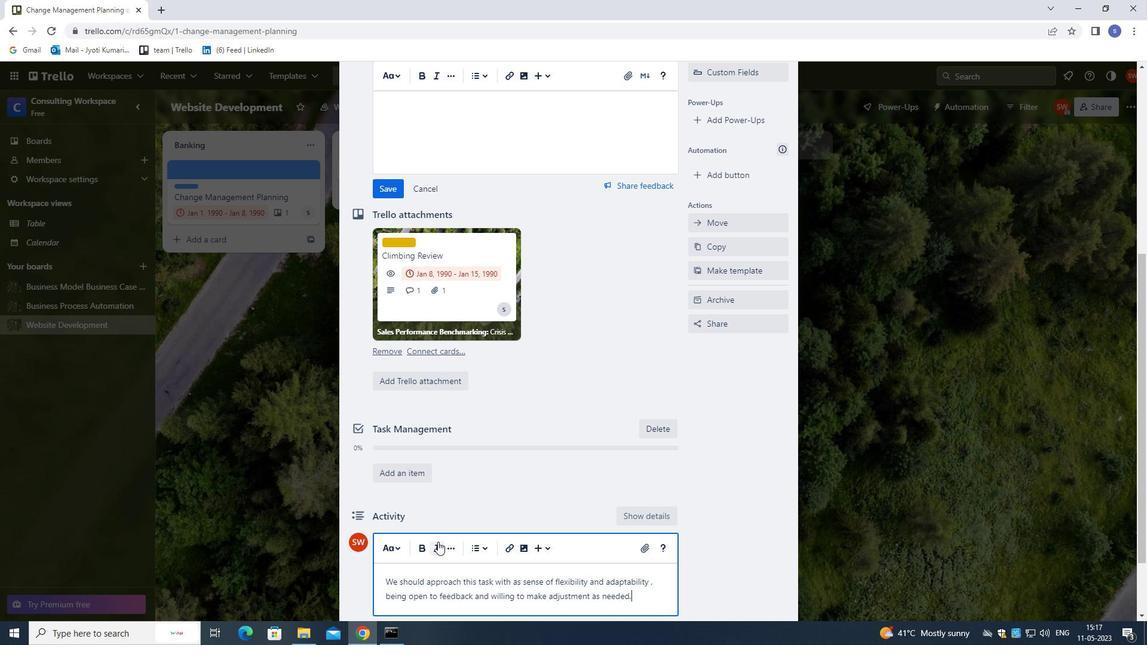 
Action: Mouse scrolled (441, 541) with delta (0, 0)
Screenshot: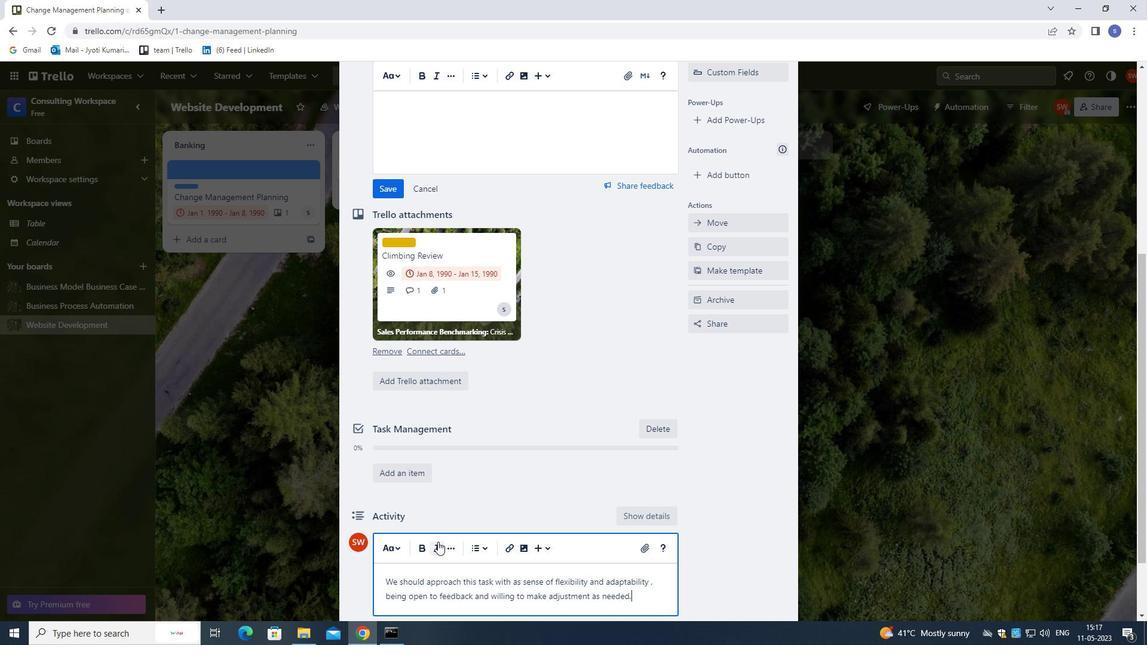 
Action: Mouse moved to (450, 540)
Screenshot: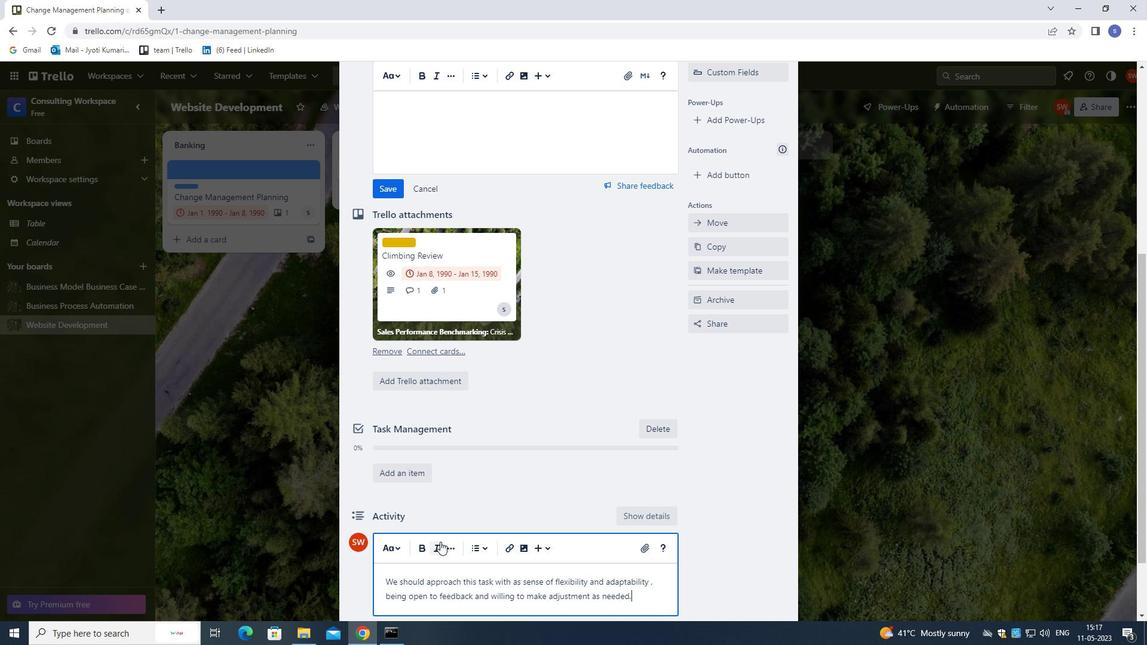
Action: Mouse scrolled (450, 540) with delta (0, 0)
Screenshot: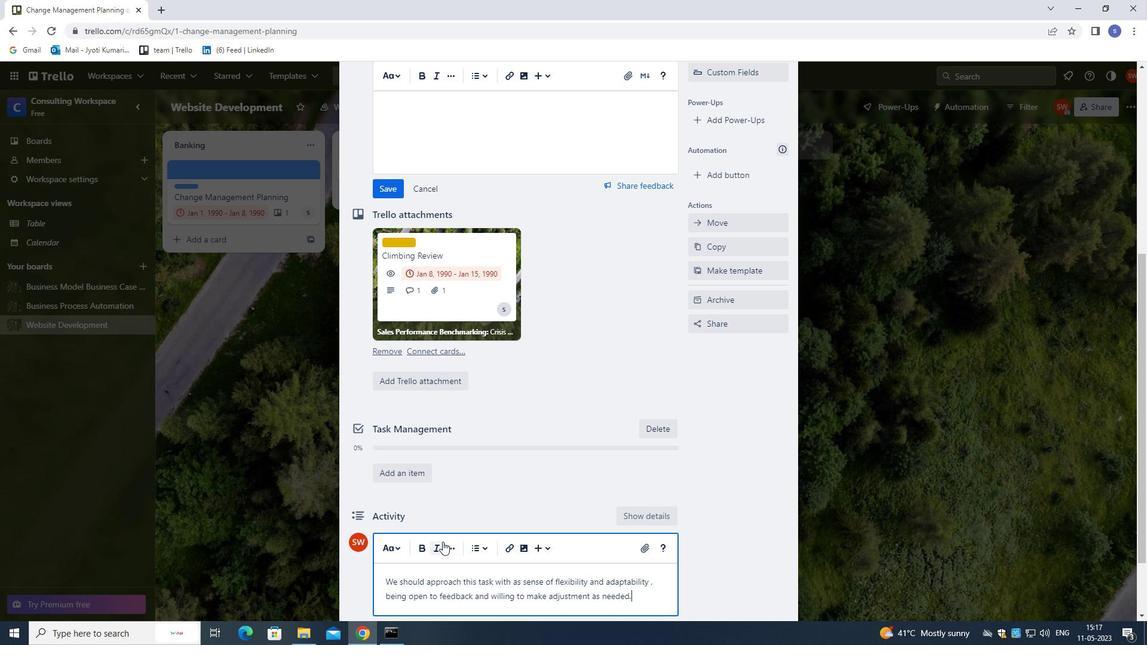 
Action: Mouse moved to (462, 534)
Screenshot: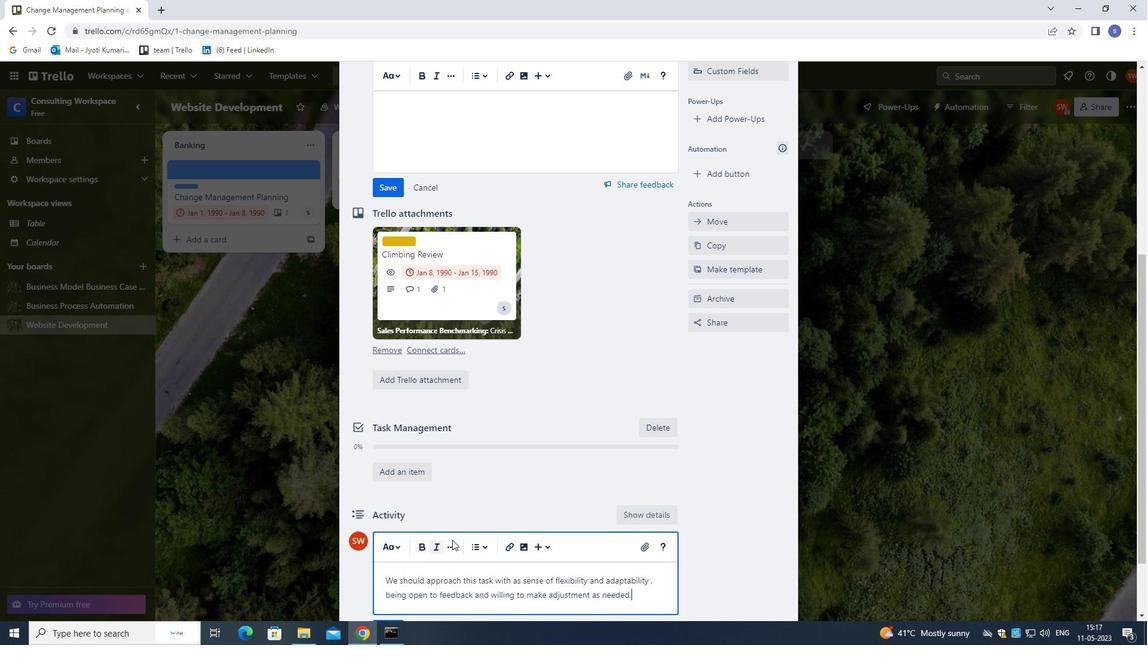 
Action: Mouse scrolled (462, 534) with delta (0, 0)
Screenshot: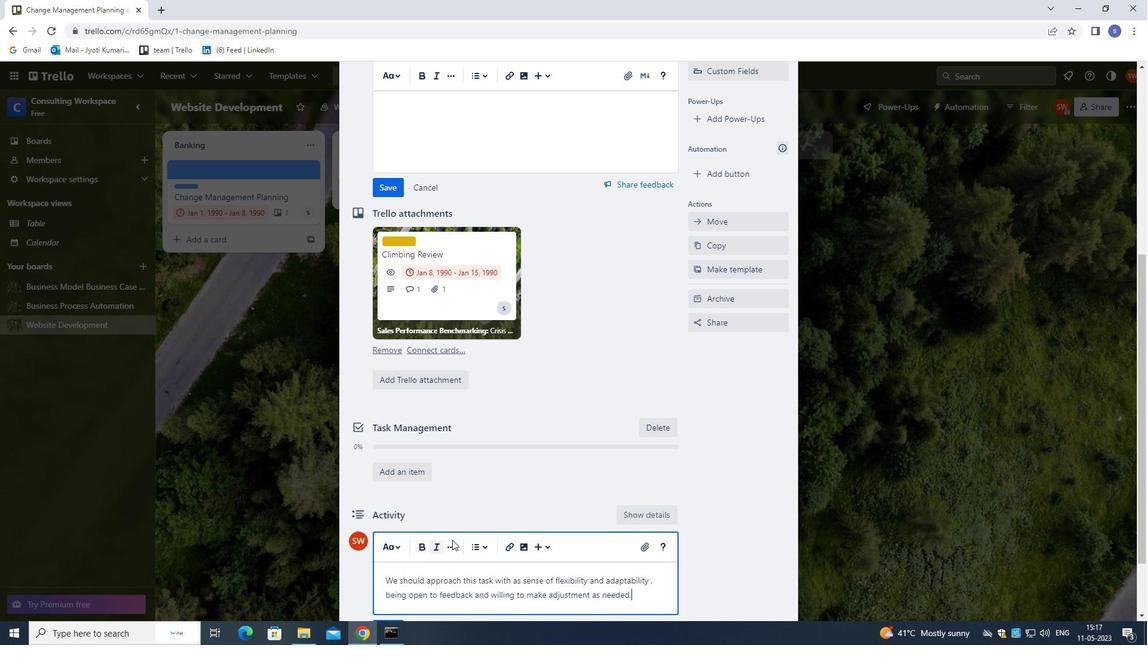 
Action: Mouse moved to (384, 99)
Screenshot: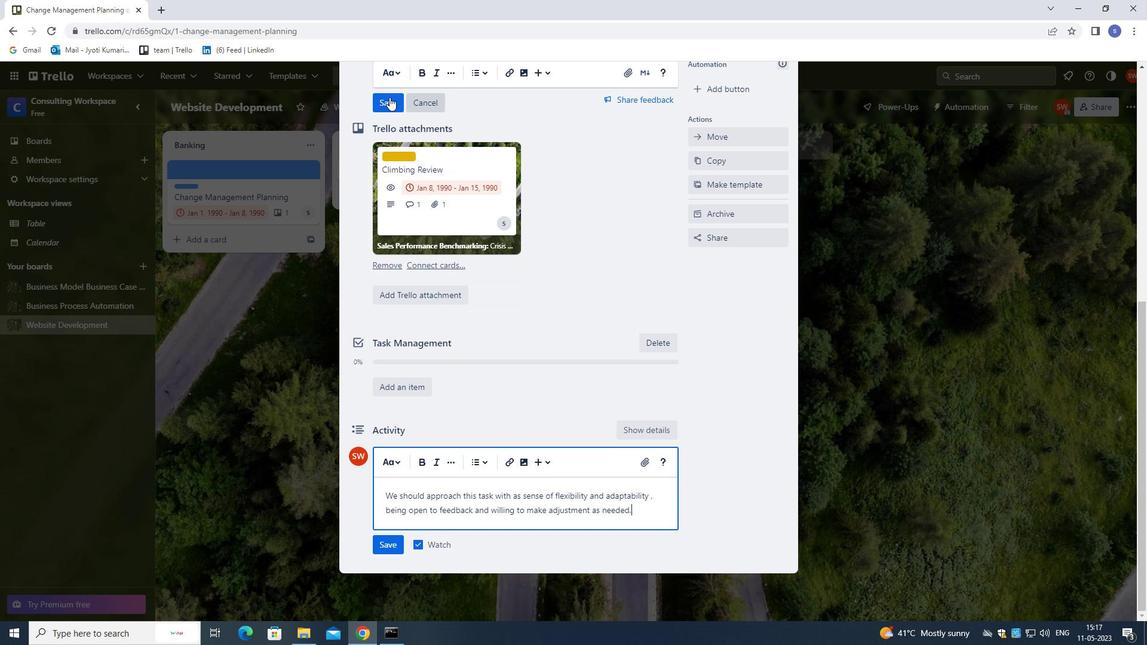 
Action: Mouse pressed left at (384, 99)
Screenshot: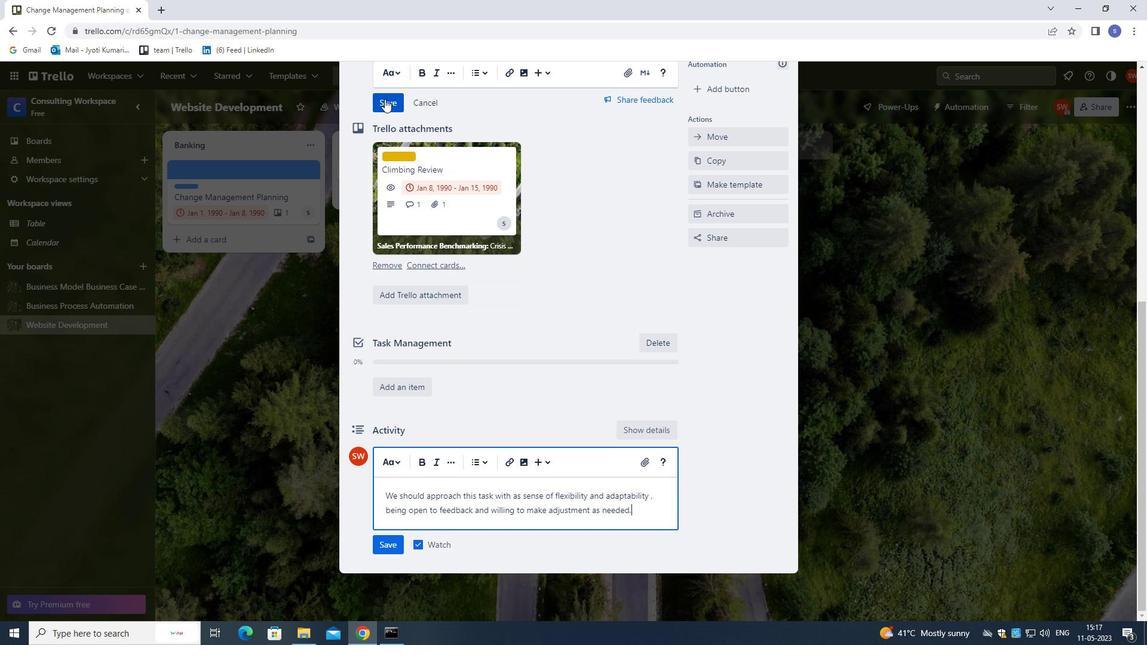
Action: Mouse moved to (391, 546)
Screenshot: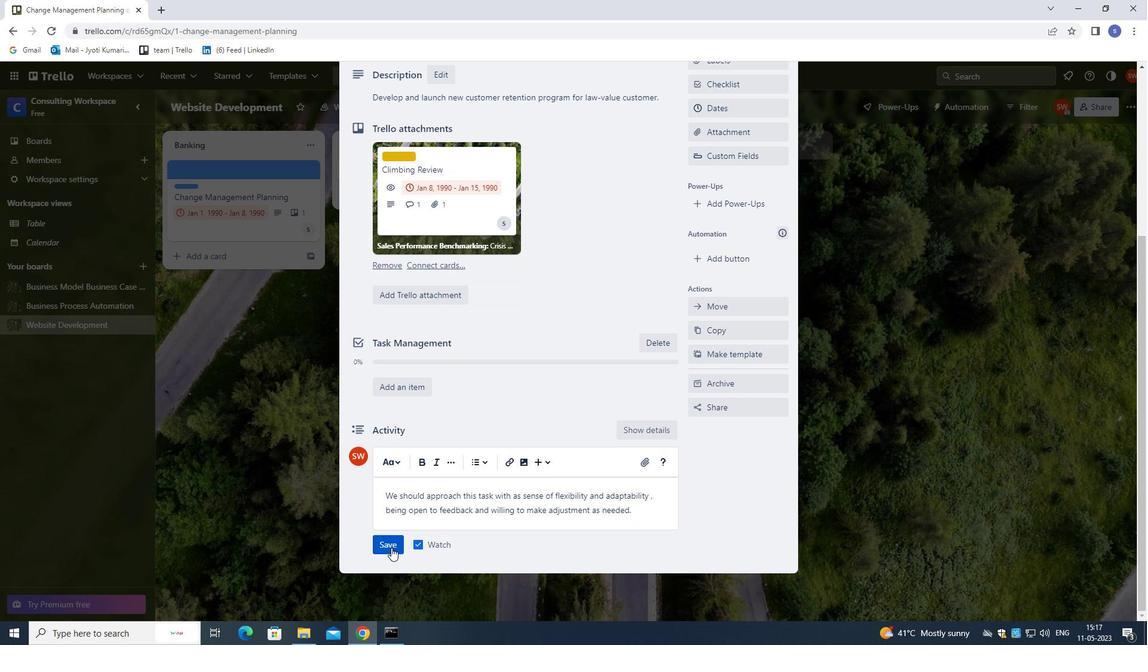 
Action: Mouse pressed left at (391, 546)
Screenshot: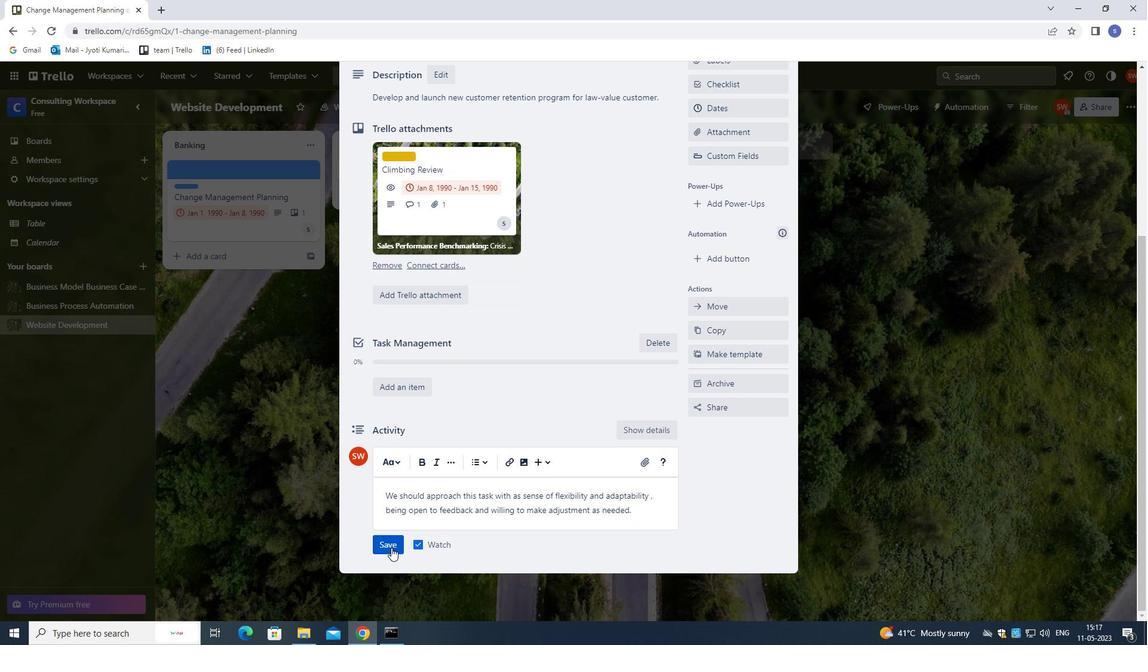 
Action: Mouse moved to (545, 403)
Screenshot: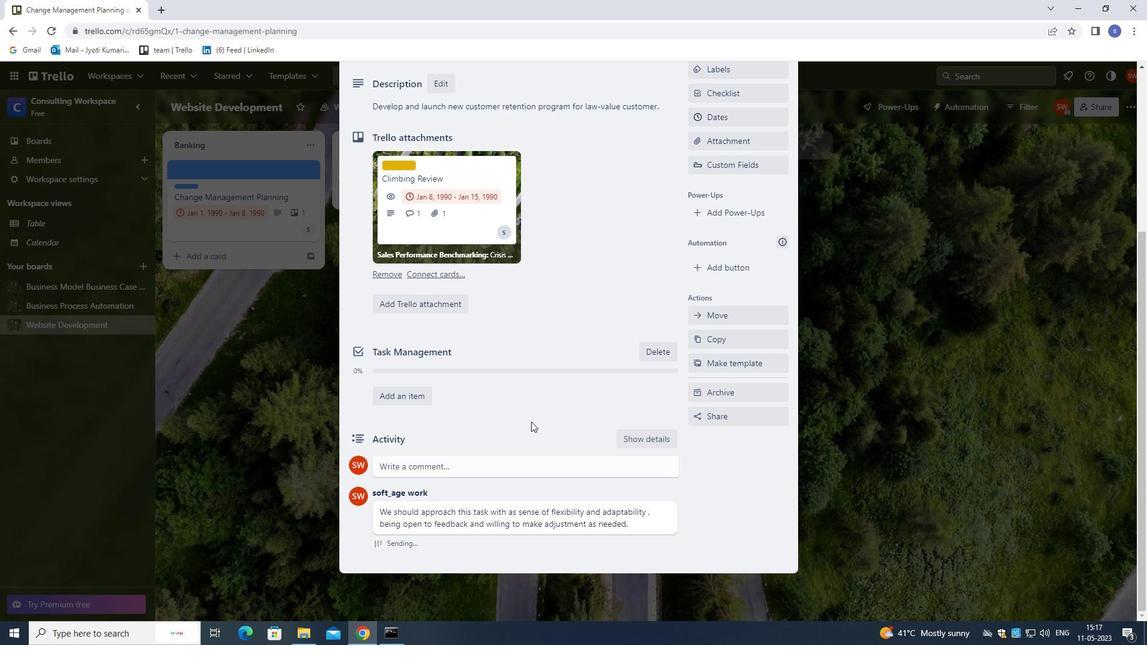 
Action: Mouse scrolled (545, 404) with delta (0, 0)
Screenshot: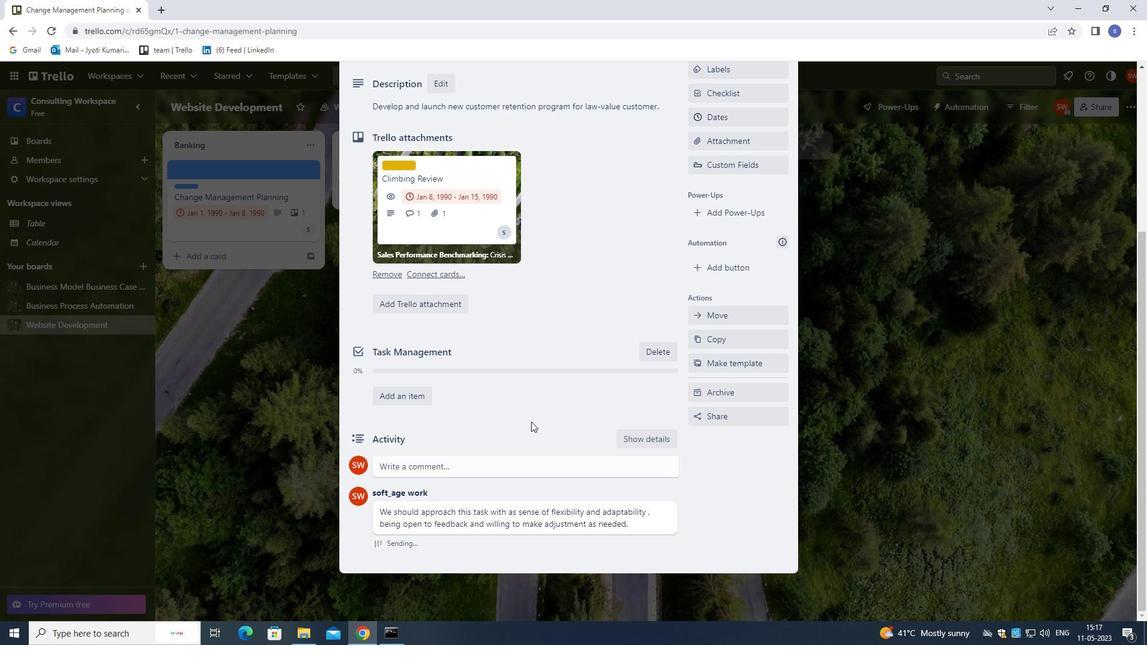 
Action: Mouse moved to (548, 397)
Screenshot: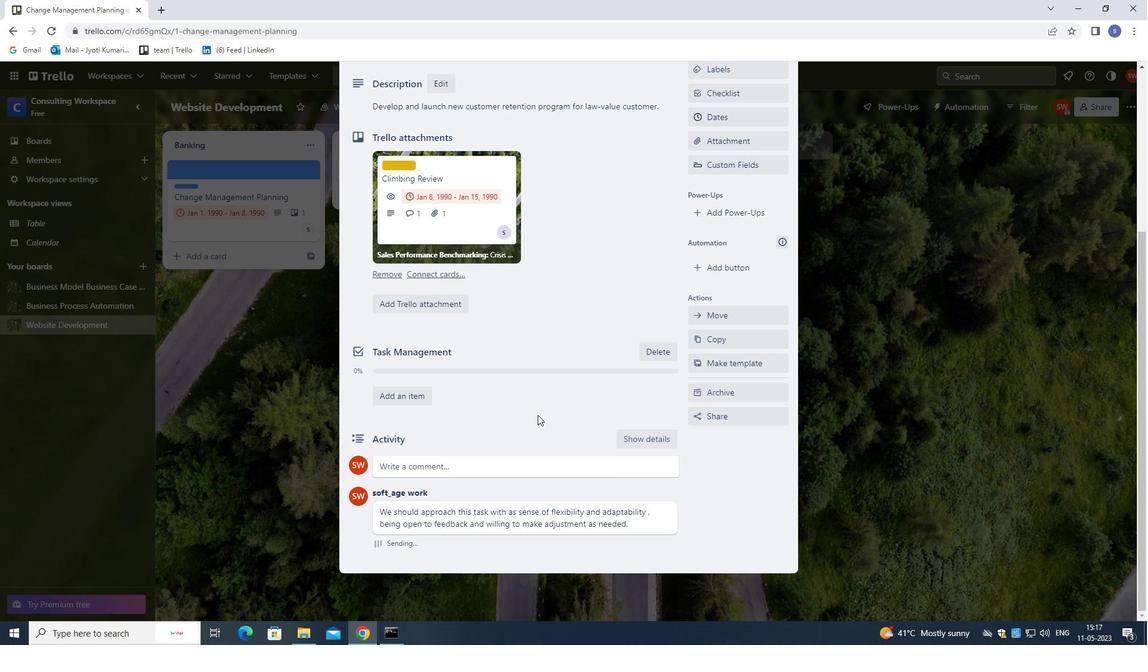 
Action: Mouse scrolled (548, 398) with delta (0, 0)
Screenshot: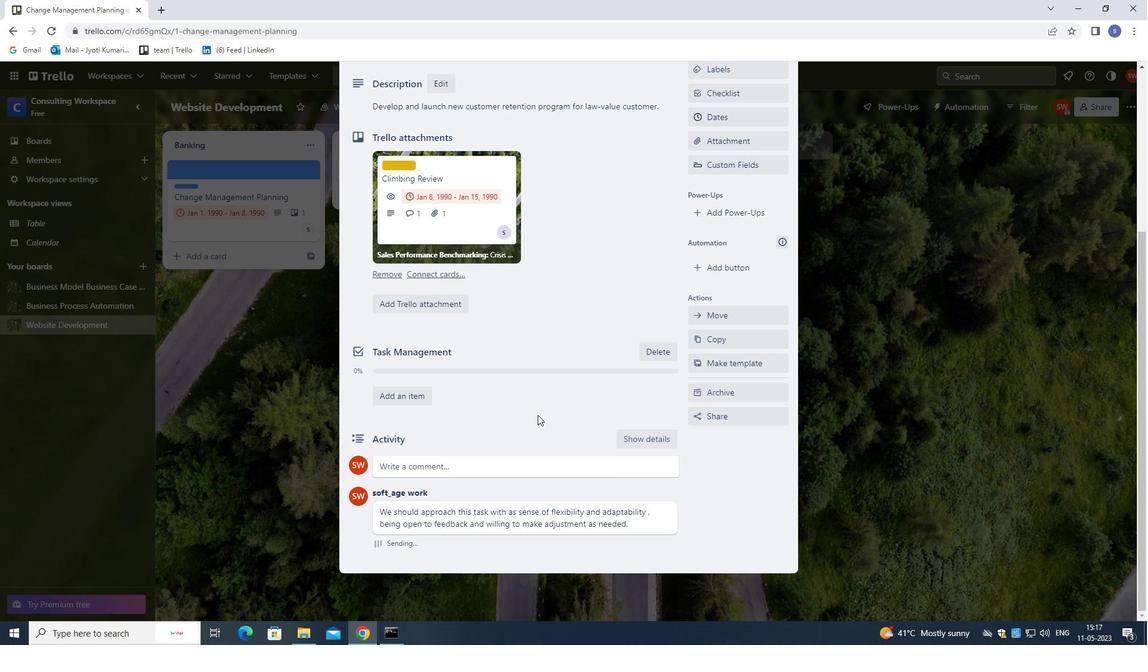 
Action: Mouse moved to (550, 393)
Screenshot: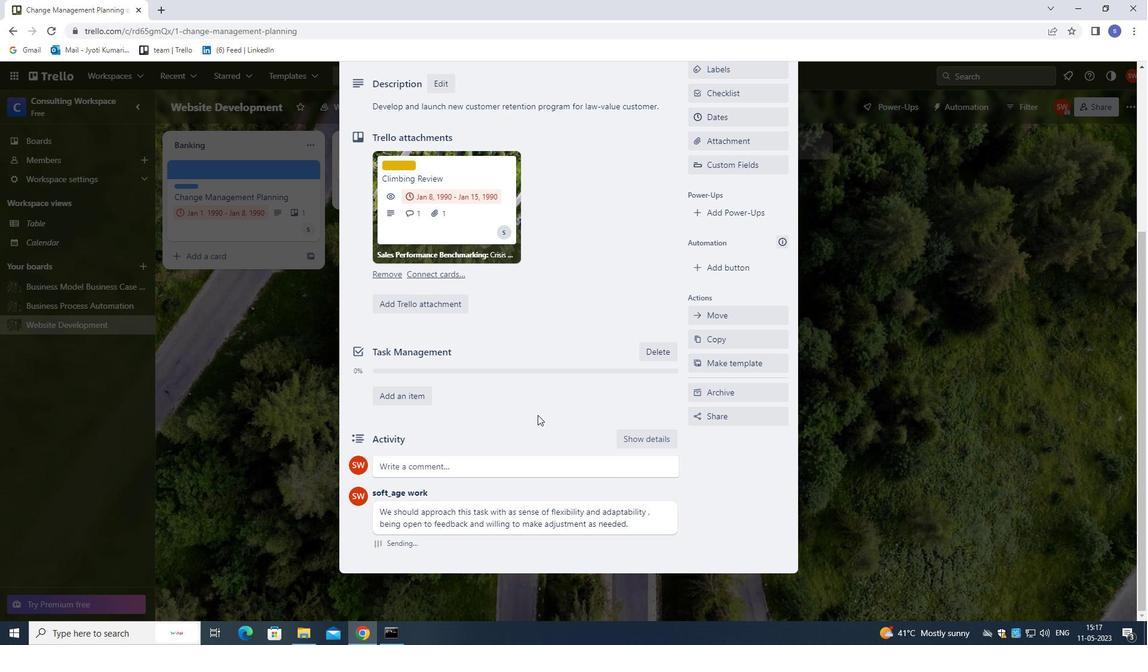 
Action: Mouse scrolled (550, 394) with delta (0, 0)
Screenshot: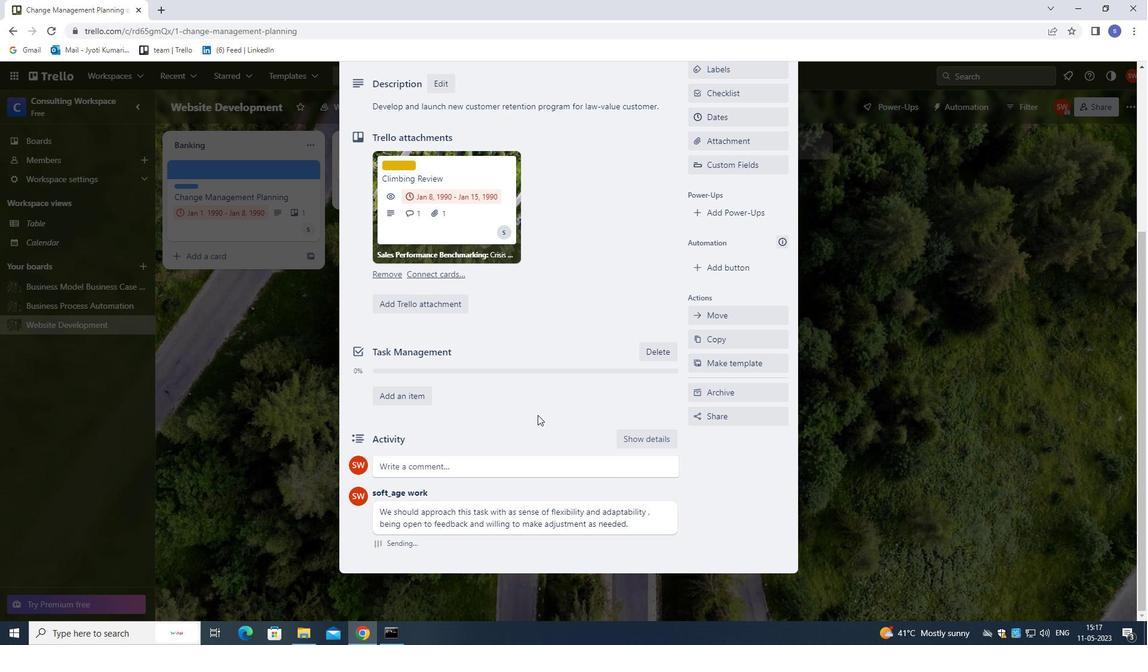 
Action: Mouse moved to (564, 373)
Screenshot: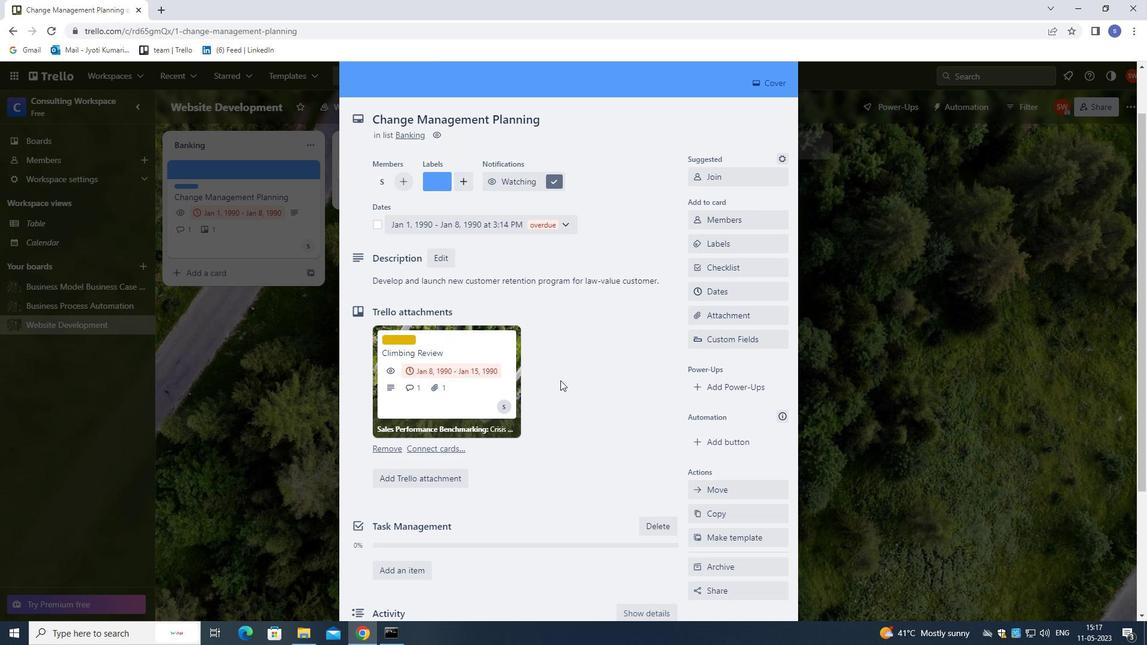 
Action: Mouse scrolled (564, 374) with delta (0, 0)
Screenshot: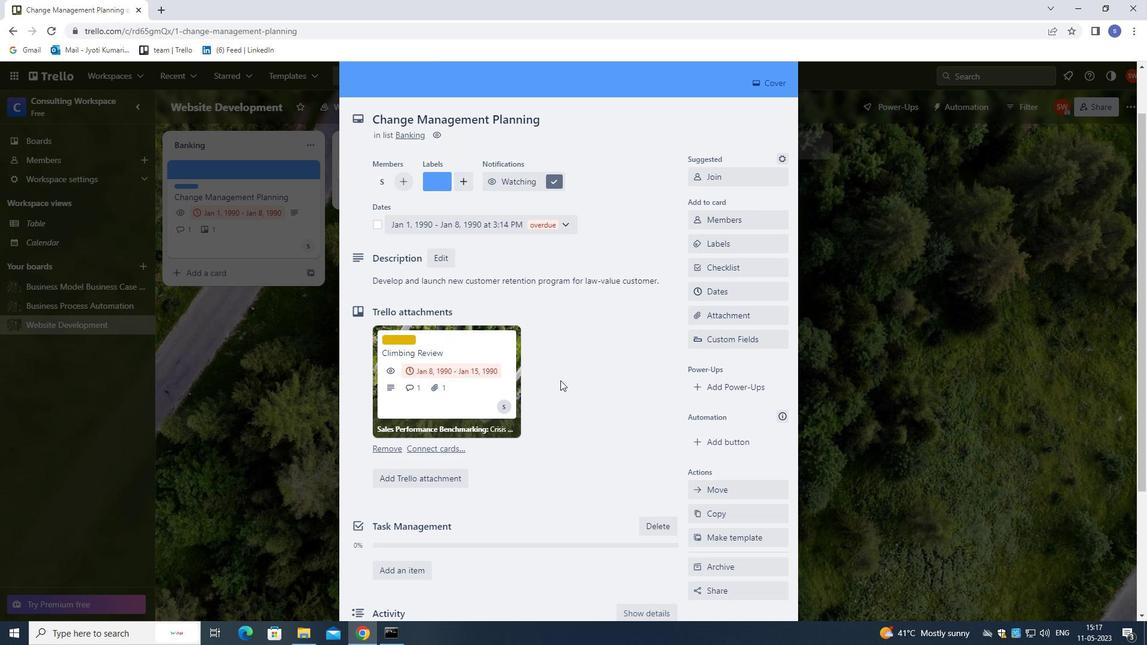 
Action: Mouse moved to (621, 276)
Screenshot: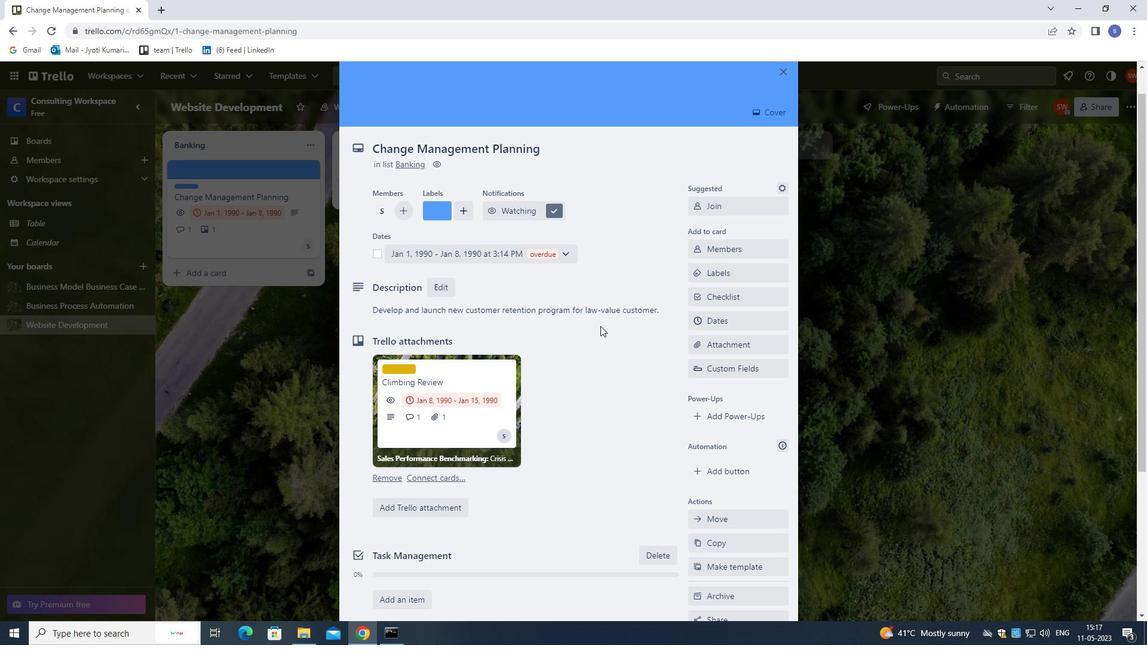 
Action: Mouse scrolled (621, 277) with delta (0, 0)
Screenshot: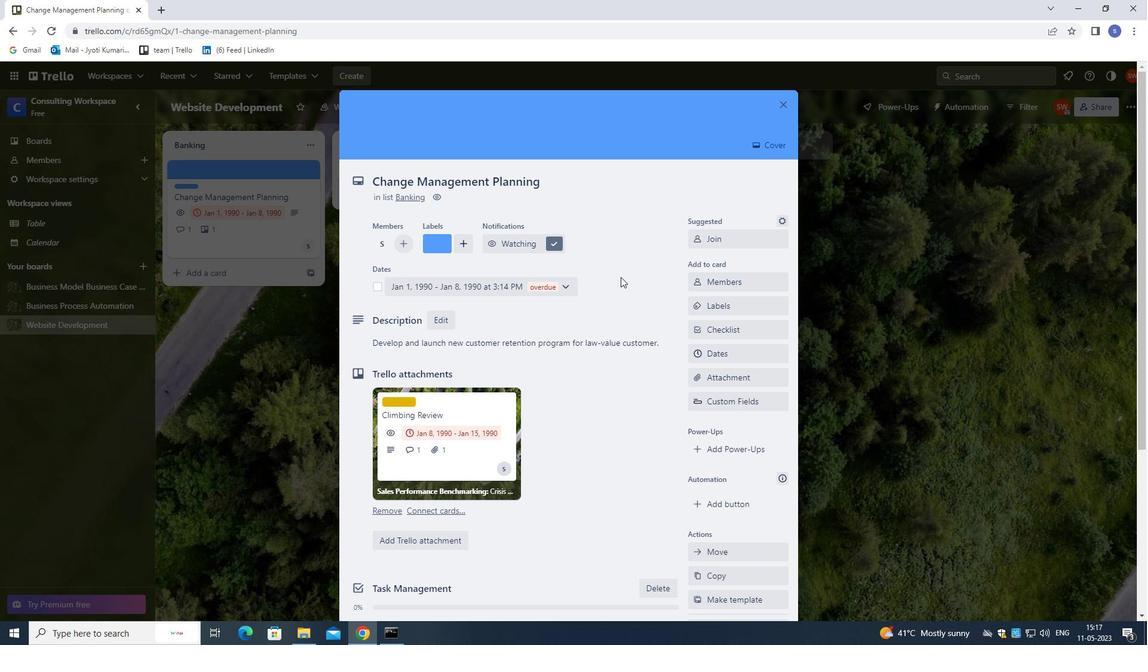 
Action: Mouse moved to (622, 276)
Screenshot: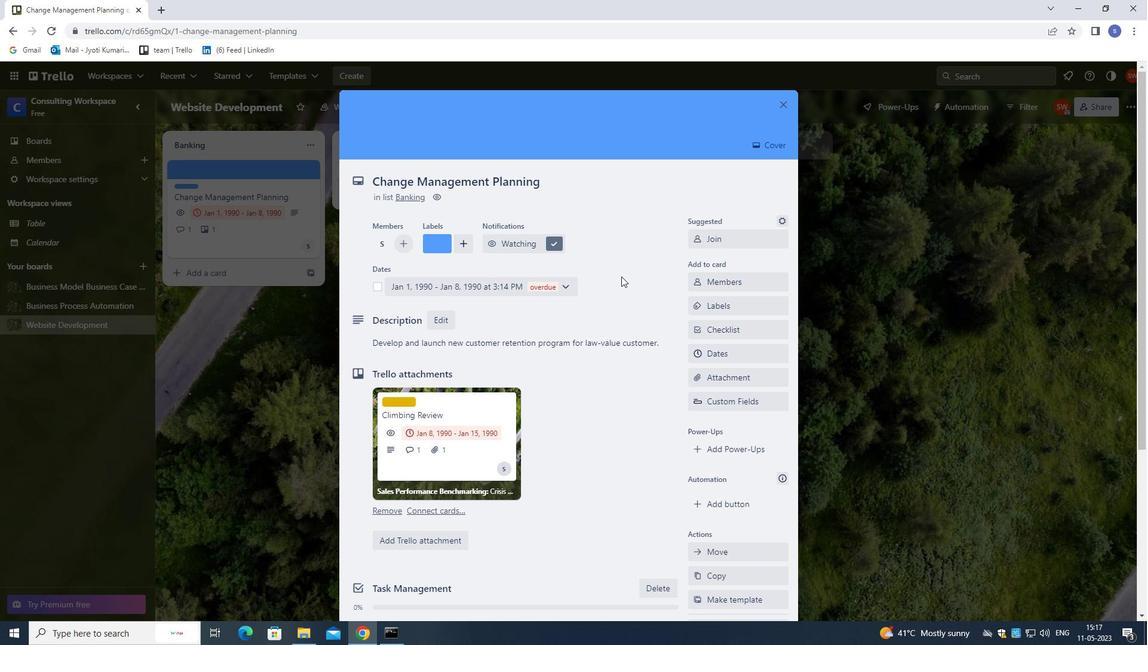 
Action: Mouse scrolled (622, 277) with delta (0, 0)
Screenshot: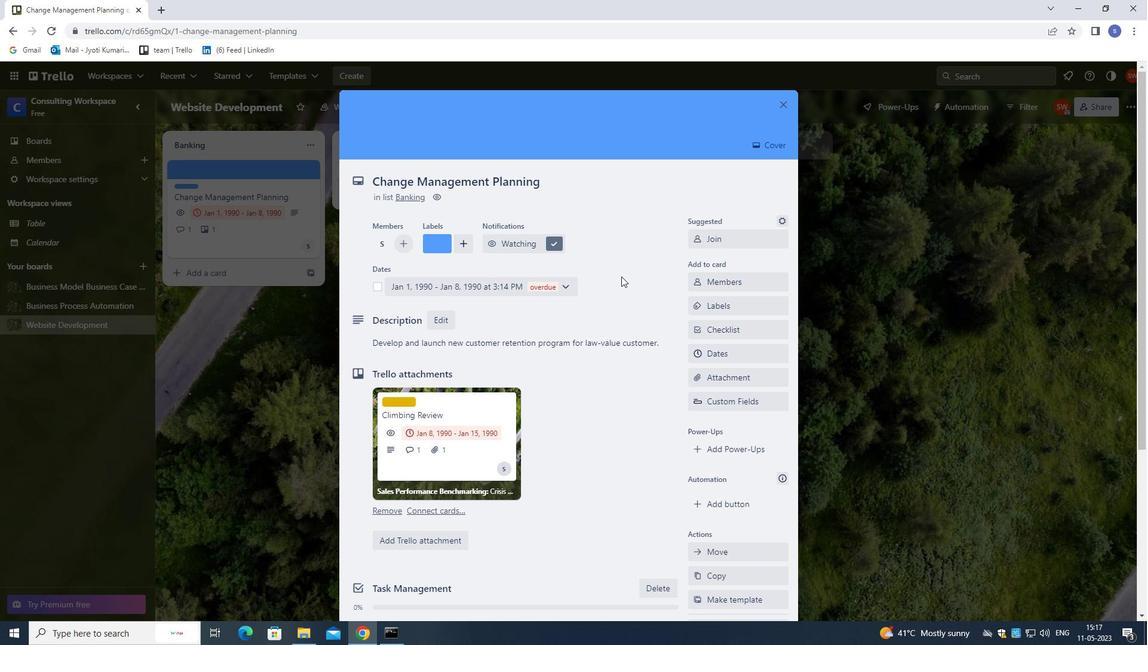 
Action: Mouse moved to (622, 276)
Screenshot: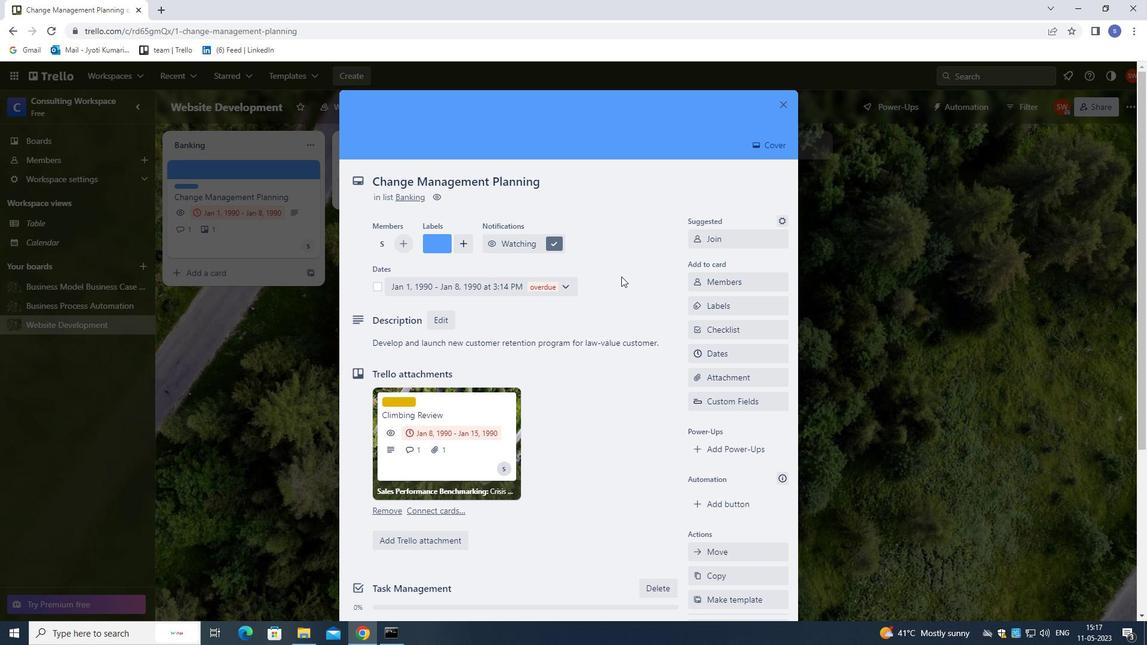 
Action: Mouse scrolled (622, 276) with delta (0, 0)
Screenshot: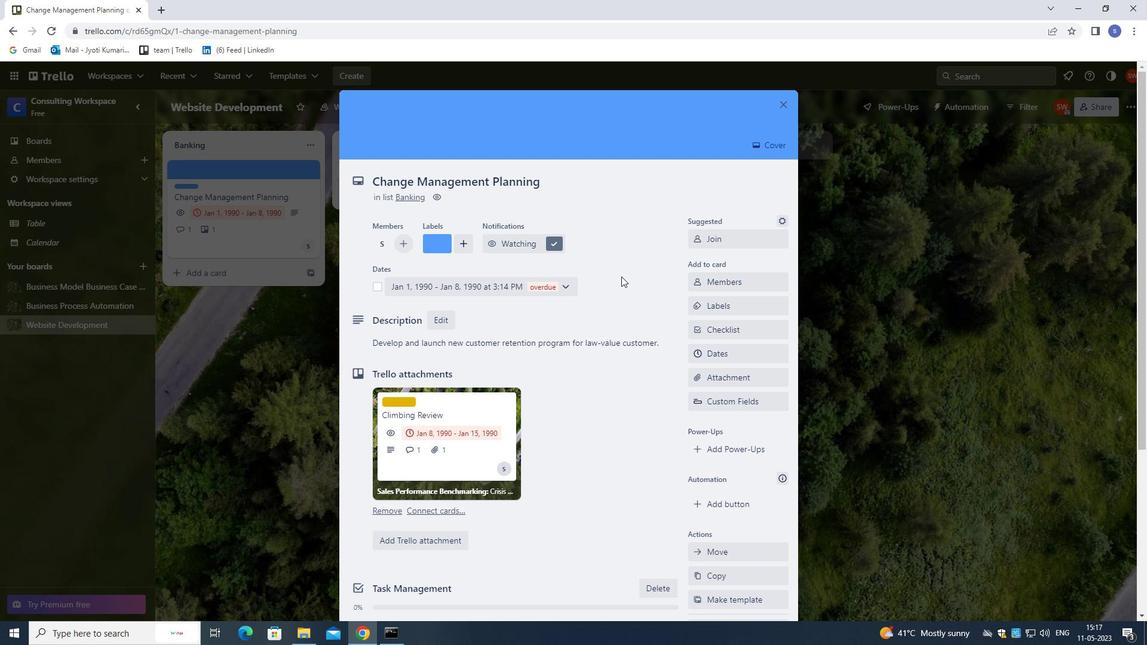 
Action: Mouse moved to (783, 106)
Screenshot: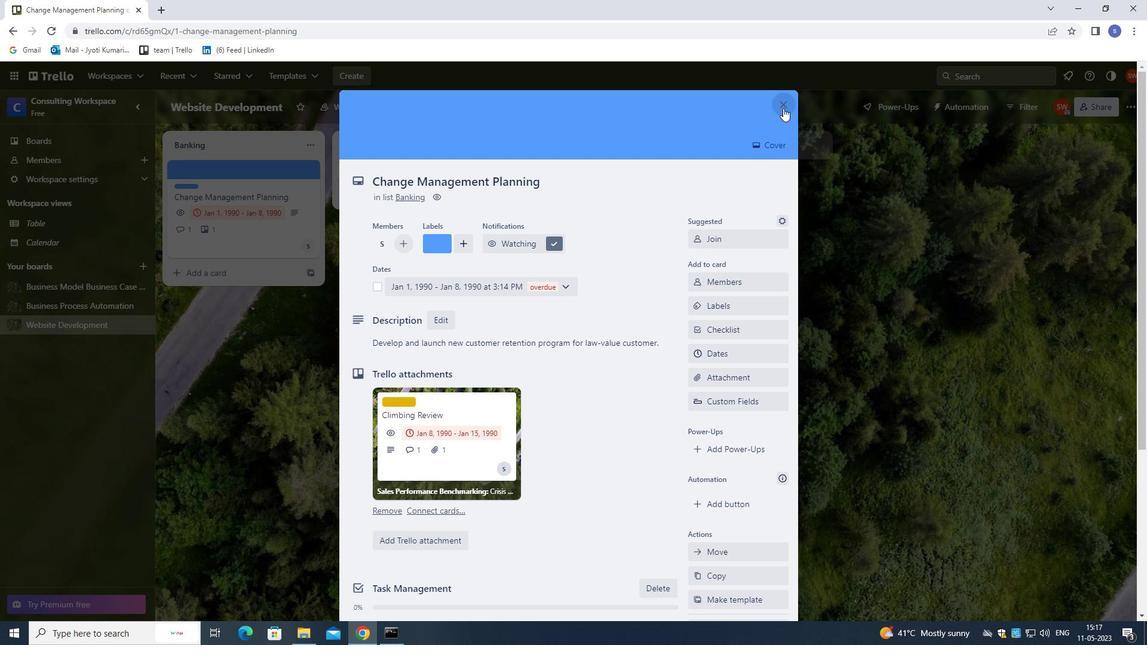 
Action: Mouse pressed left at (783, 106)
Screenshot: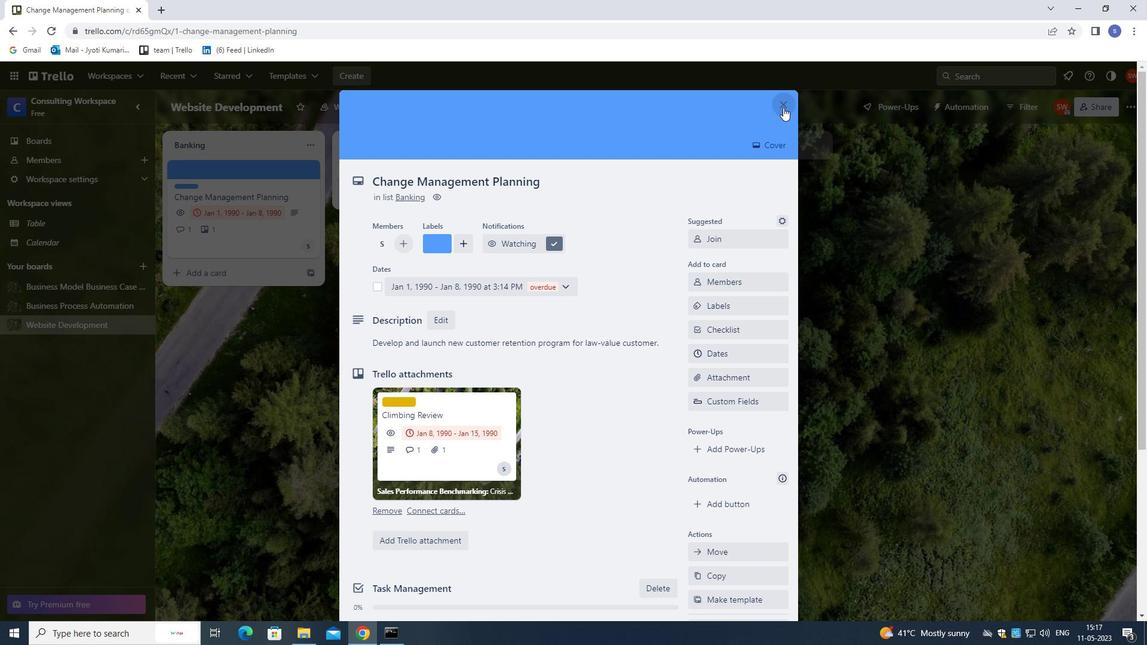 
Action: Mouse moved to (779, 108)
Screenshot: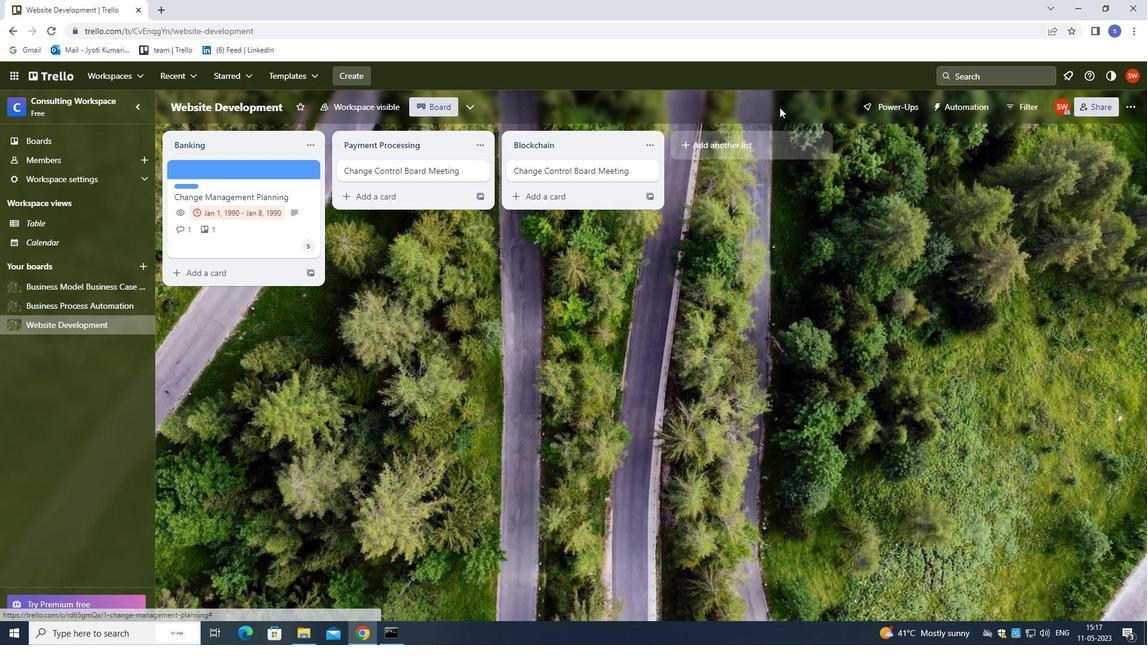 
